 Task: Explore Airbnb accommodation in Suluktu, Kyrgyzstan from 9th November, 2023 to 16th November, 2023 for 2 adults.2 bedrooms having 2 beds and 1 bathroom. Property type can be flat. Amenities needed are: washing machine. Look for 4 properties as per requirement.
Action: Mouse moved to (324, 133)
Screenshot: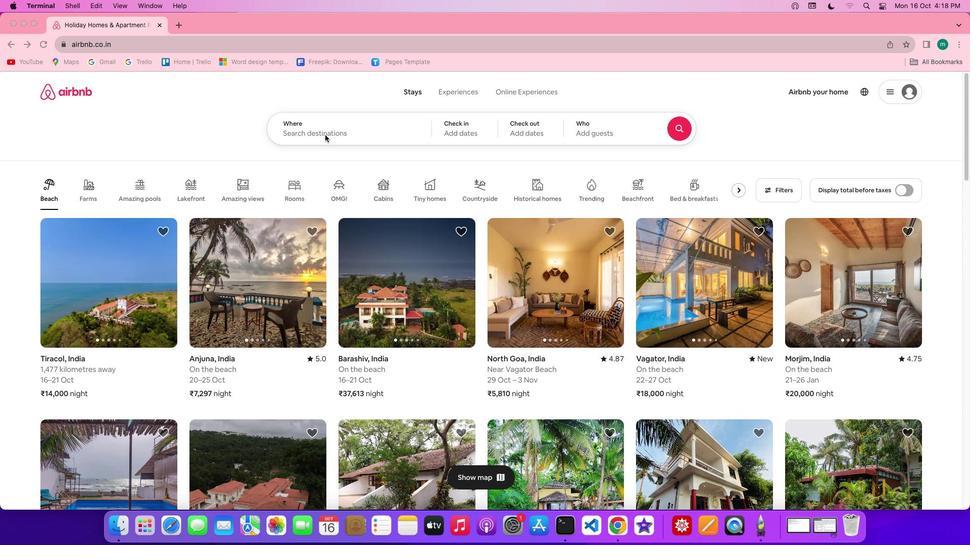 
Action: Mouse pressed left at (324, 133)
Screenshot: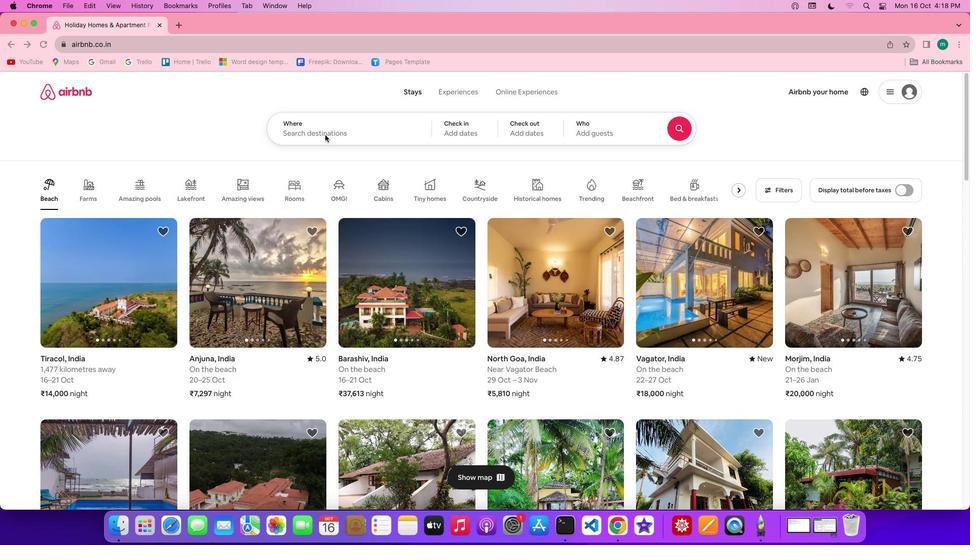 
Action: Mouse pressed left at (324, 133)
Screenshot: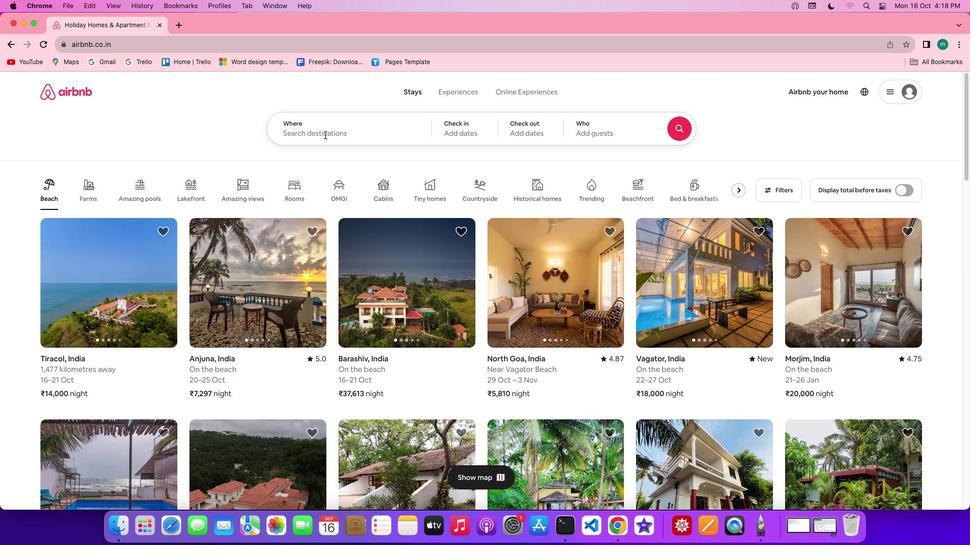 
Action: Mouse moved to (324, 133)
Screenshot: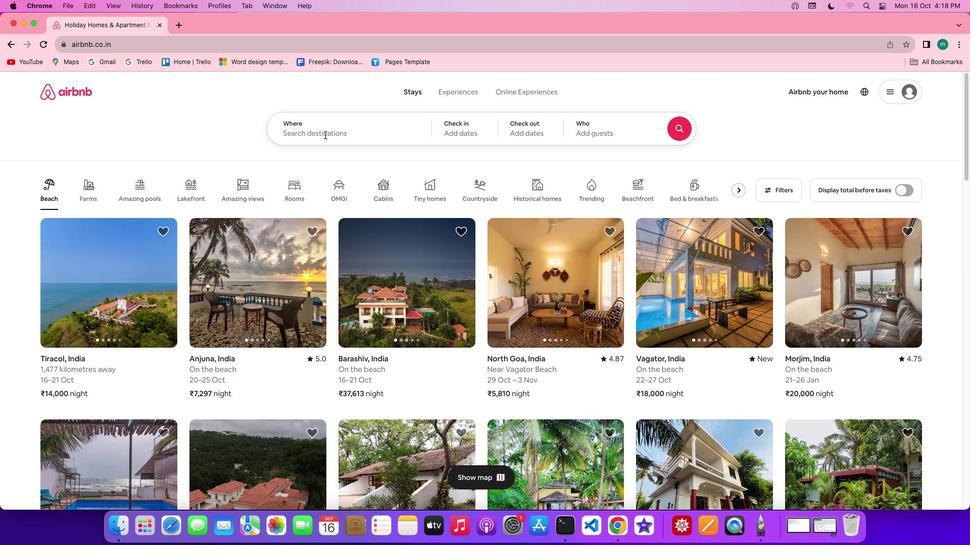 
Action: Key pressed Key.shift's''u''l''u''k''t''u'','Key.shift'K''y''r''g''y''z''s''s''t''a''n'
Screenshot: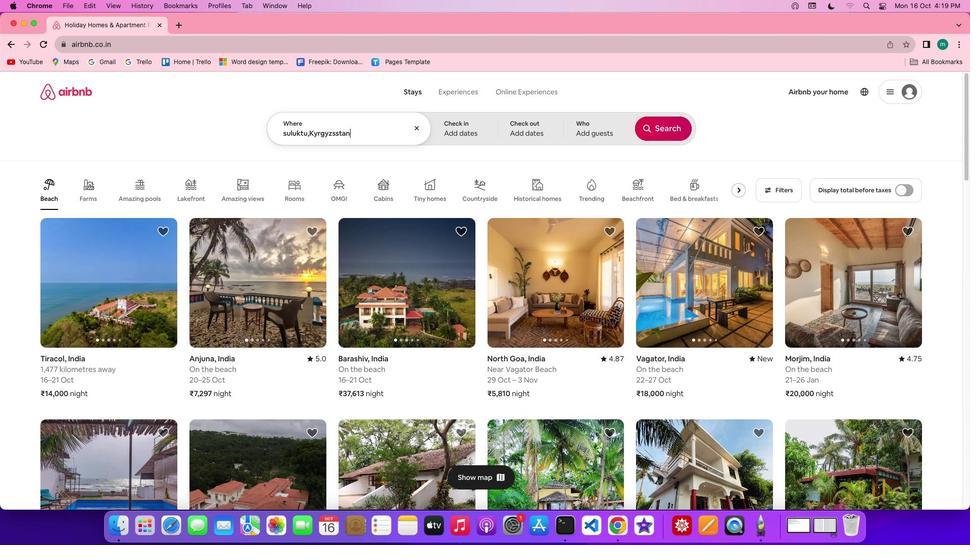 
Action: Mouse moved to (451, 124)
Screenshot: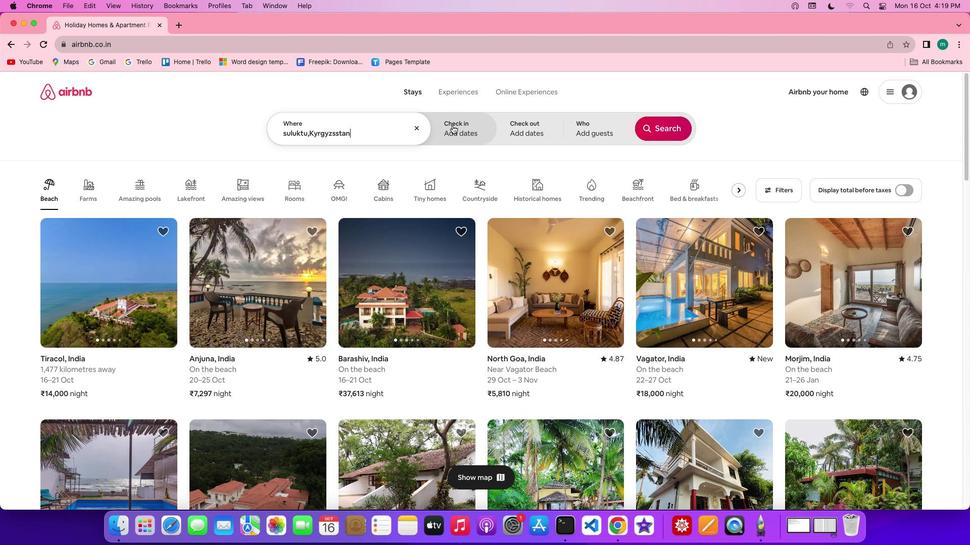 
Action: Mouse pressed left at (451, 124)
Screenshot: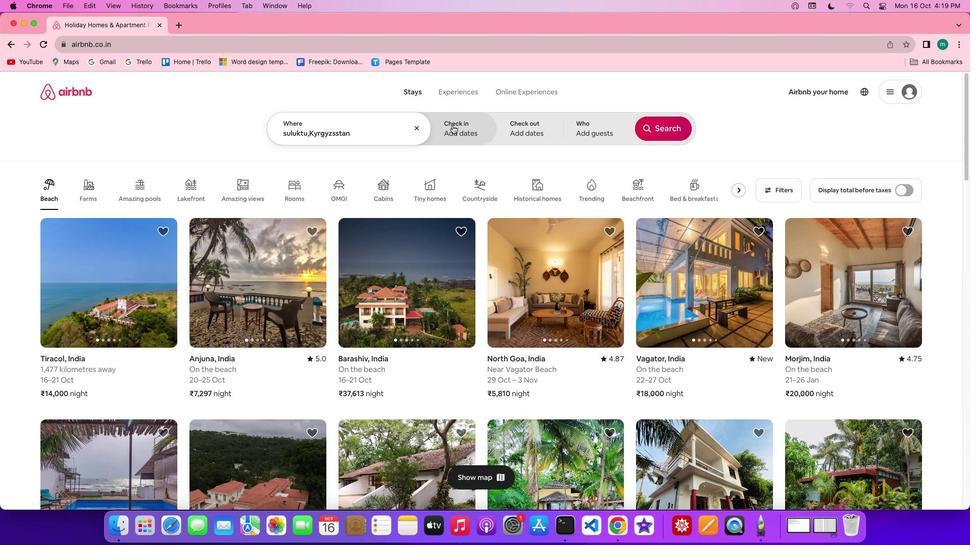 
Action: Mouse moved to (603, 280)
Screenshot: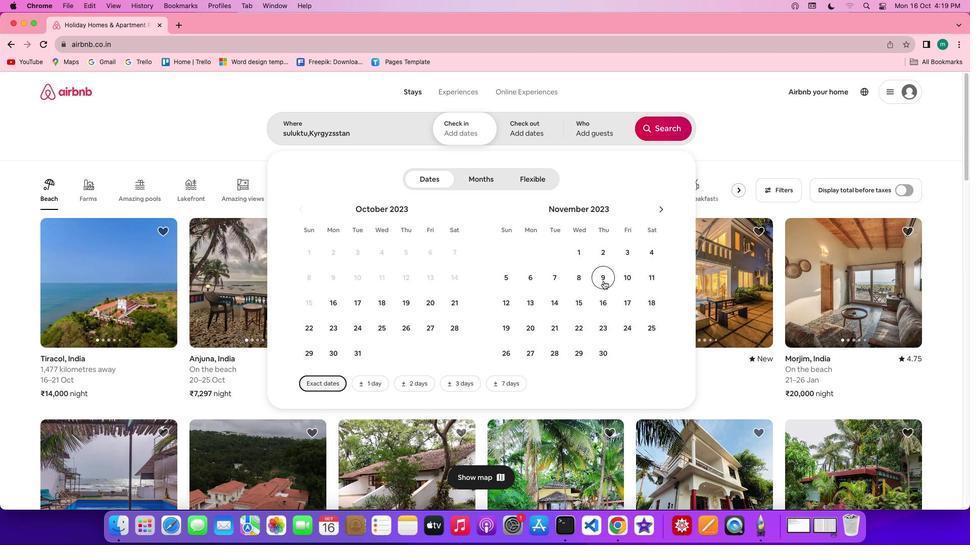 
Action: Mouse pressed left at (603, 280)
Screenshot: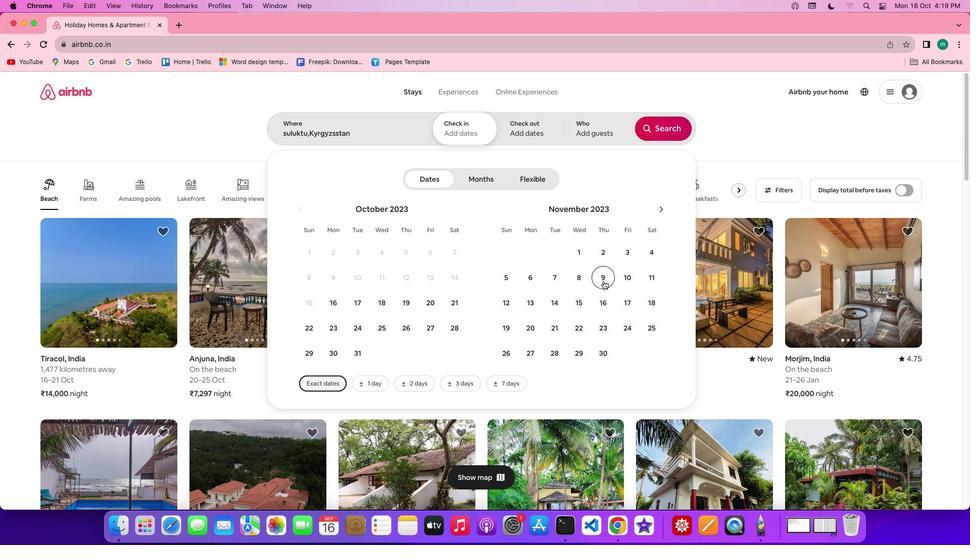 
Action: Mouse moved to (604, 303)
Screenshot: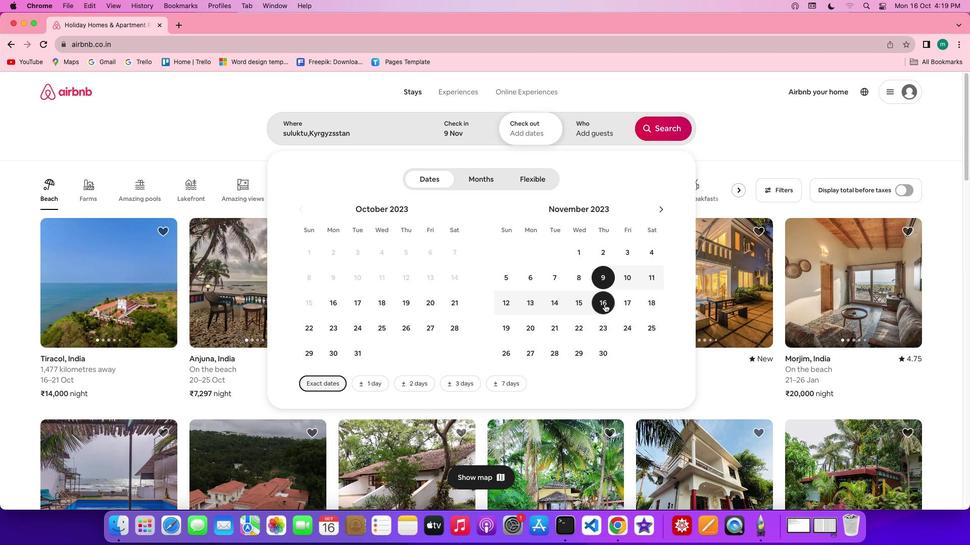 
Action: Mouse pressed left at (604, 303)
Screenshot: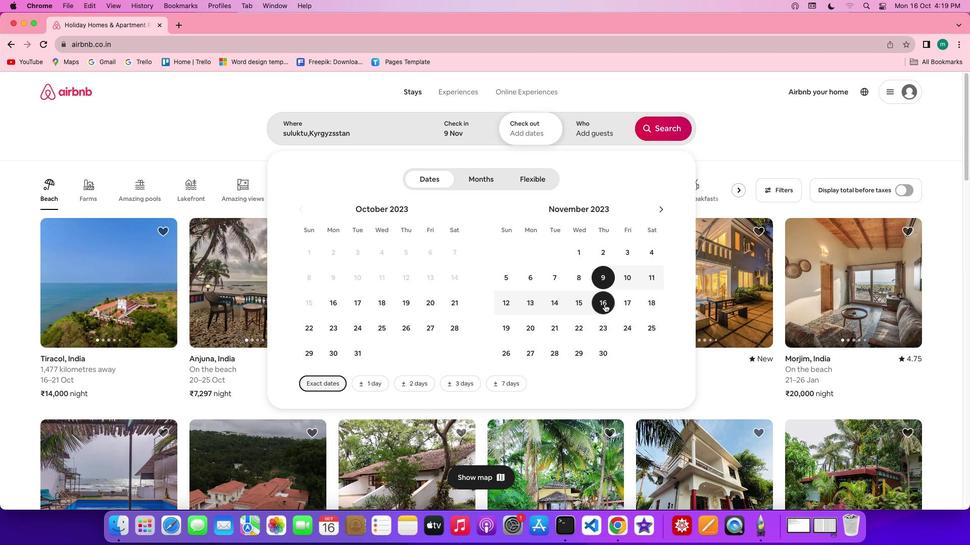 
Action: Mouse moved to (583, 131)
Screenshot: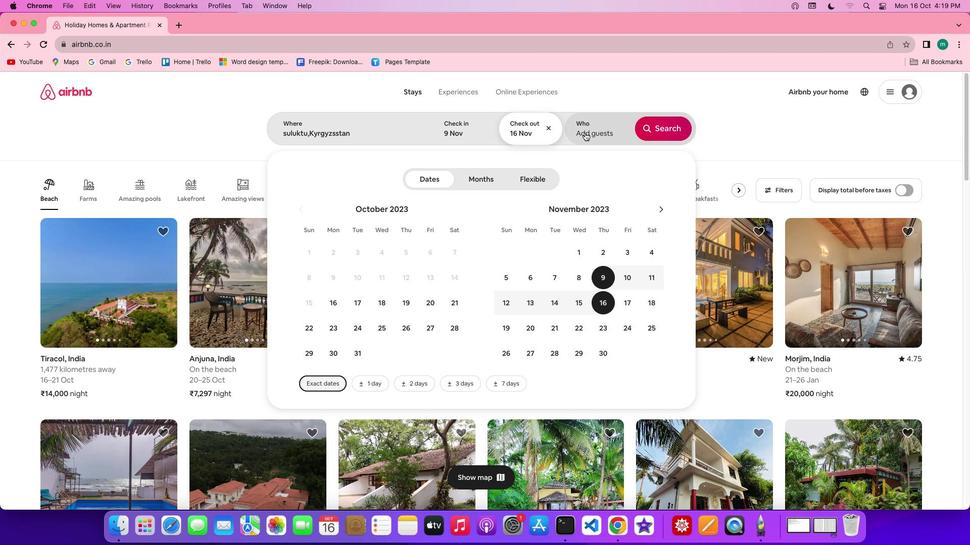 
Action: Mouse pressed left at (583, 131)
Screenshot: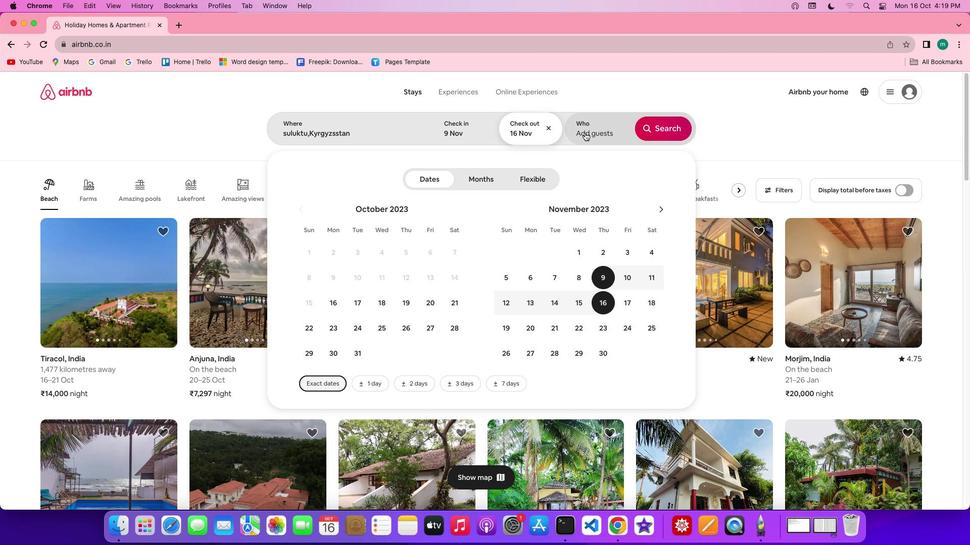 
Action: Mouse moved to (667, 178)
Screenshot: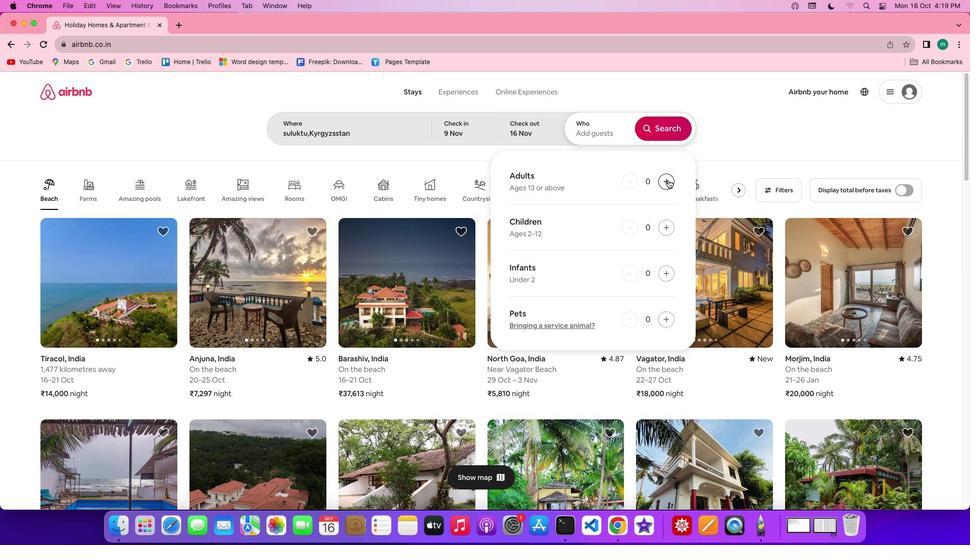 
Action: Mouse pressed left at (667, 178)
Screenshot: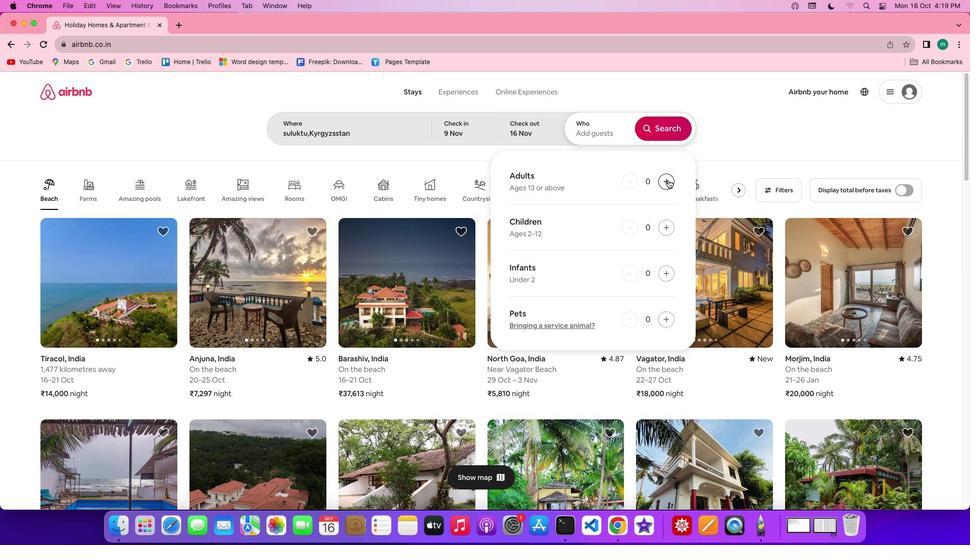 
Action: Mouse pressed left at (667, 178)
Screenshot: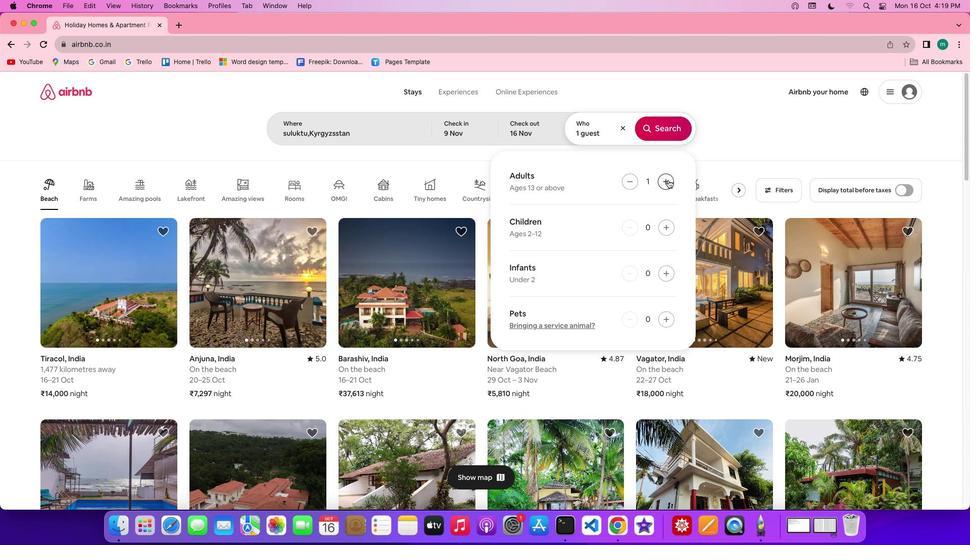 
Action: Mouse moved to (662, 133)
Screenshot: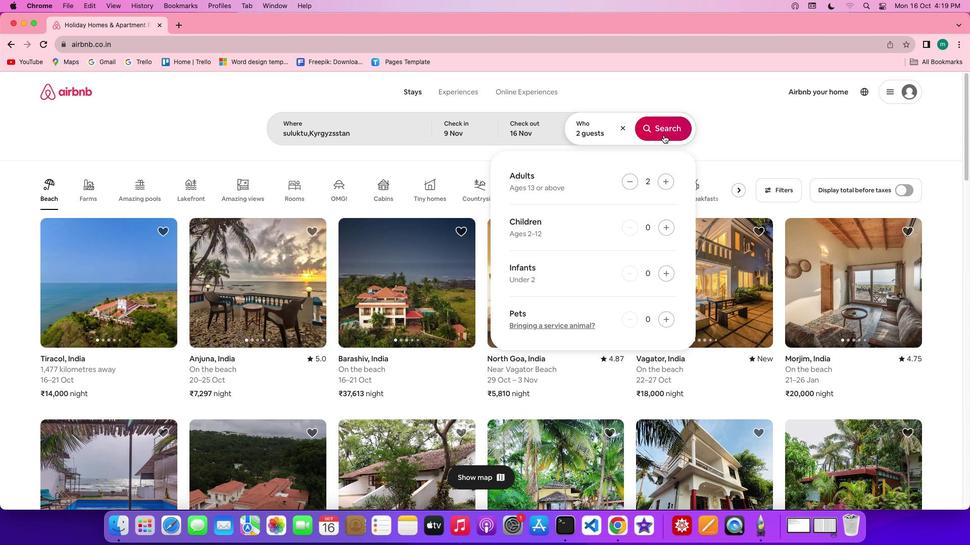 
Action: Mouse pressed left at (662, 133)
Screenshot: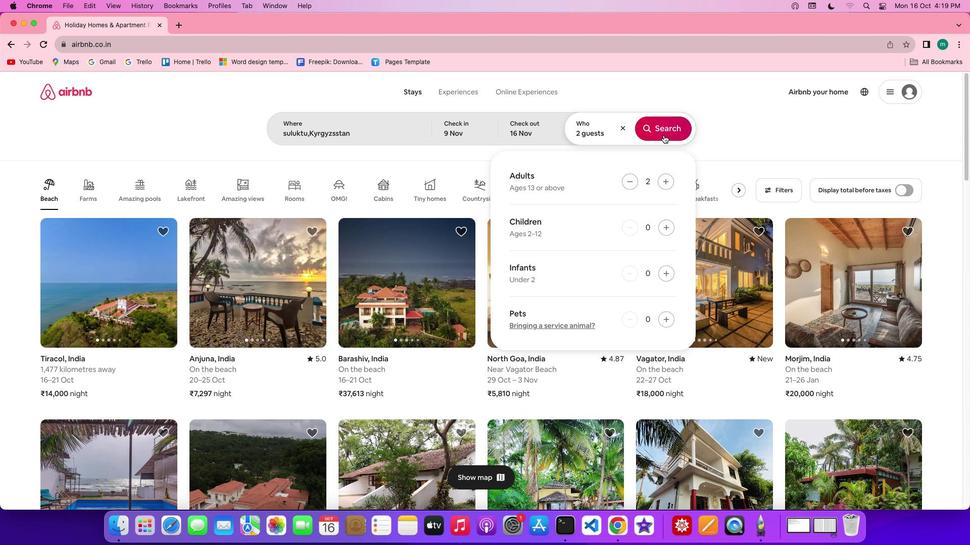 
Action: Mouse moved to (819, 126)
Screenshot: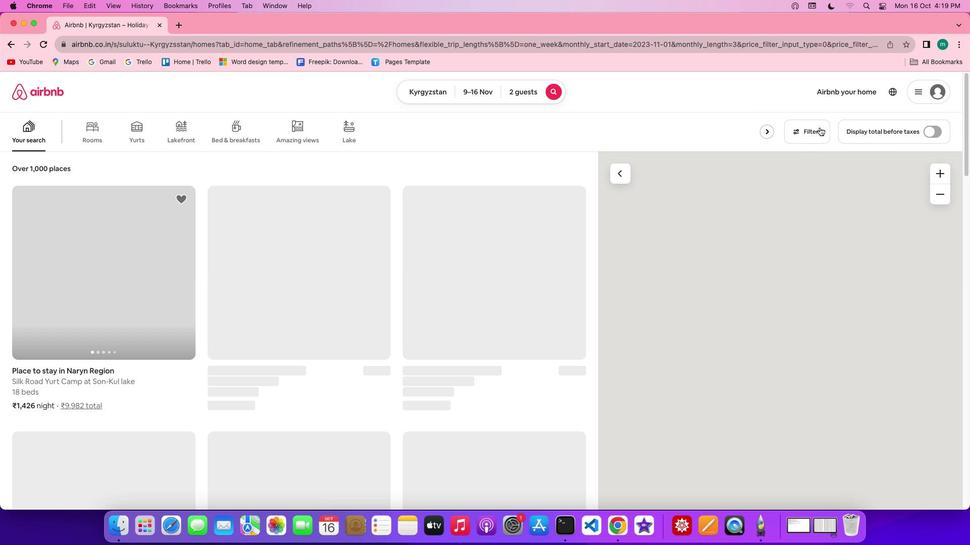 
Action: Mouse pressed left at (819, 126)
Screenshot: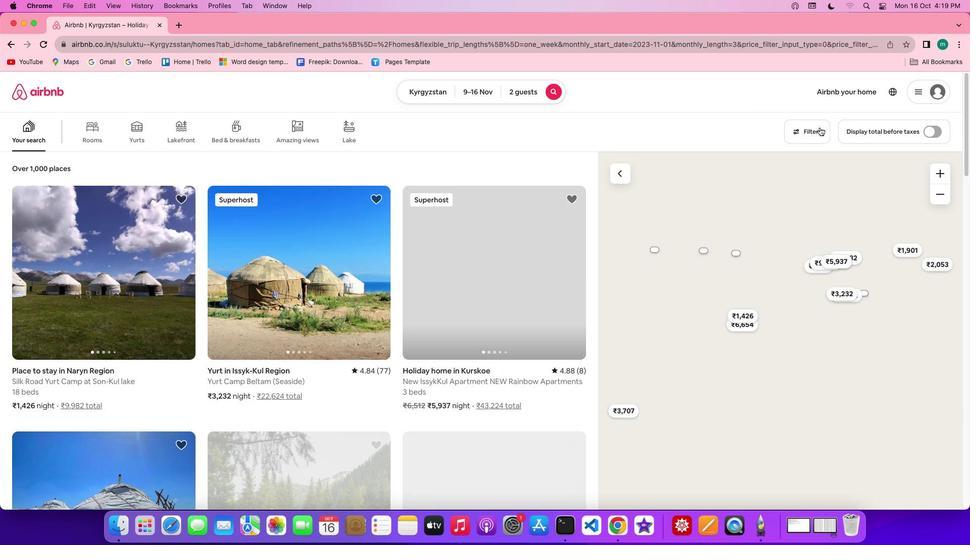 
Action: Mouse moved to (543, 389)
Screenshot: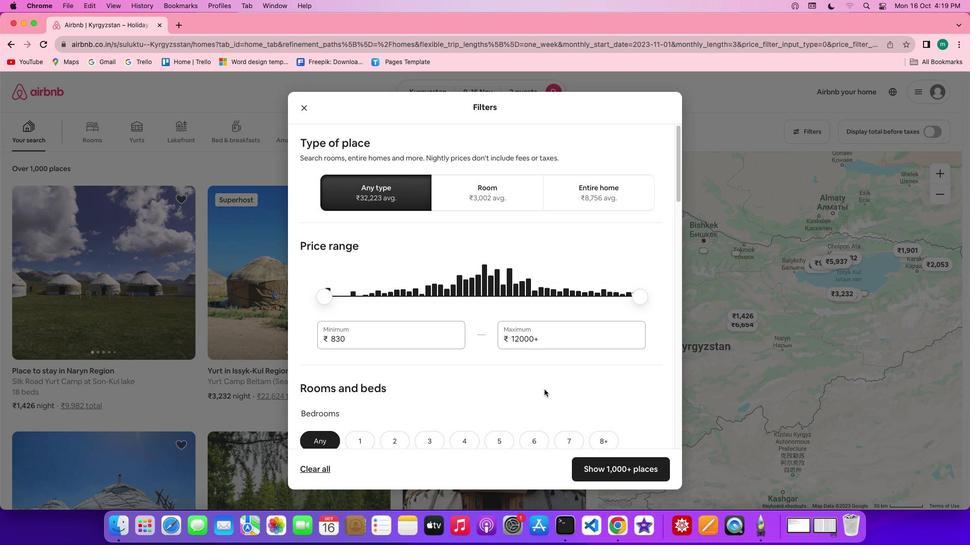 
Action: Mouse scrolled (543, 389) with delta (0, -1)
Screenshot: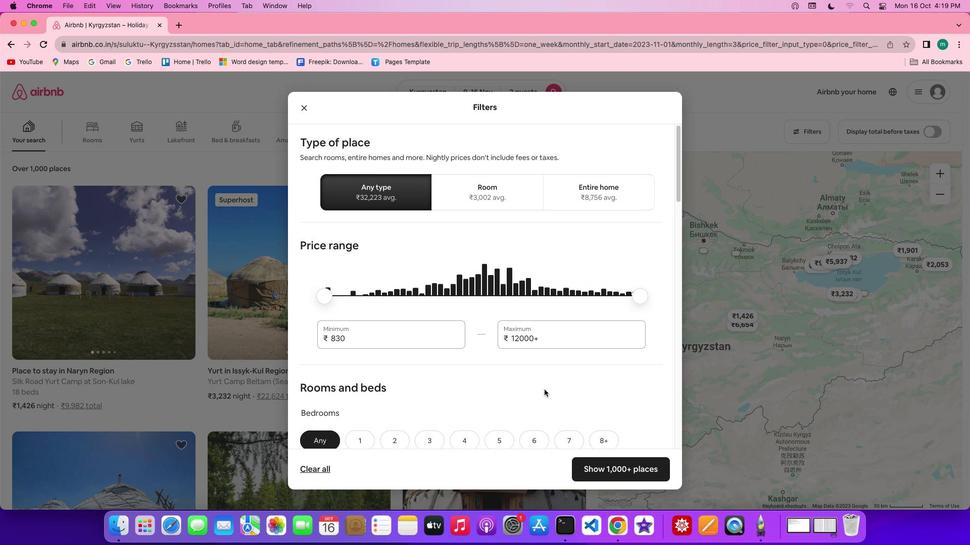 
Action: Mouse scrolled (543, 389) with delta (0, -1)
Screenshot: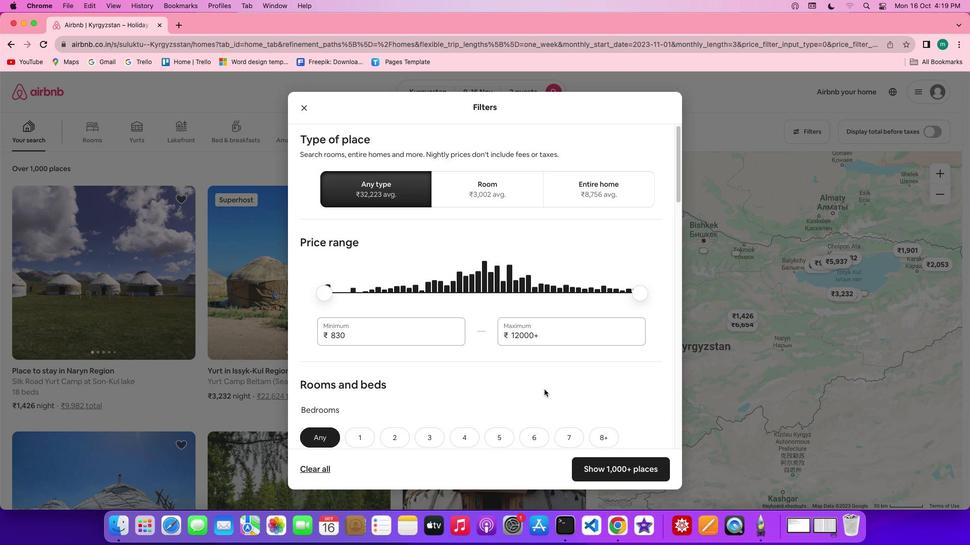 
Action: Mouse scrolled (543, 389) with delta (0, -1)
Screenshot: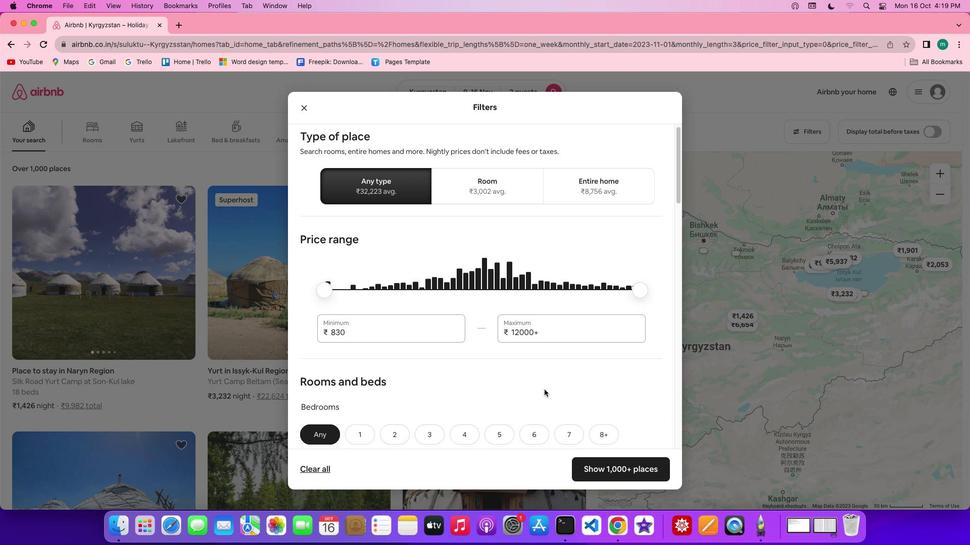 
Action: Mouse scrolled (543, 389) with delta (0, -1)
Screenshot: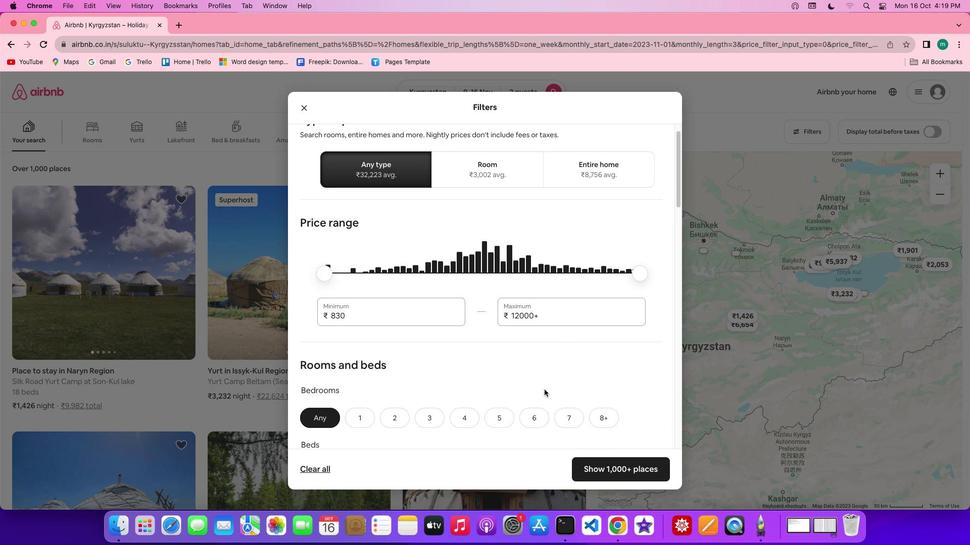 
Action: Mouse scrolled (543, 389) with delta (0, -1)
Screenshot: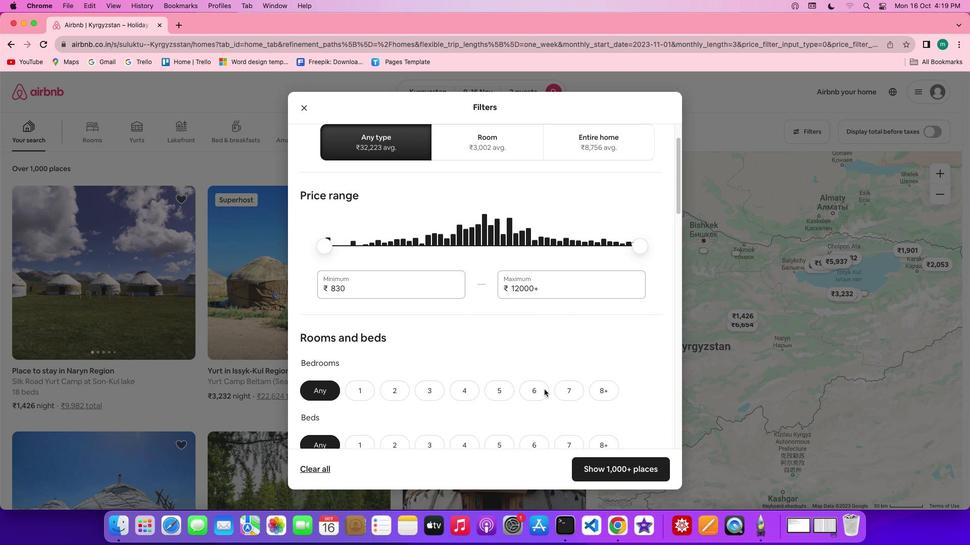 
Action: Mouse scrolled (543, 389) with delta (0, -1)
Screenshot: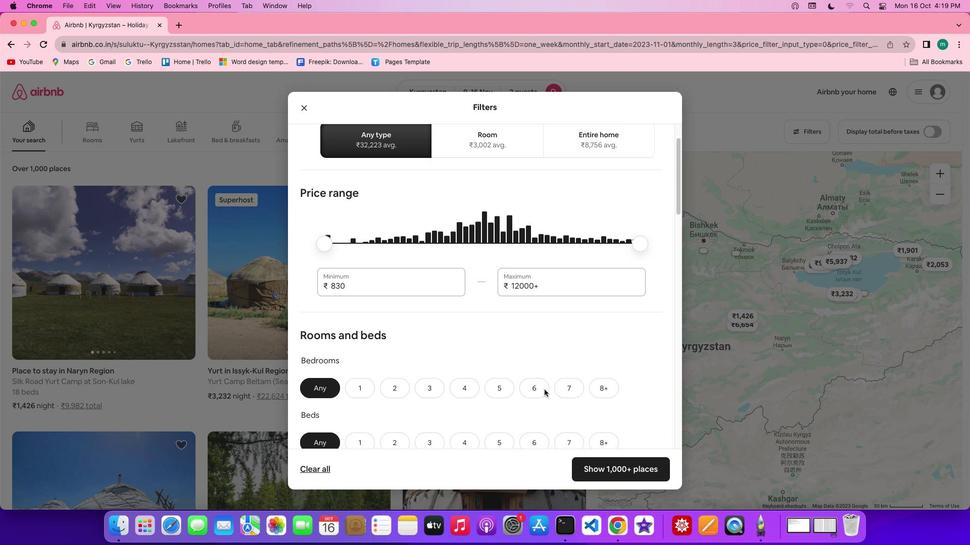
Action: Mouse scrolled (543, 389) with delta (0, -1)
Screenshot: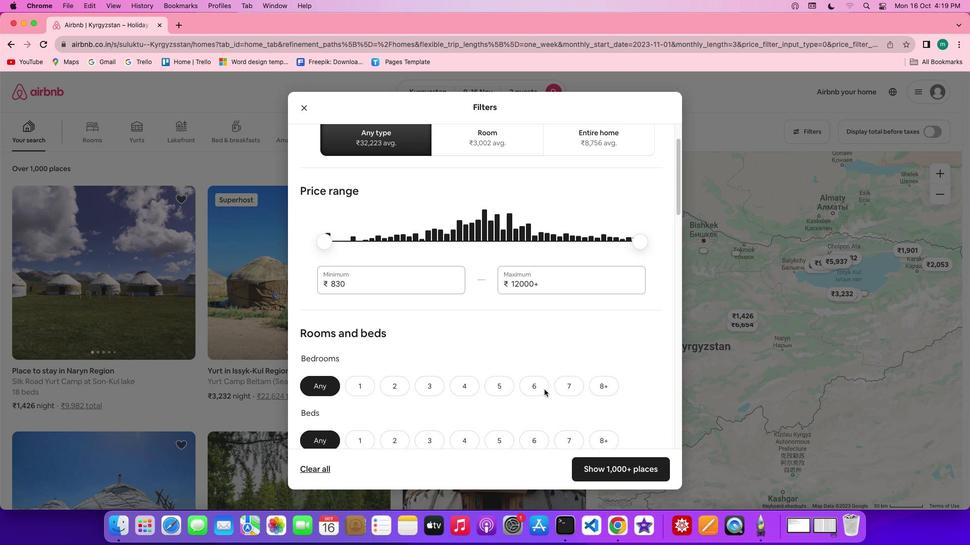 
Action: Mouse scrolled (543, 389) with delta (0, -1)
Screenshot: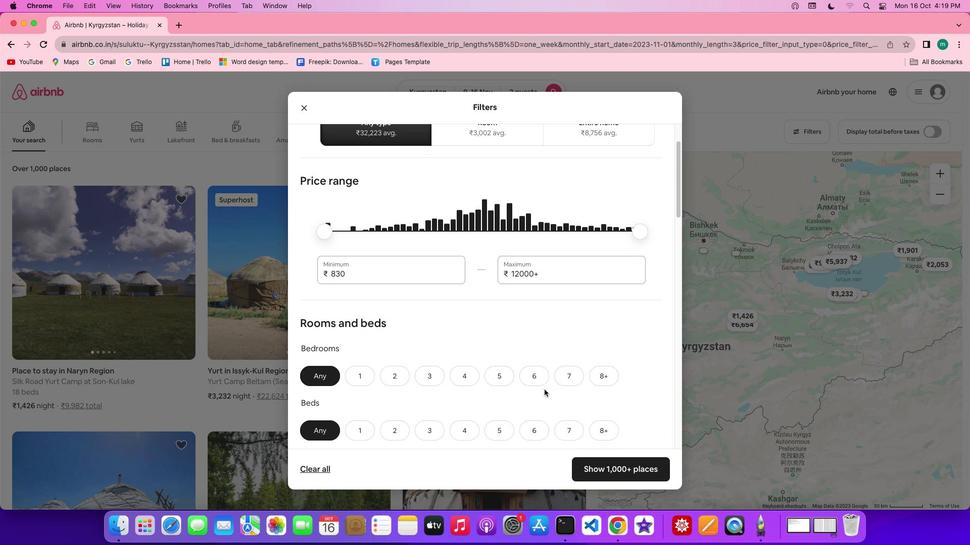 
Action: Mouse scrolled (543, 389) with delta (0, -2)
Screenshot: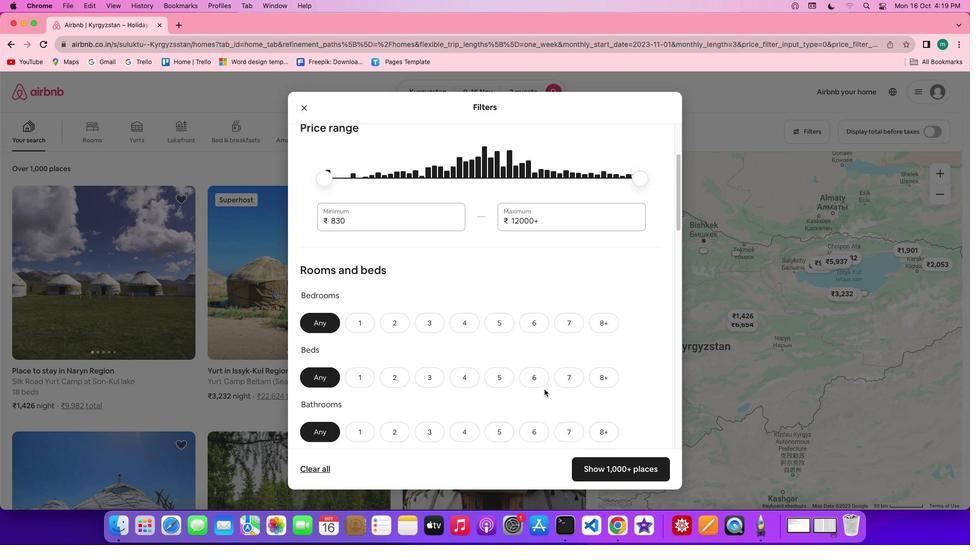 
Action: Mouse moved to (405, 241)
Screenshot: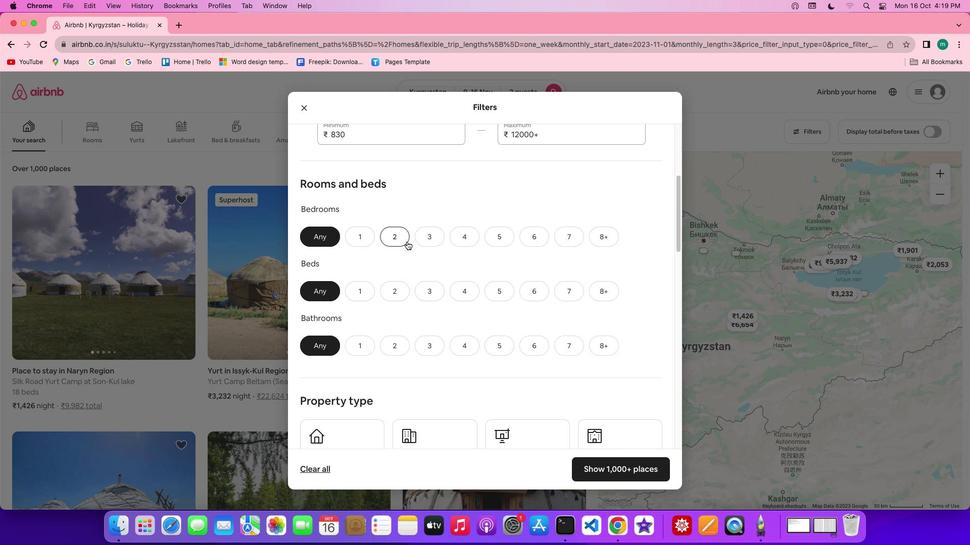 
Action: Mouse pressed left at (405, 241)
Screenshot: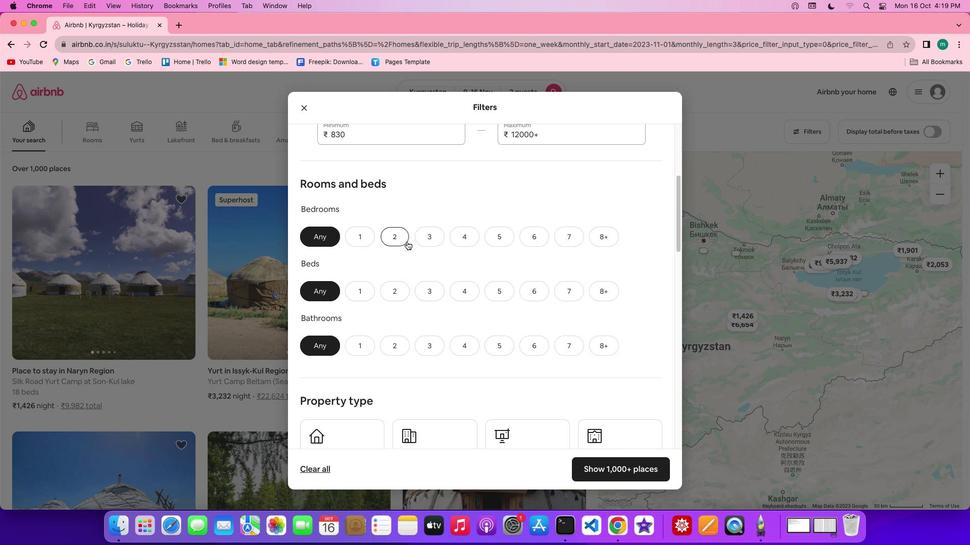 
Action: Mouse moved to (400, 284)
Screenshot: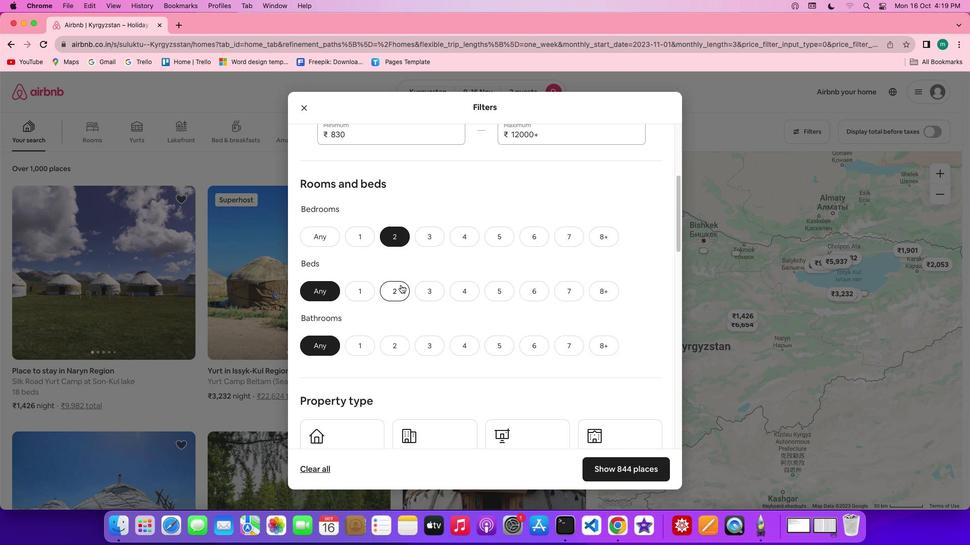 
Action: Mouse pressed left at (400, 284)
Screenshot: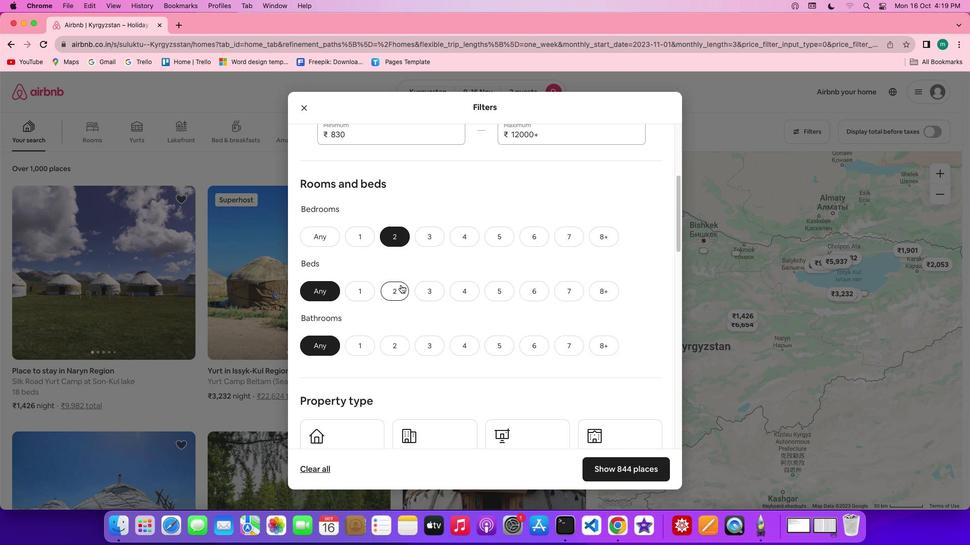 
Action: Mouse moved to (362, 346)
Screenshot: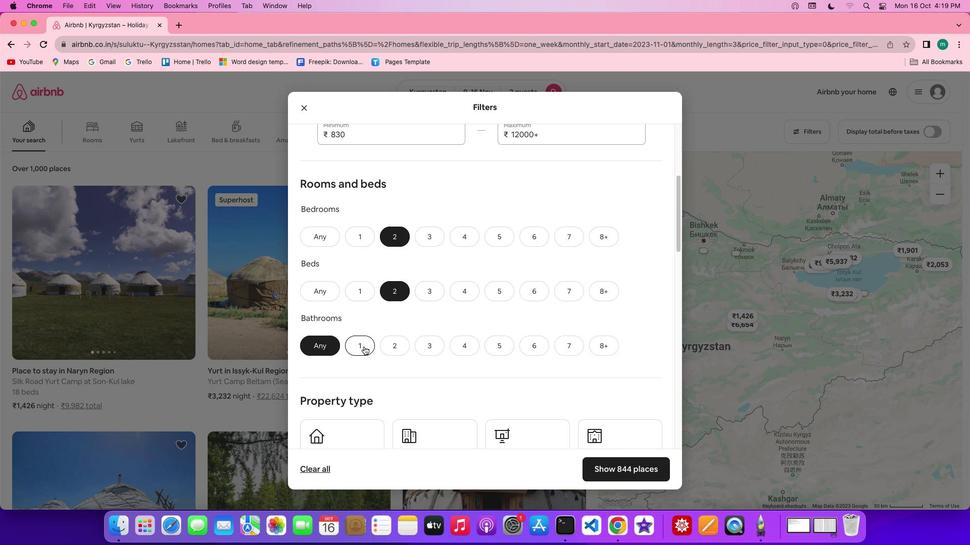 
Action: Mouse pressed left at (362, 346)
Screenshot: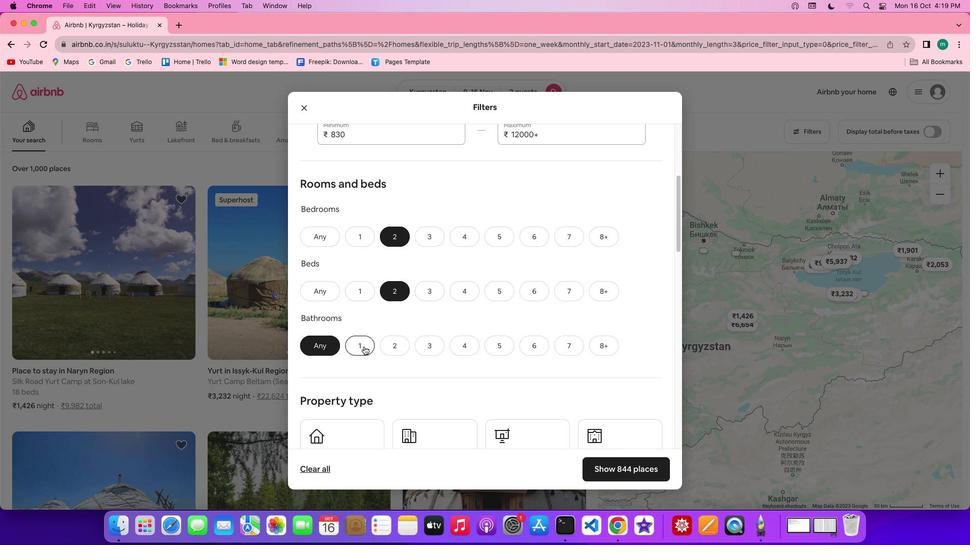 
Action: Mouse moved to (523, 345)
Screenshot: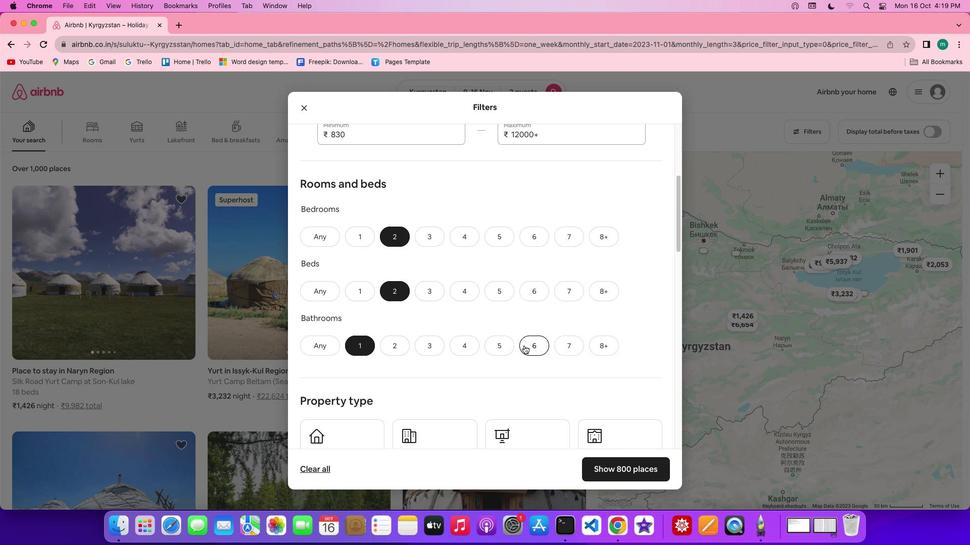 
Action: Mouse scrolled (523, 345) with delta (0, -1)
Screenshot: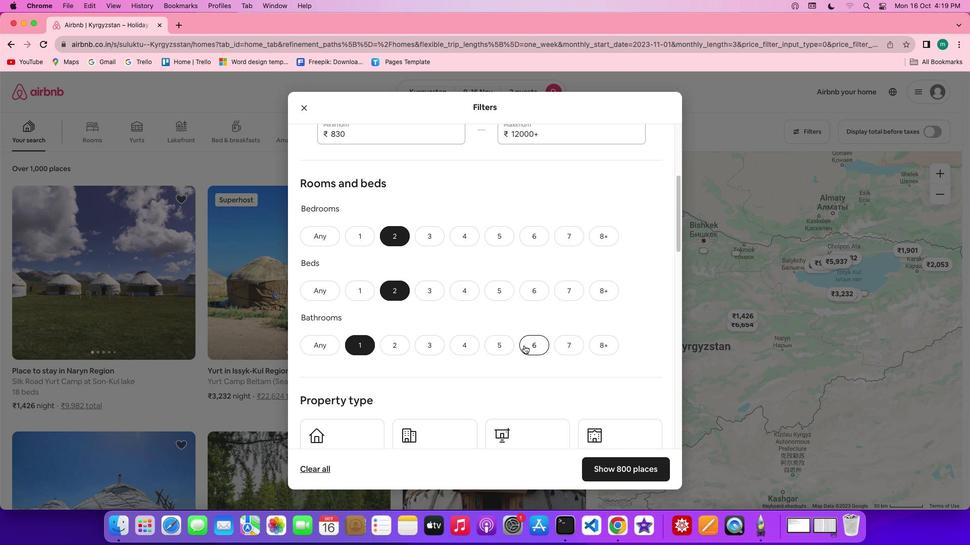 
Action: Mouse scrolled (523, 345) with delta (0, -1)
Screenshot: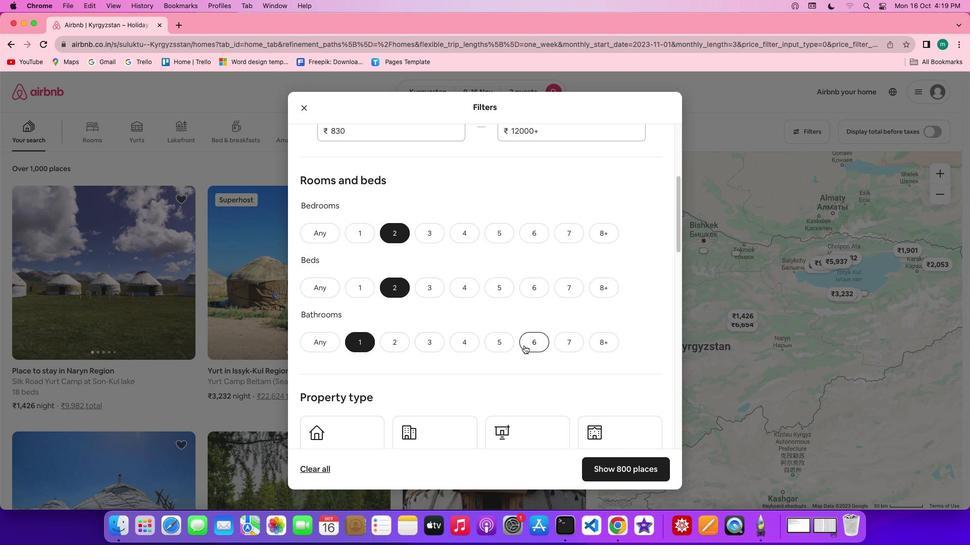 
Action: Mouse scrolled (523, 345) with delta (0, -1)
Screenshot: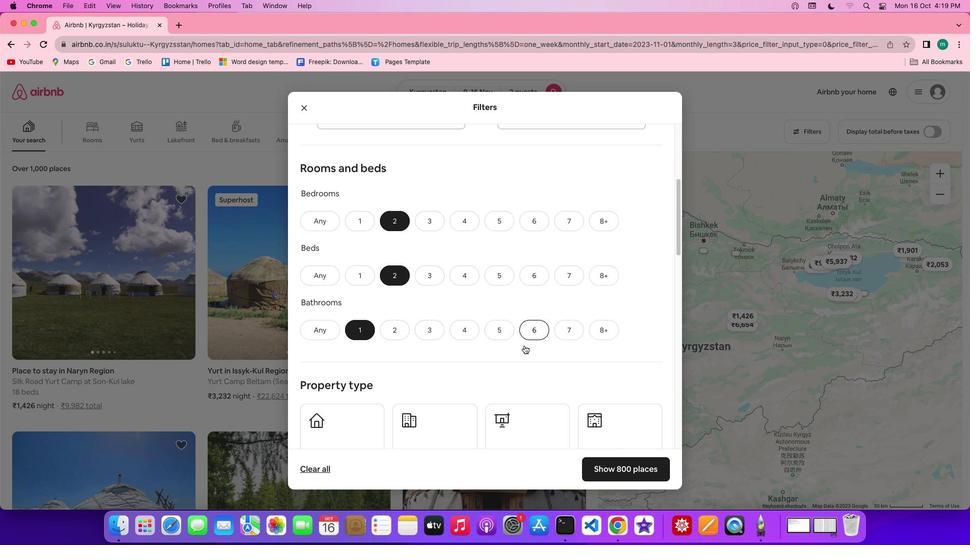 
Action: Mouse scrolled (523, 345) with delta (0, -1)
Screenshot: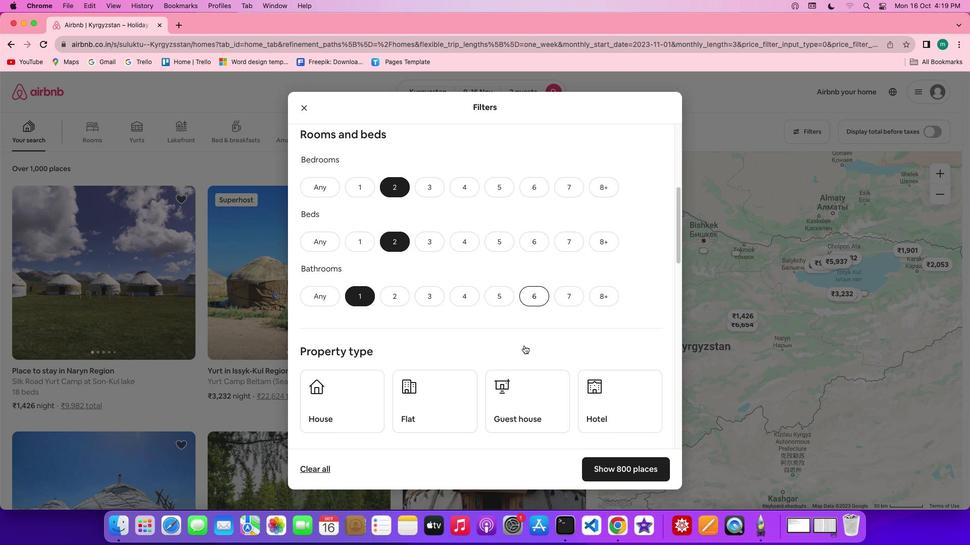
Action: Mouse scrolled (523, 345) with delta (0, -1)
Screenshot: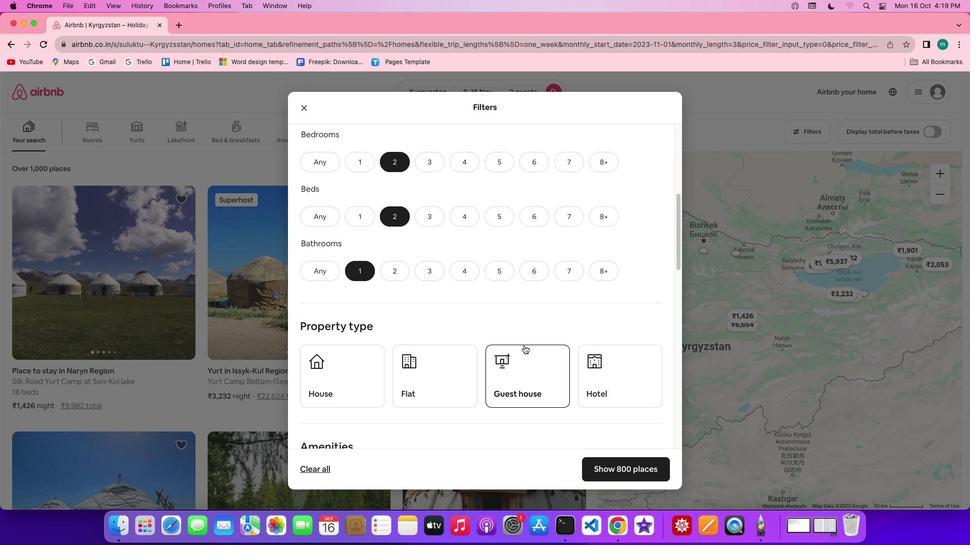 
Action: Mouse scrolled (523, 345) with delta (0, -1)
Screenshot: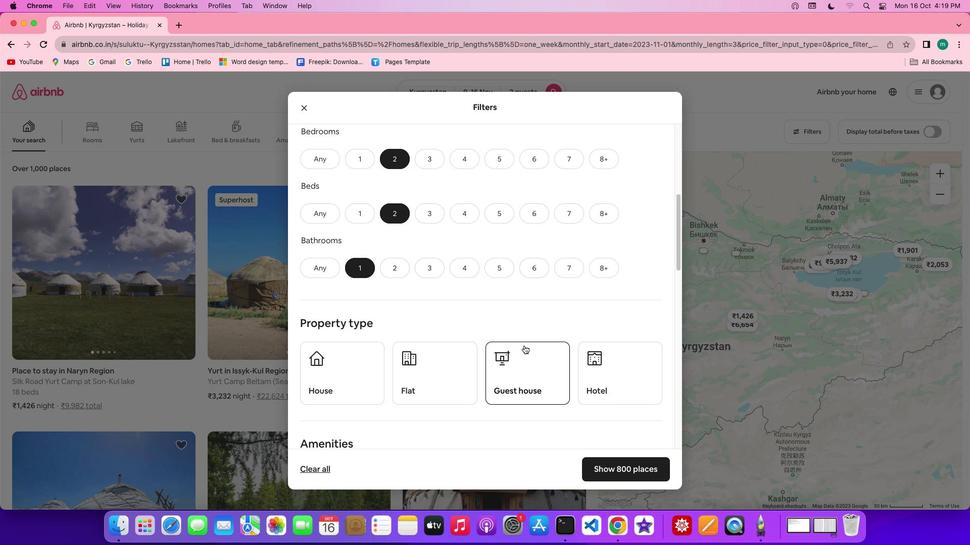 
Action: Mouse scrolled (523, 345) with delta (0, -1)
Screenshot: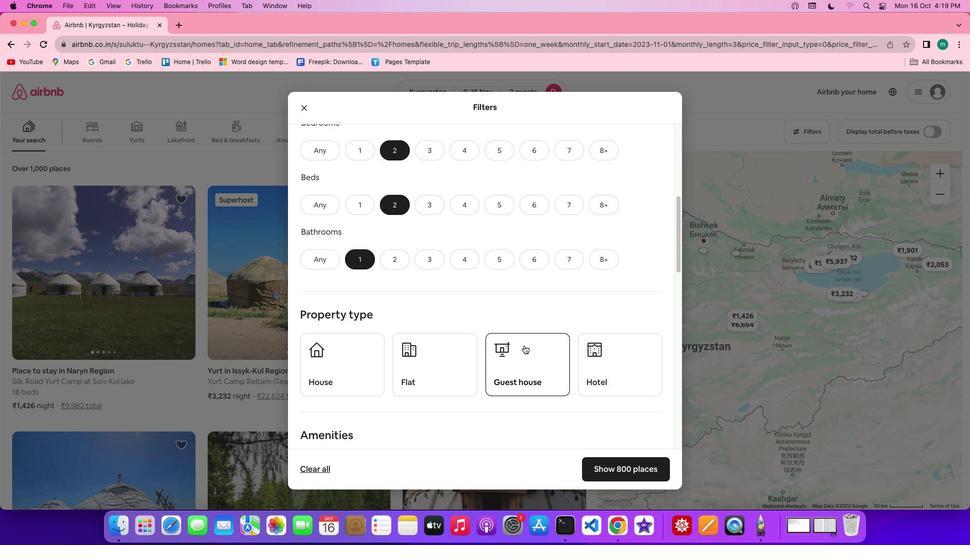 
Action: Mouse scrolled (523, 345) with delta (0, -1)
Screenshot: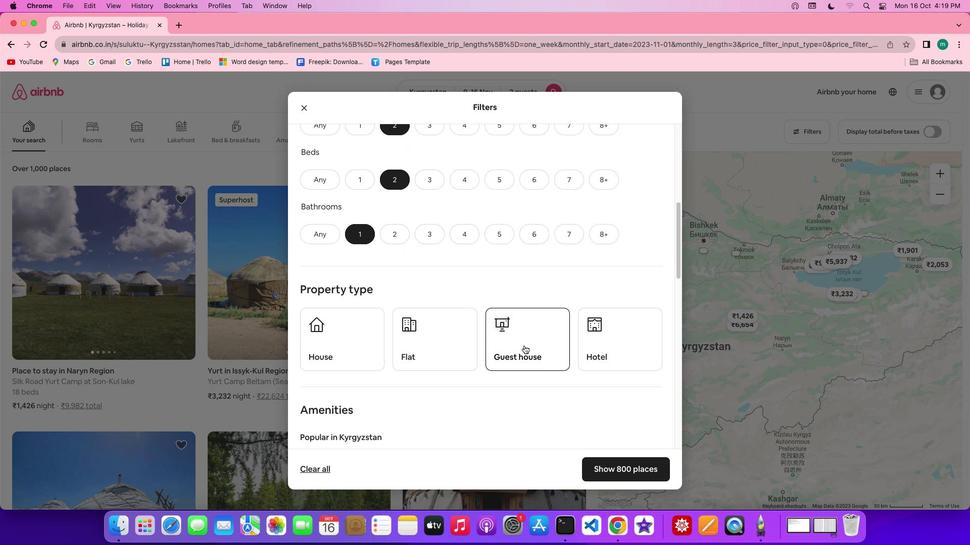 
Action: Mouse scrolled (523, 345) with delta (0, -1)
Screenshot: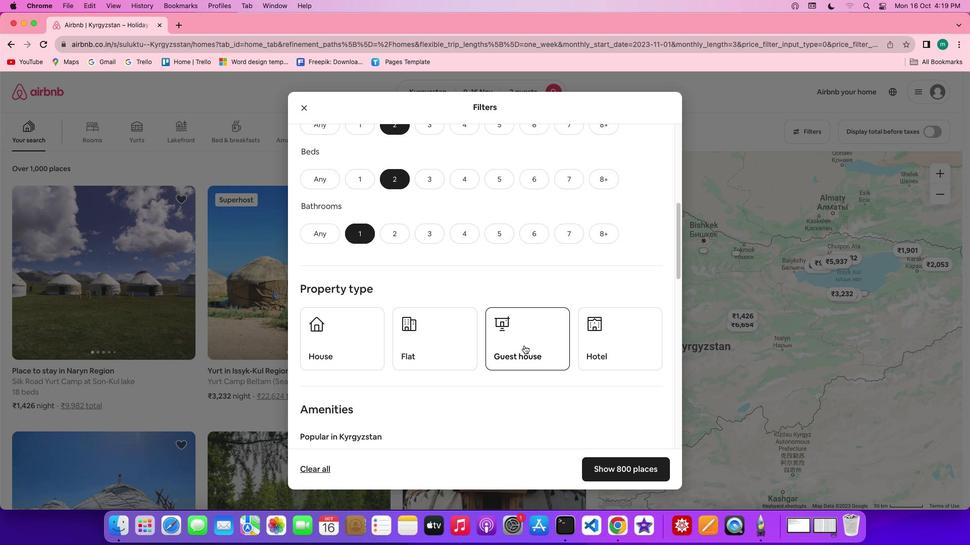 
Action: Mouse scrolled (523, 345) with delta (0, -1)
Screenshot: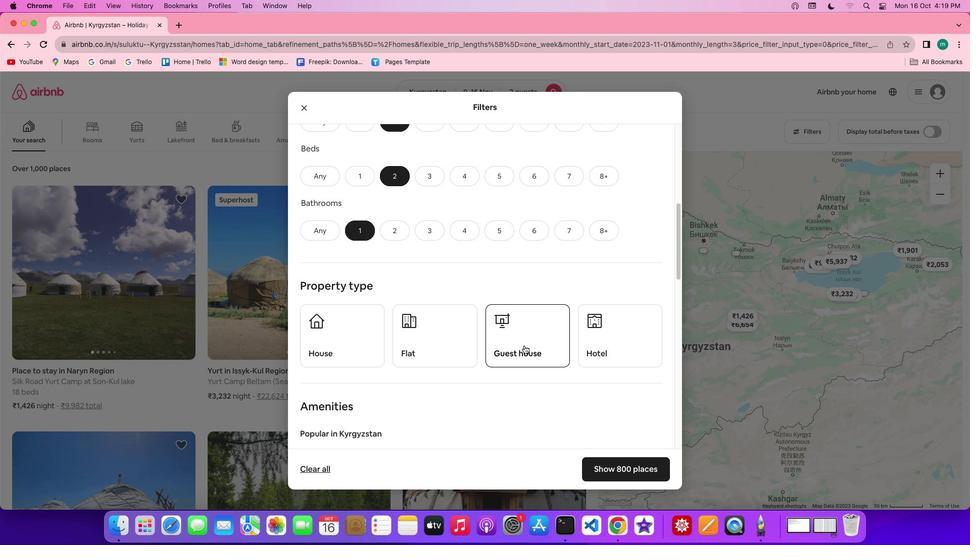 
Action: Mouse scrolled (523, 345) with delta (0, -1)
Screenshot: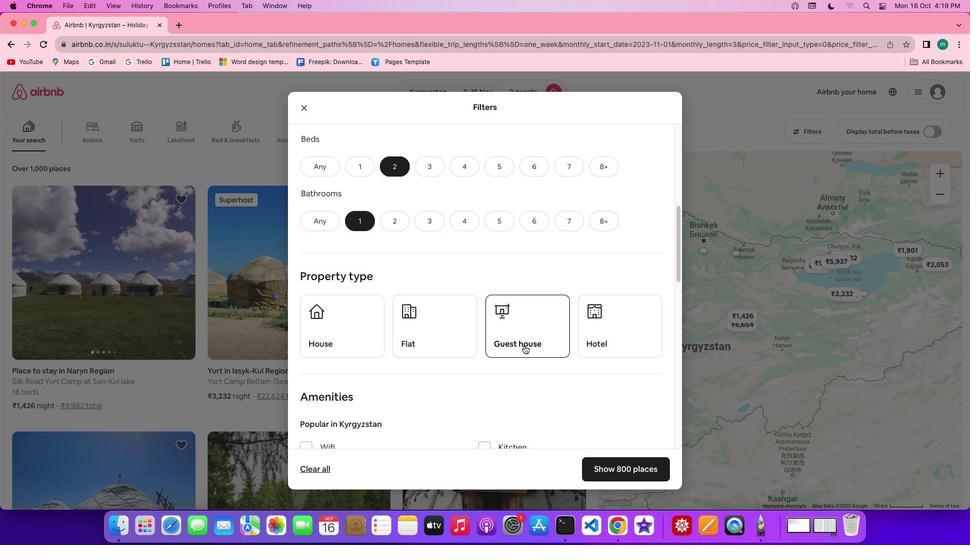 
Action: Mouse scrolled (523, 345) with delta (0, -1)
Screenshot: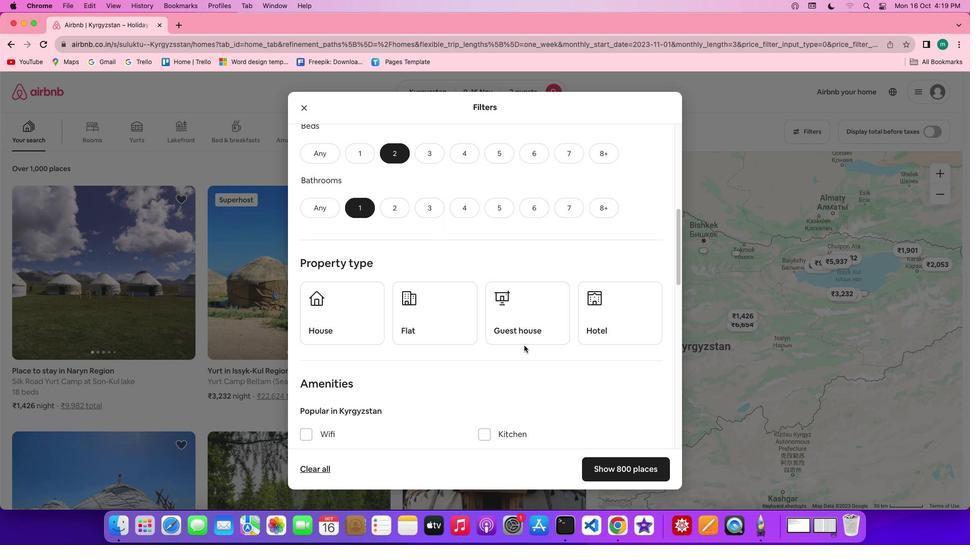
Action: Mouse scrolled (523, 345) with delta (0, -1)
Screenshot: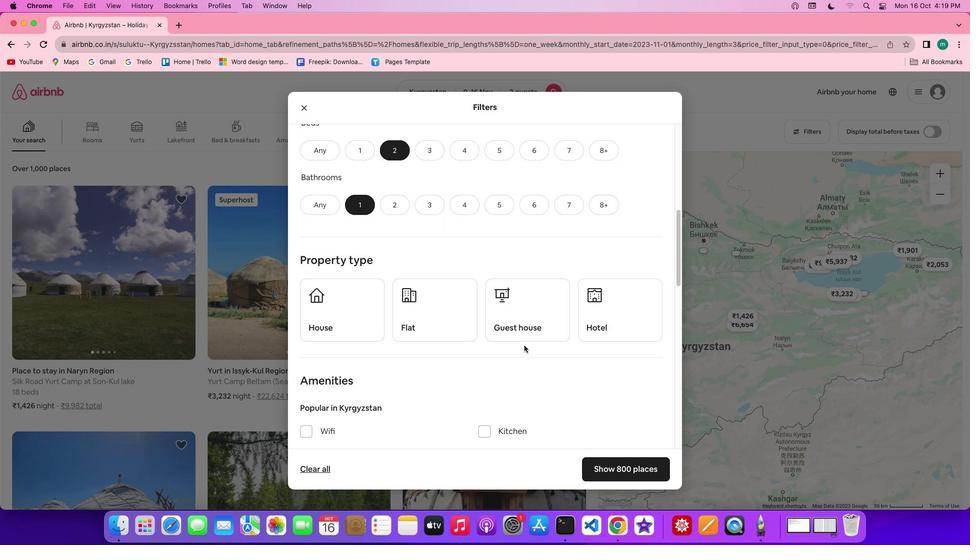 
Action: Mouse scrolled (523, 345) with delta (0, -1)
Screenshot: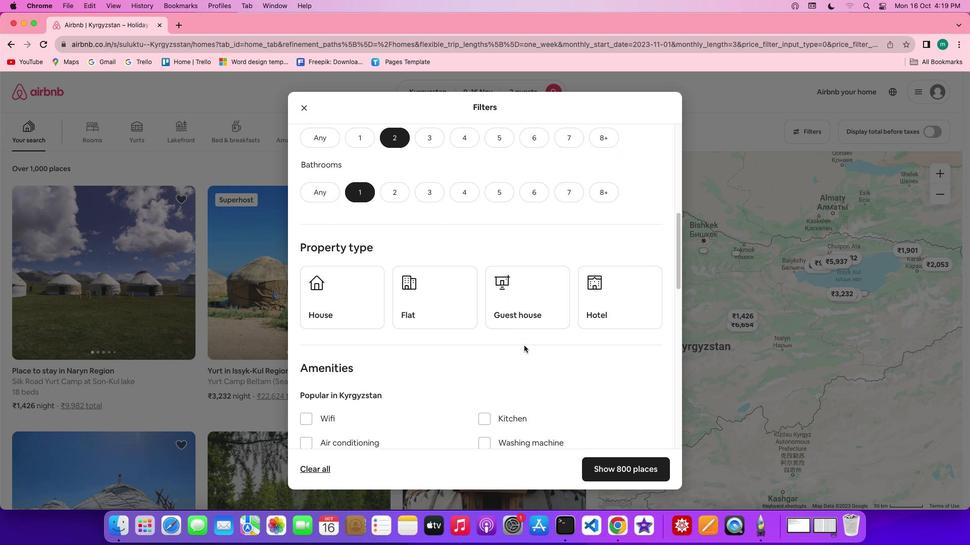 
Action: Mouse moved to (443, 300)
Screenshot: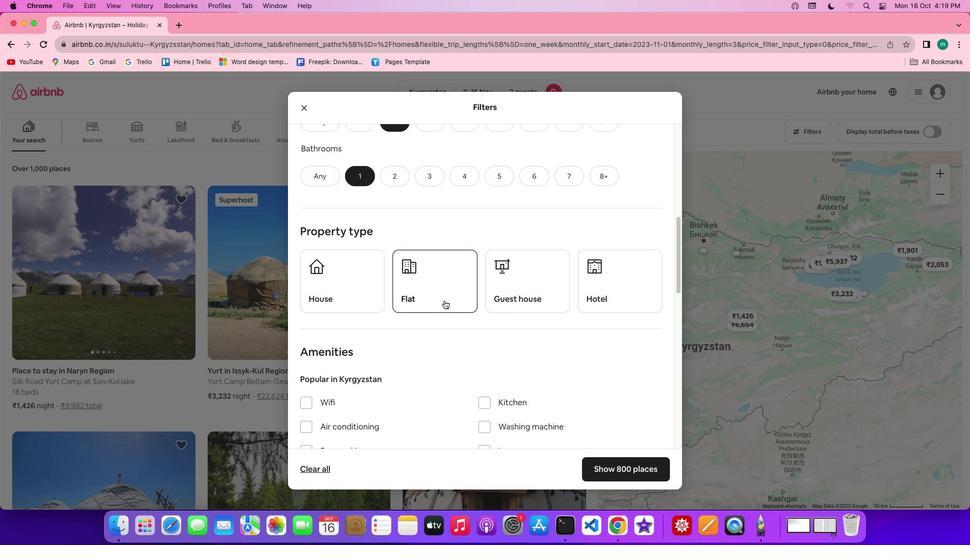 
Action: Mouse pressed left at (443, 300)
Screenshot: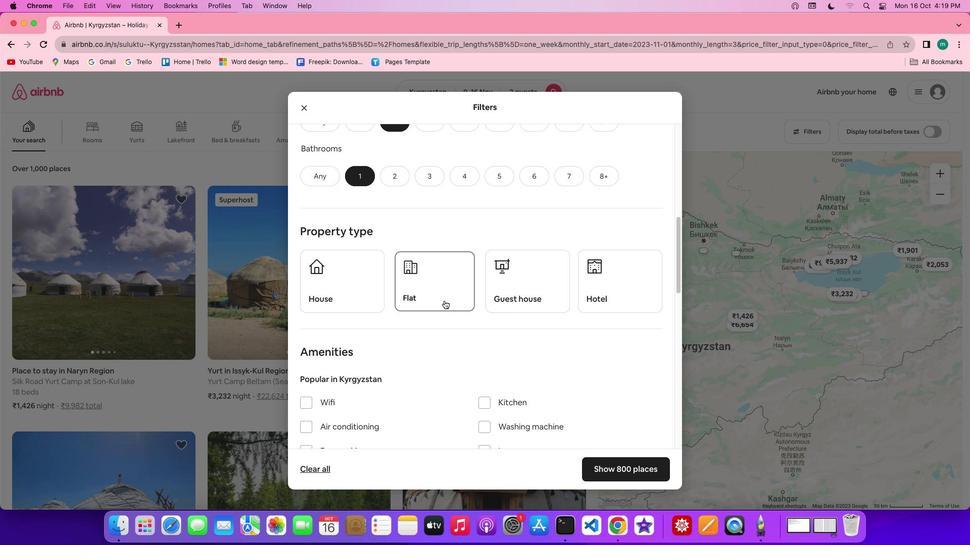 
Action: Mouse moved to (540, 334)
Screenshot: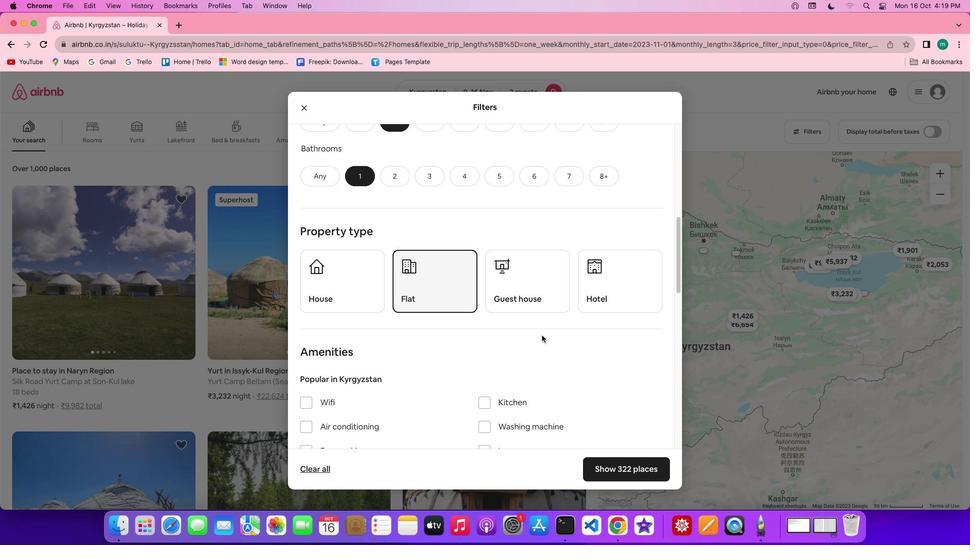 
Action: Mouse scrolled (540, 334) with delta (0, -1)
Screenshot: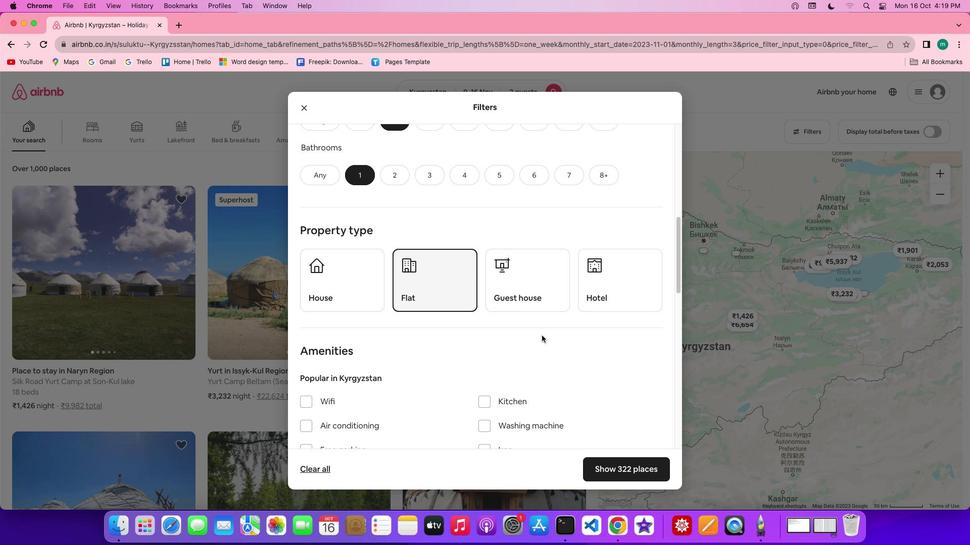 
Action: Mouse scrolled (540, 334) with delta (0, -1)
Screenshot: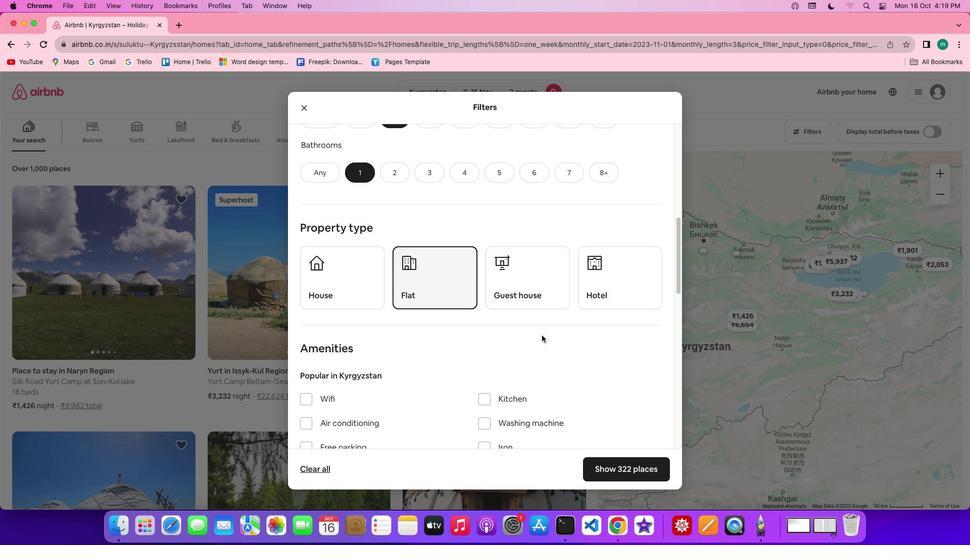 
Action: Mouse scrolled (540, 334) with delta (0, -1)
Screenshot: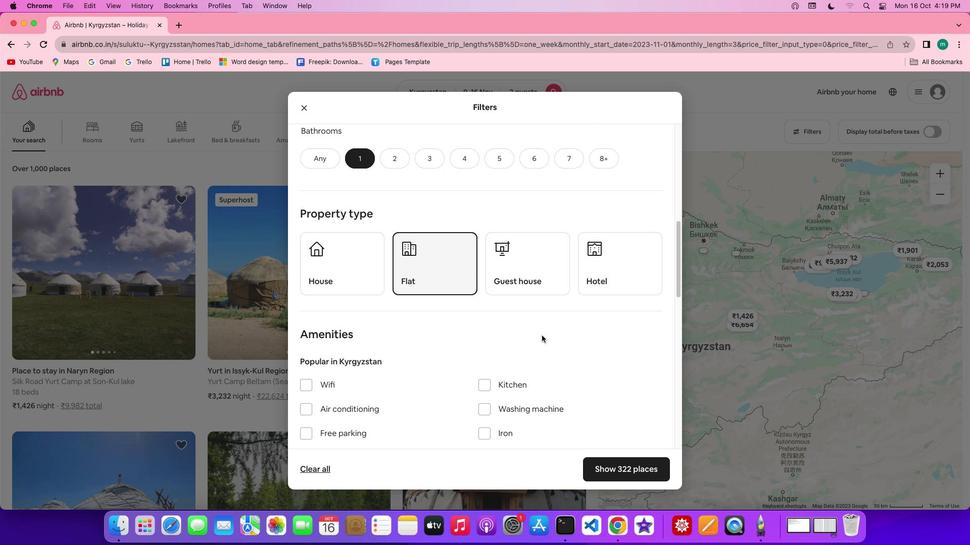 
Action: Mouse scrolled (540, 334) with delta (0, -1)
Screenshot: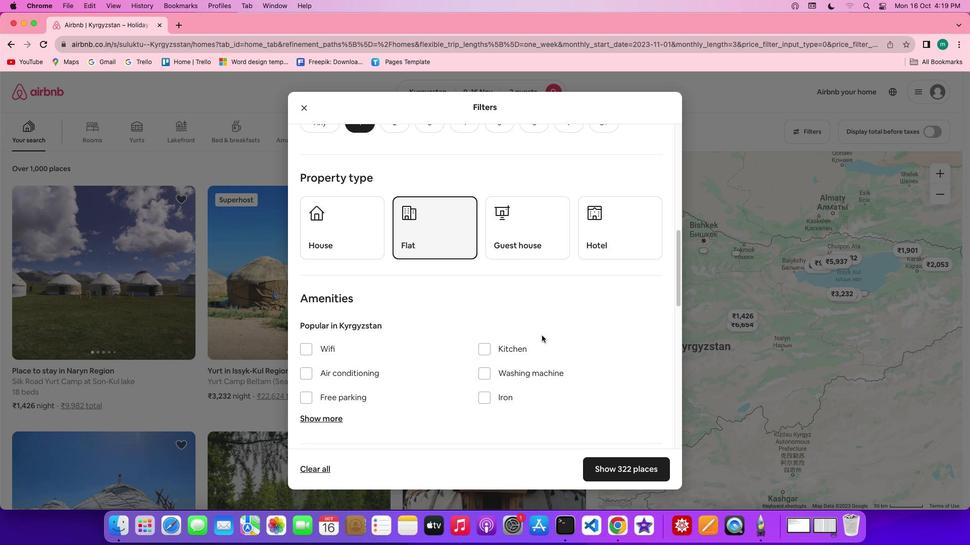 
Action: Mouse scrolled (540, 334) with delta (0, -1)
Screenshot: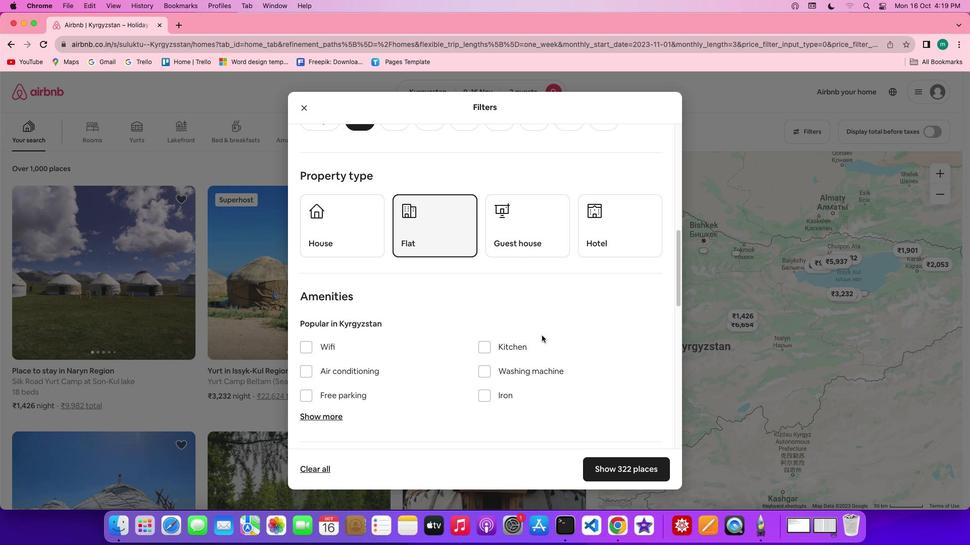 
Action: Mouse scrolled (540, 334) with delta (0, -1)
Screenshot: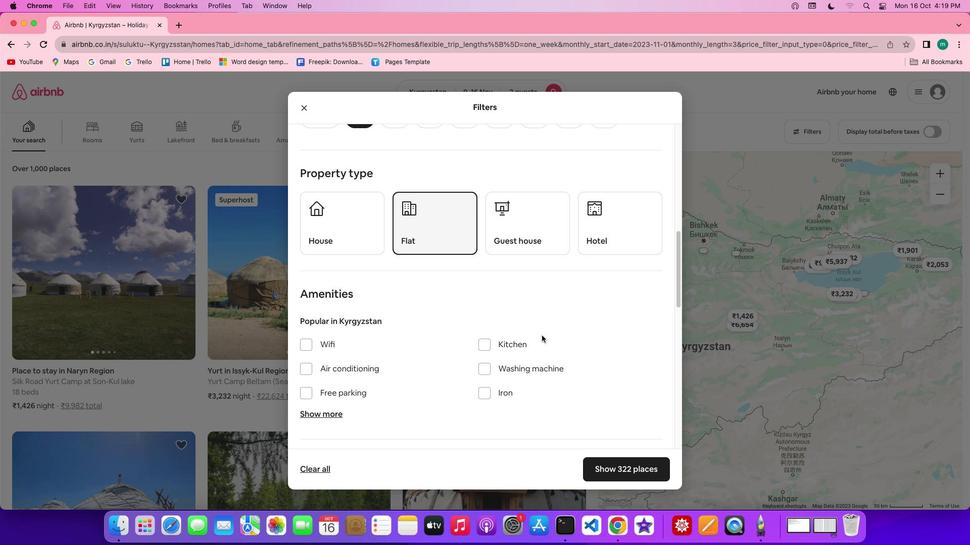 
Action: Mouse scrolled (540, 334) with delta (0, -1)
Screenshot: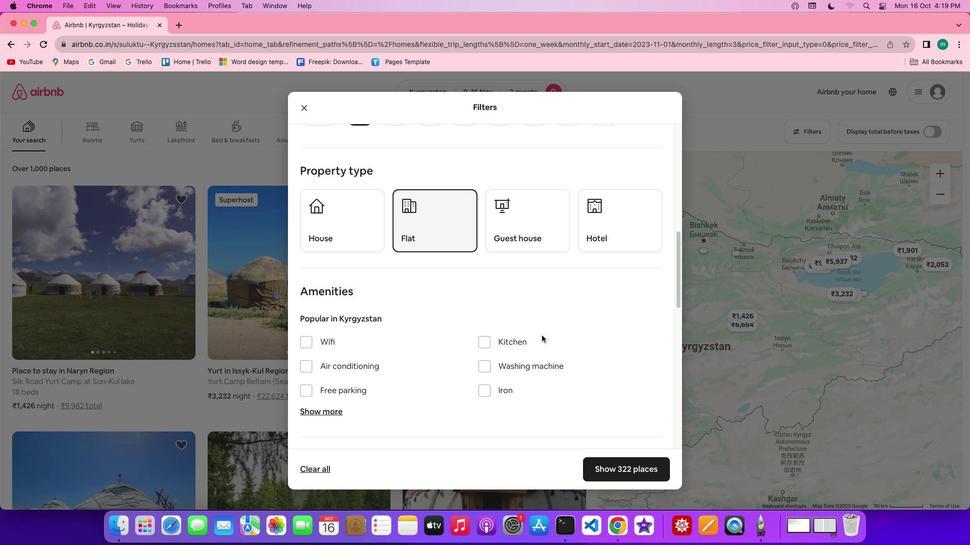 
Action: Mouse scrolled (540, 334) with delta (0, -1)
Screenshot: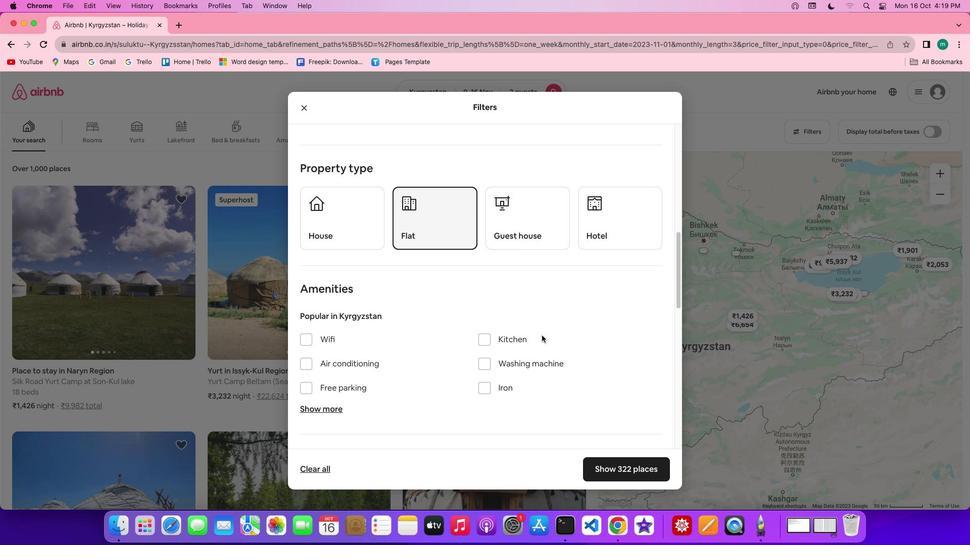 
Action: Mouse scrolled (540, 334) with delta (0, -1)
Screenshot: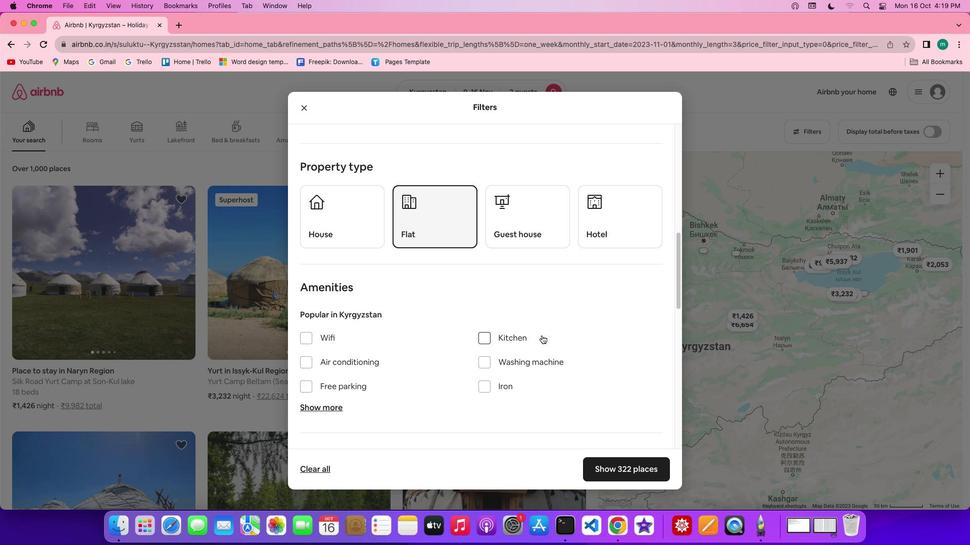
Action: Mouse scrolled (540, 334) with delta (0, -1)
Screenshot: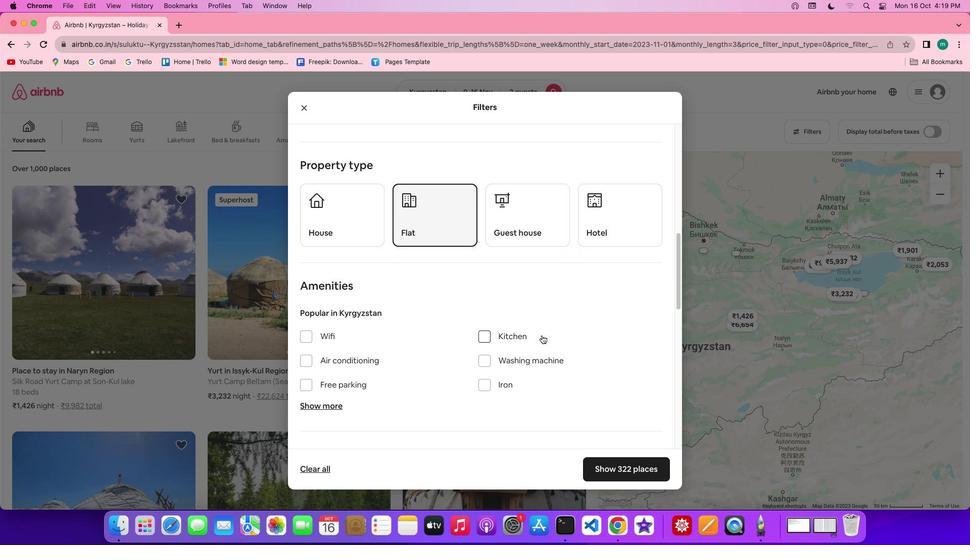 
Action: Mouse scrolled (540, 334) with delta (0, -1)
Screenshot: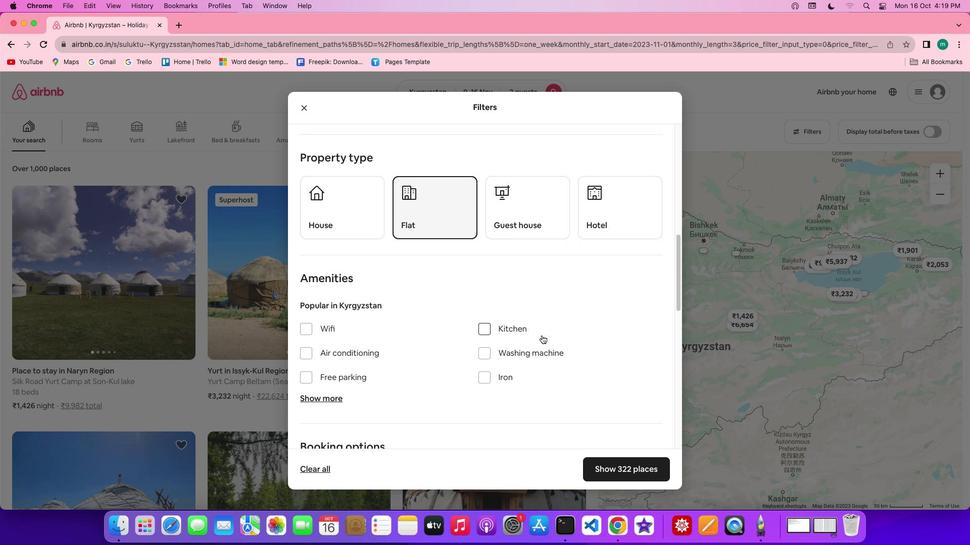 
Action: Mouse scrolled (540, 334) with delta (0, -1)
Screenshot: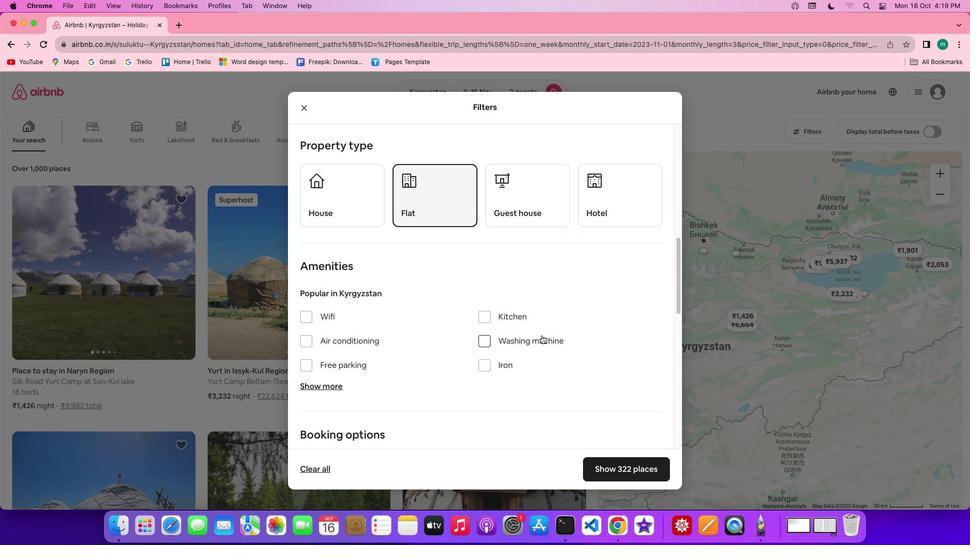 
Action: Mouse scrolled (540, 334) with delta (0, -1)
Screenshot: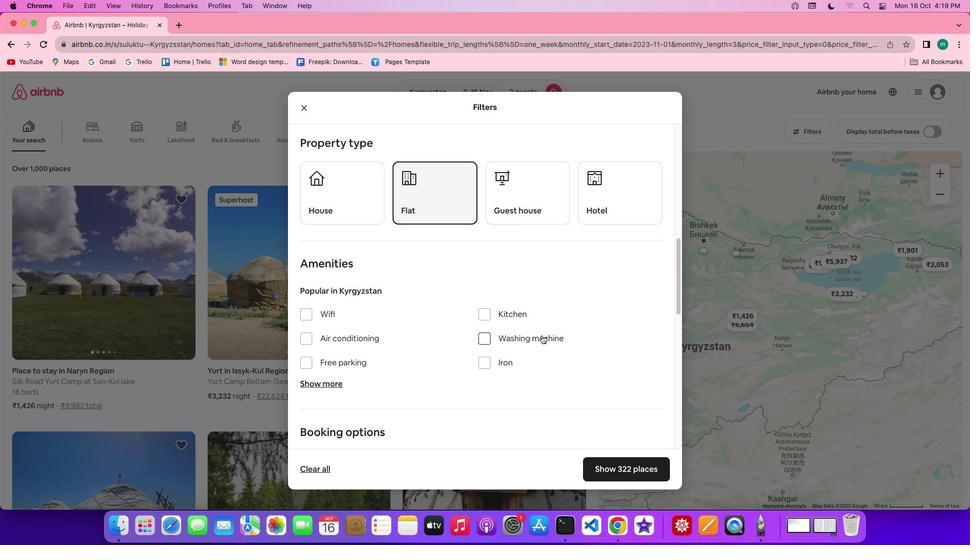 
Action: Mouse scrolled (540, 334) with delta (0, -1)
Screenshot: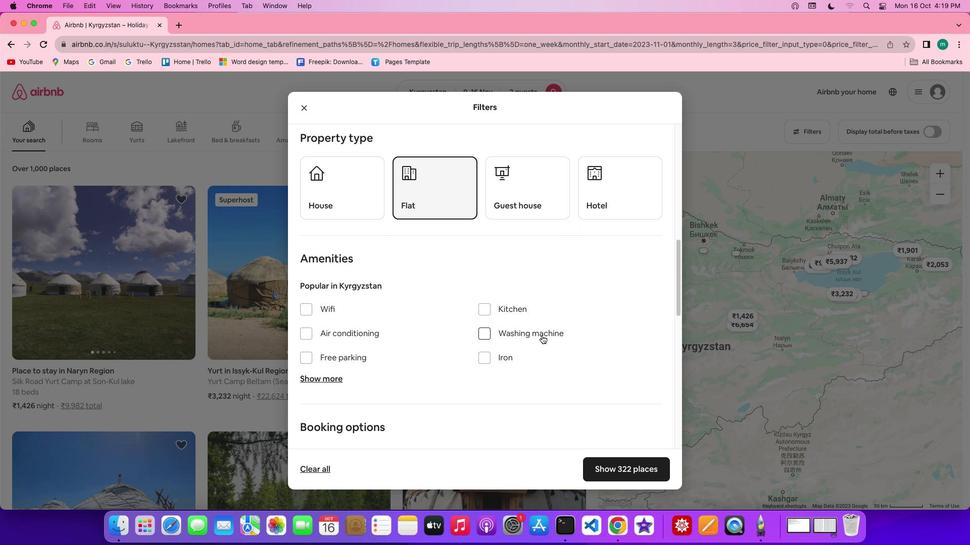 
Action: Mouse scrolled (540, 334) with delta (0, -1)
Screenshot: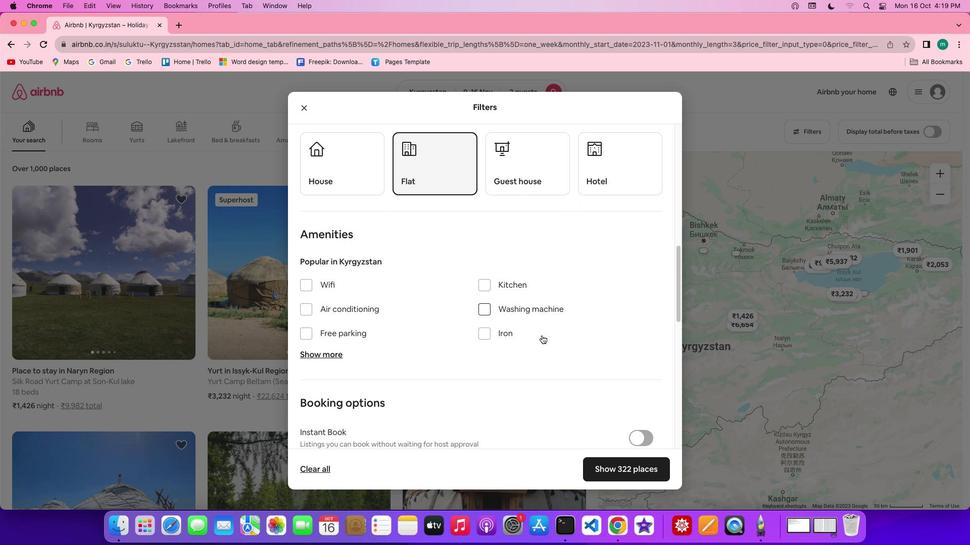 
Action: Mouse scrolled (540, 334) with delta (0, -1)
Screenshot: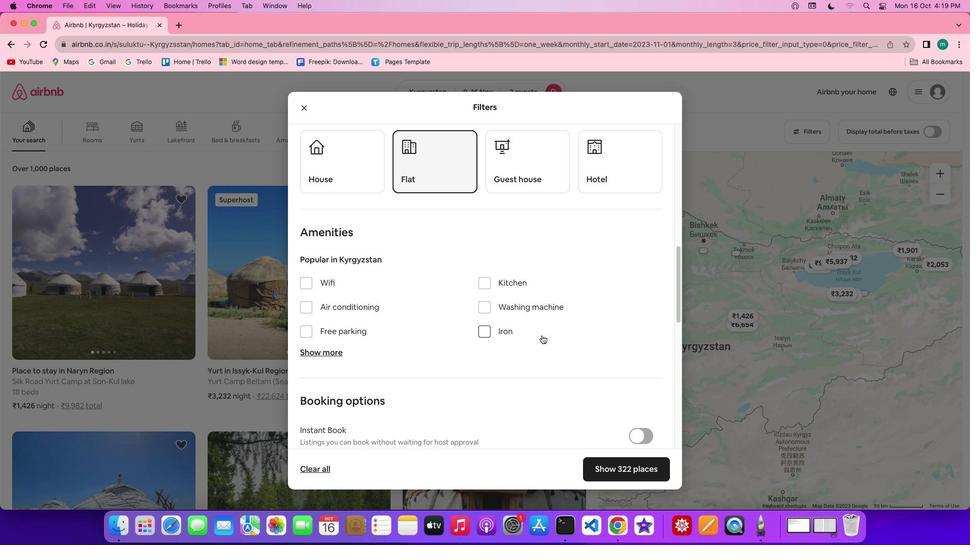 
Action: Mouse scrolled (540, 334) with delta (0, -1)
Screenshot: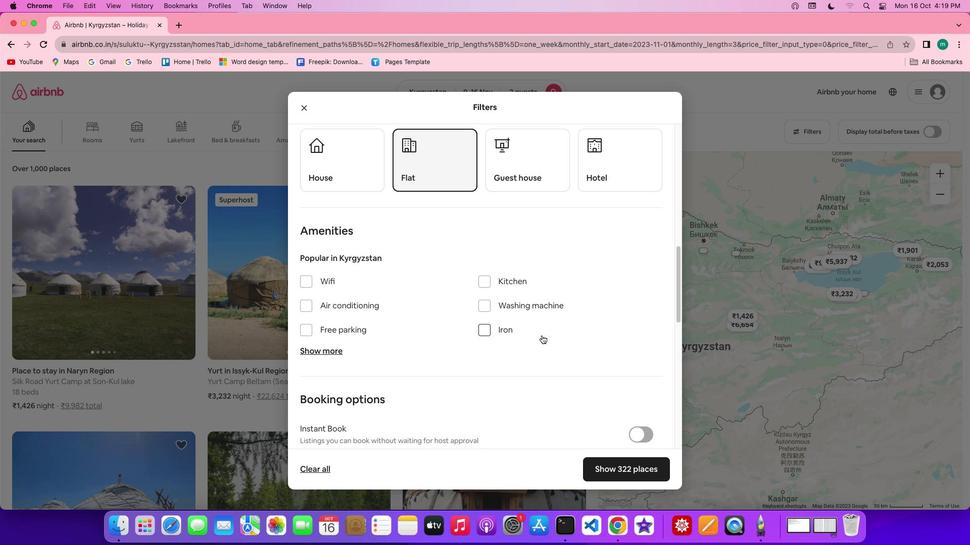 
Action: Mouse moved to (491, 297)
Screenshot: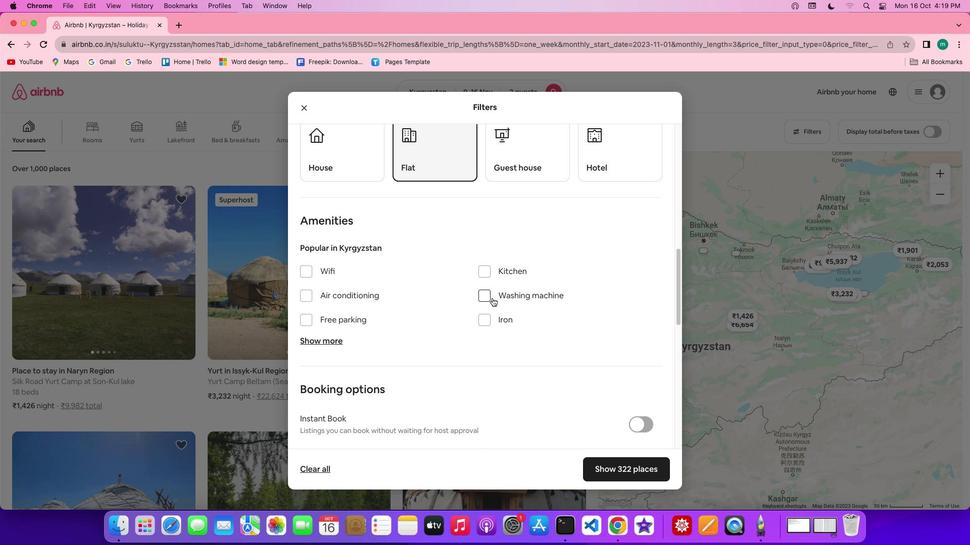 
Action: Mouse pressed left at (491, 297)
Screenshot: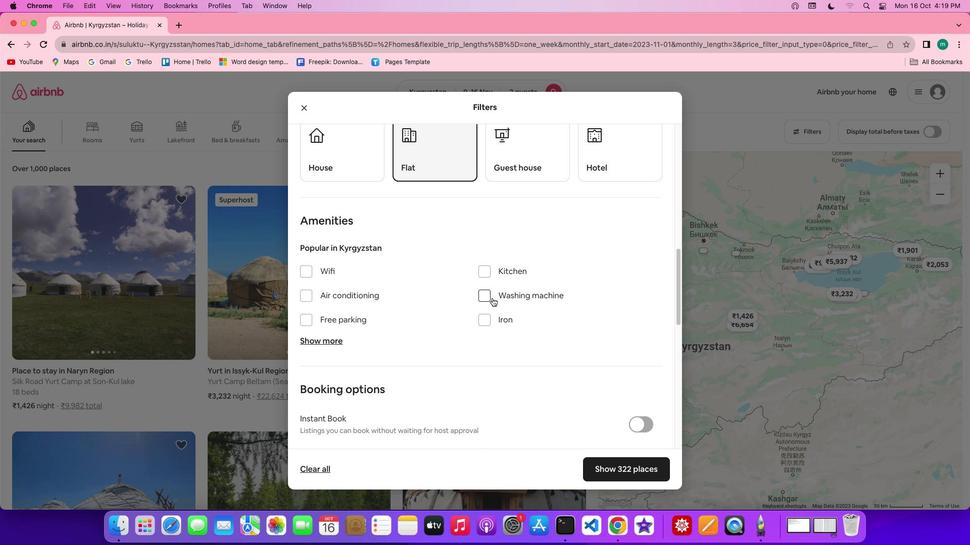 
Action: Mouse moved to (573, 312)
Screenshot: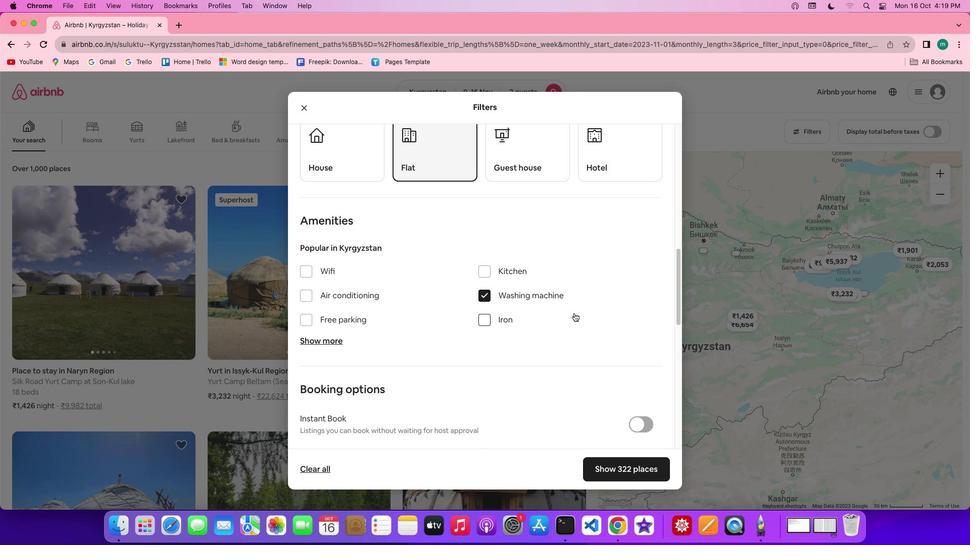 
Action: Mouse scrolled (573, 312) with delta (0, -1)
Screenshot: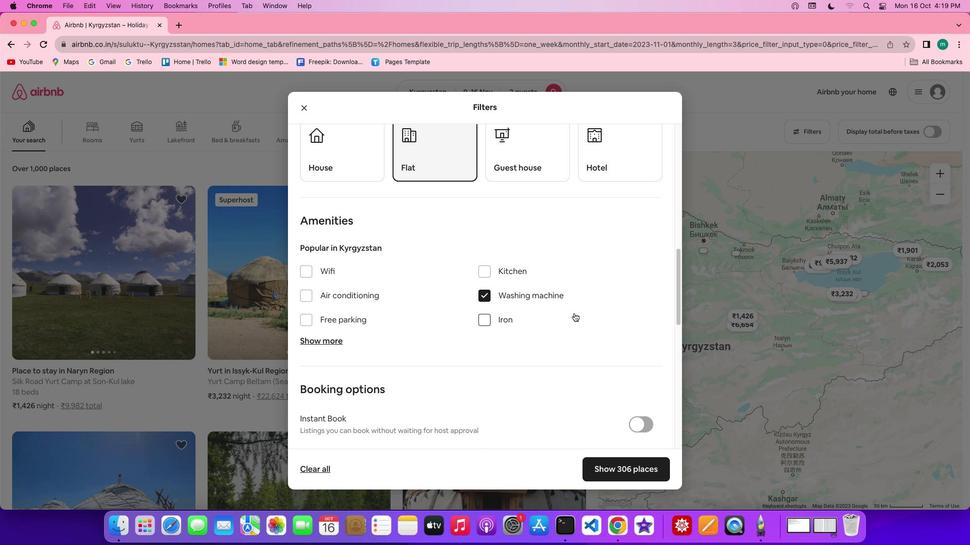 
Action: Mouse scrolled (573, 312) with delta (0, -1)
Screenshot: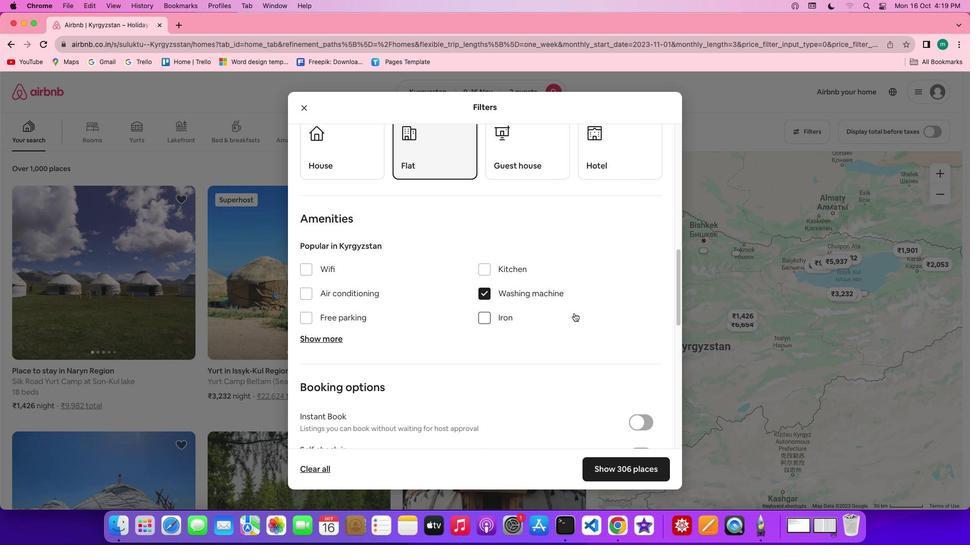 
Action: Mouse scrolled (573, 312) with delta (0, -1)
Screenshot: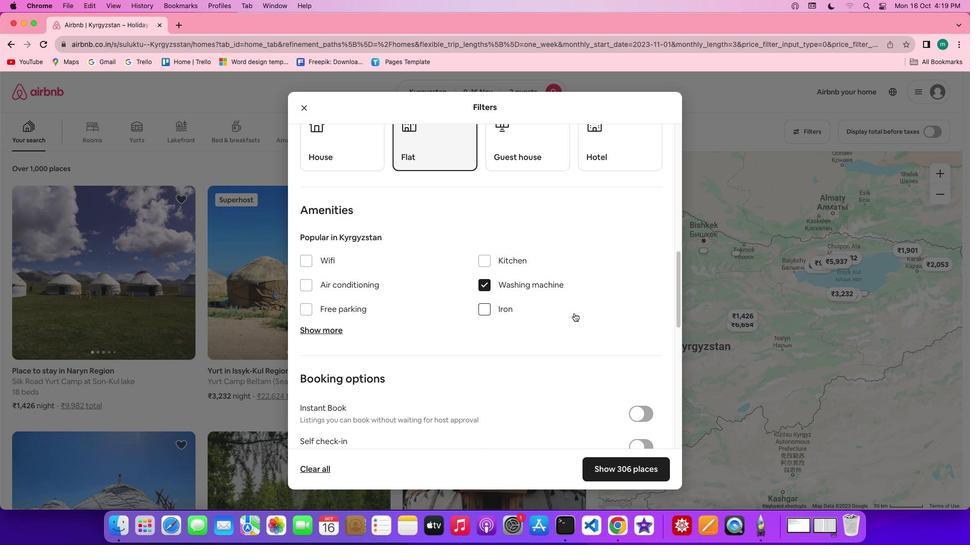 
Action: Mouse scrolled (573, 312) with delta (0, -1)
Screenshot: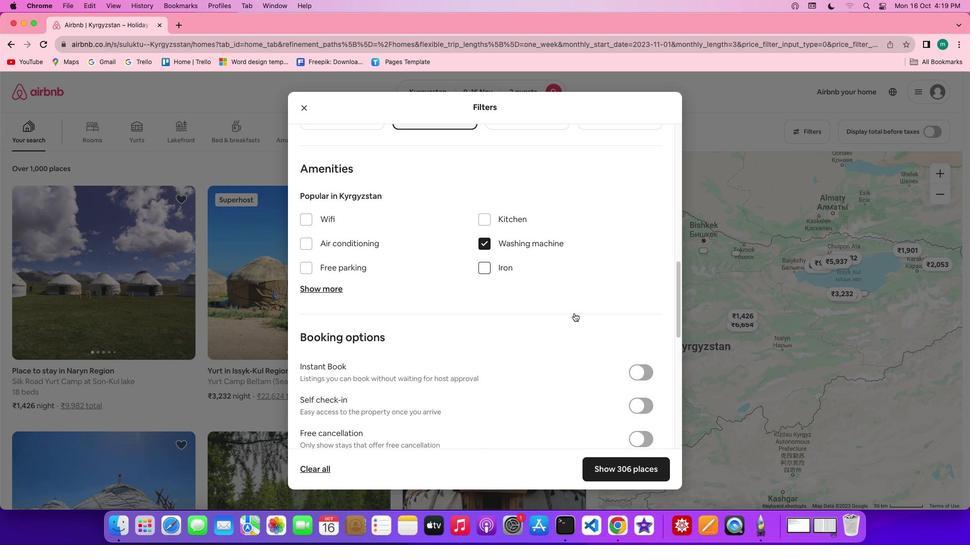 
Action: Mouse scrolled (573, 312) with delta (0, -1)
Screenshot: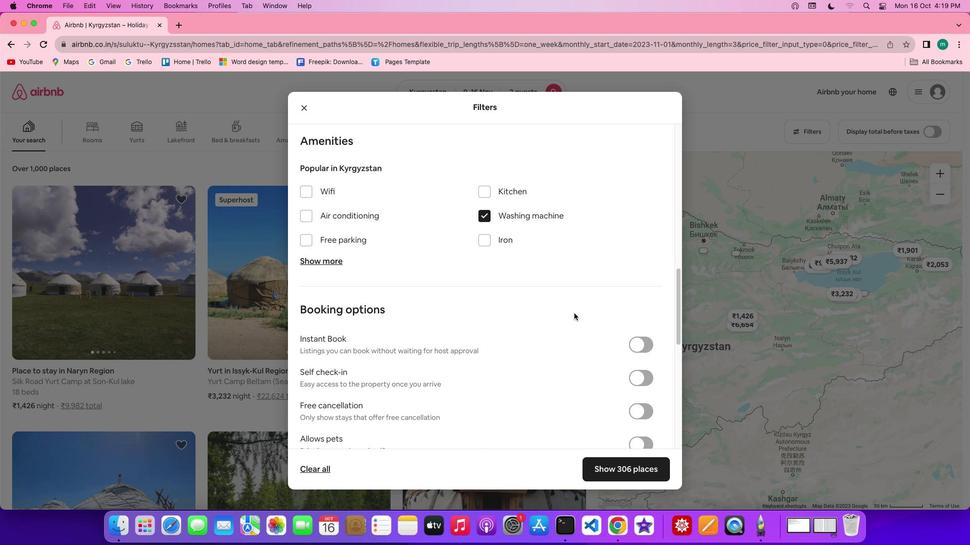 
Action: Mouse scrolled (573, 312) with delta (0, -1)
Screenshot: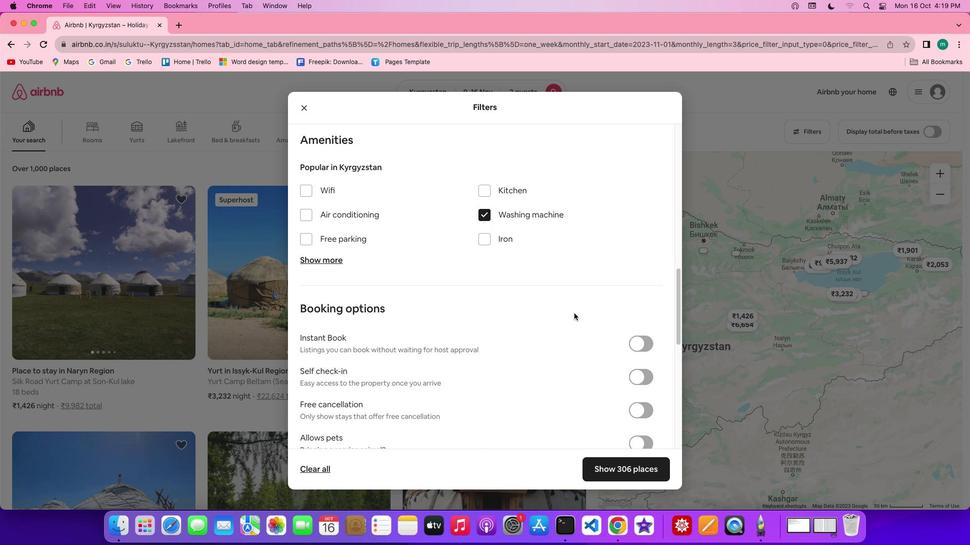 
Action: Mouse scrolled (573, 312) with delta (0, -1)
Screenshot: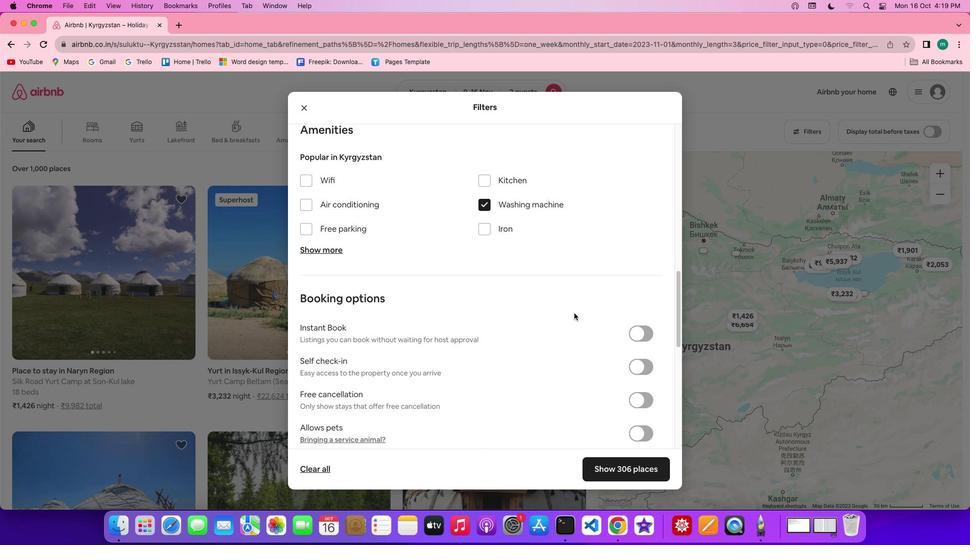 
Action: Mouse moved to (628, 470)
Screenshot: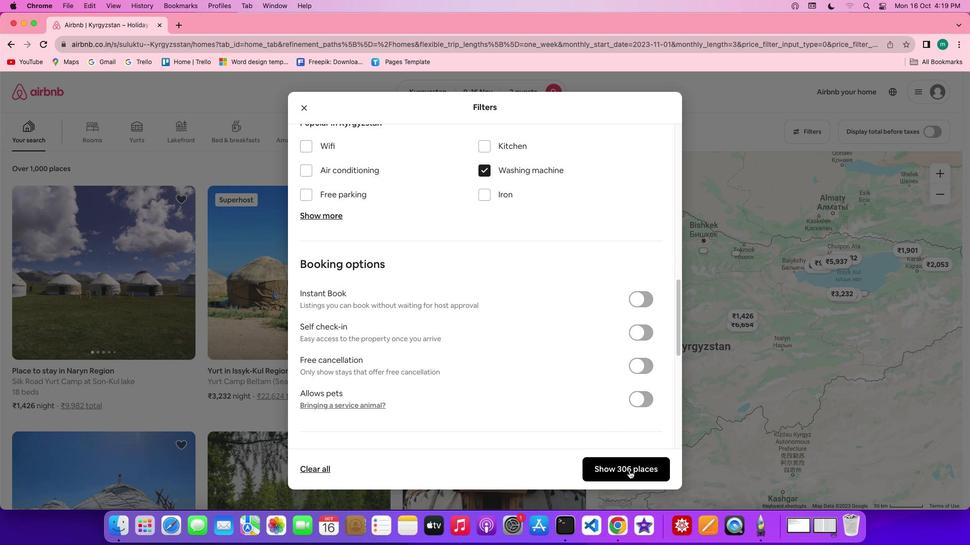 
Action: Mouse pressed left at (628, 470)
Screenshot: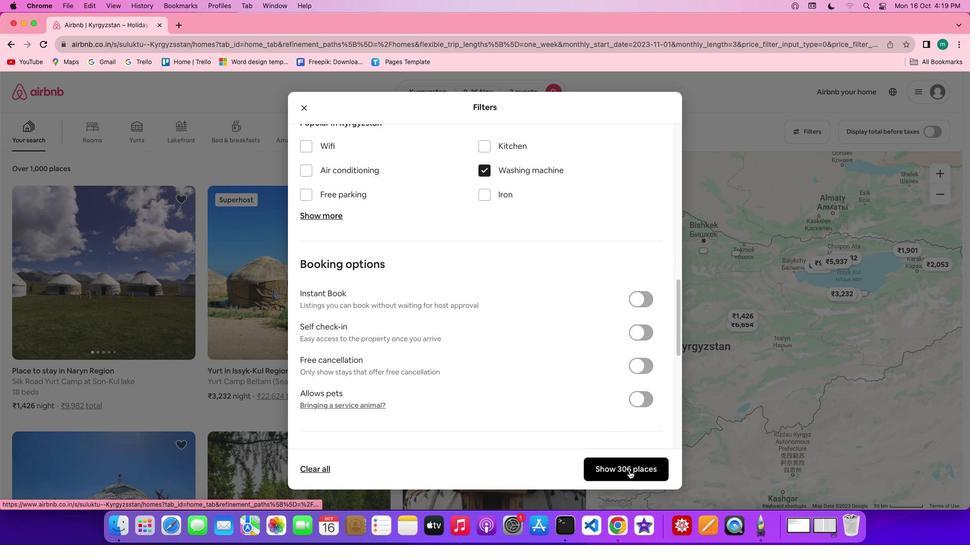 
Action: Mouse moved to (165, 282)
Screenshot: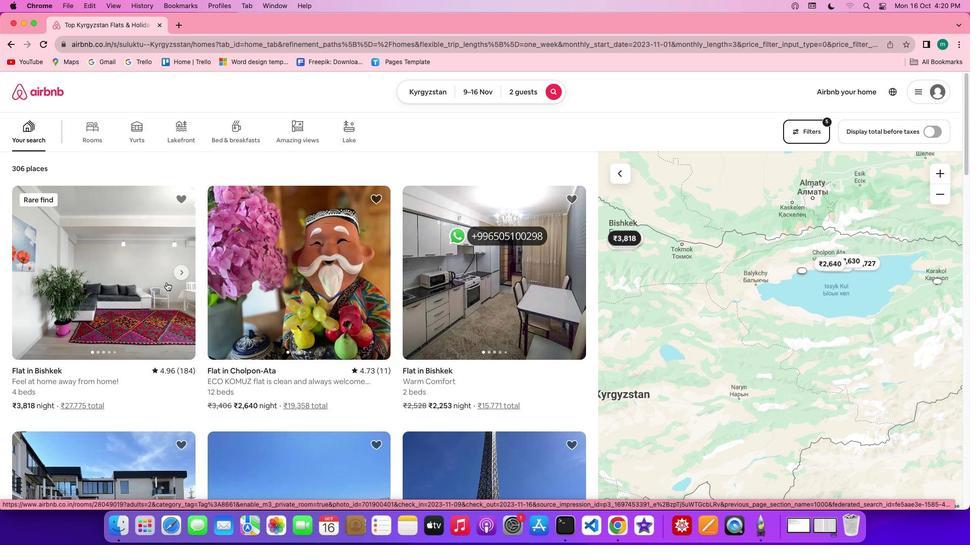 
Action: Mouse pressed left at (165, 282)
Screenshot: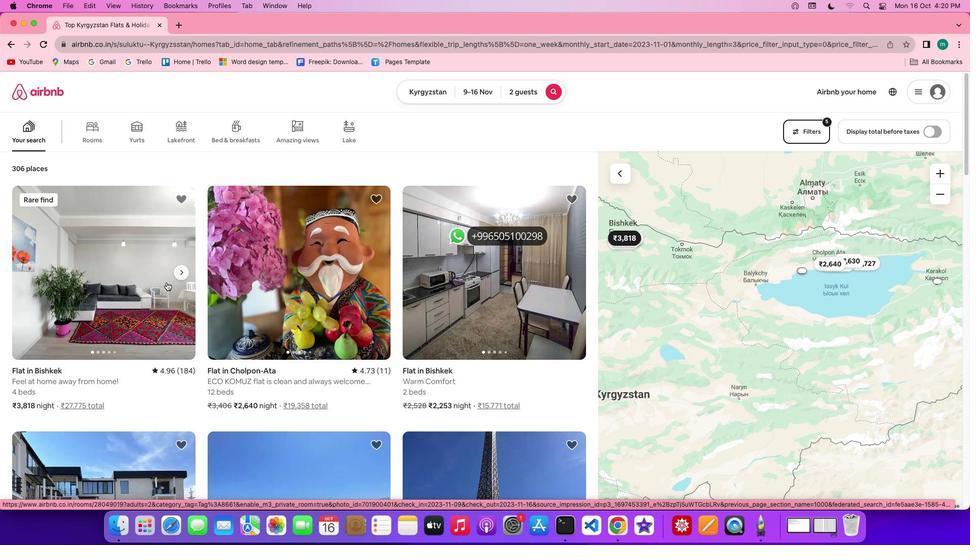 
Action: Mouse moved to (737, 374)
Screenshot: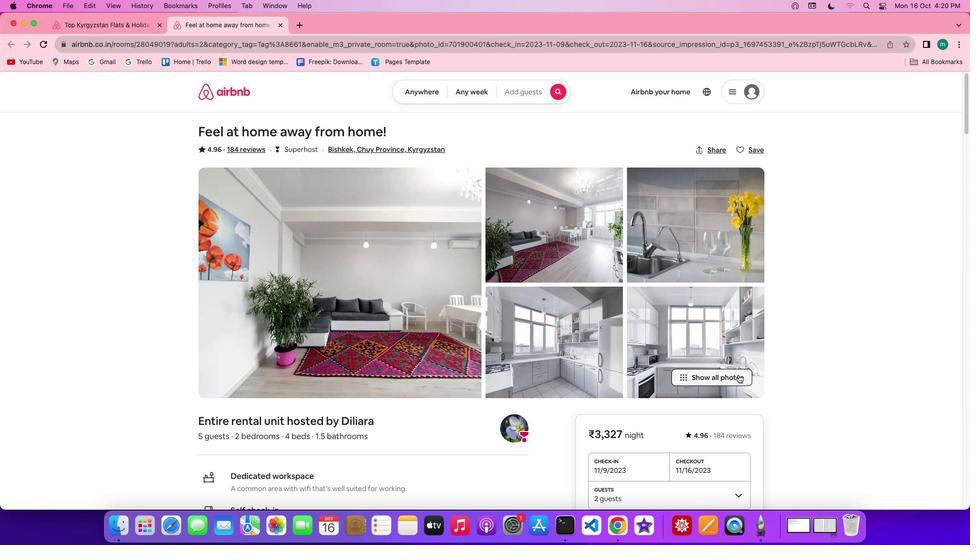 
Action: Mouse pressed left at (737, 374)
Screenshot: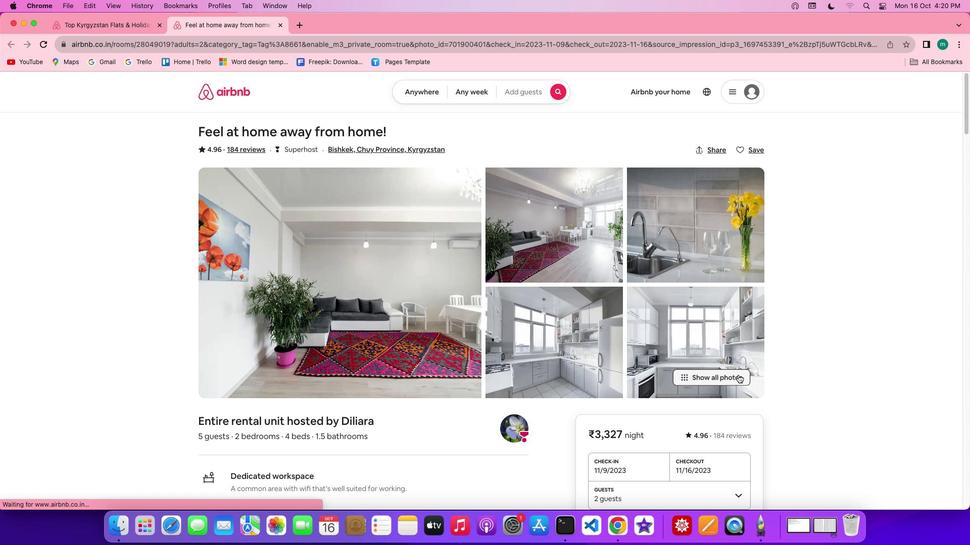 
Action: Mouse moved to (535, 360)
Screenshot: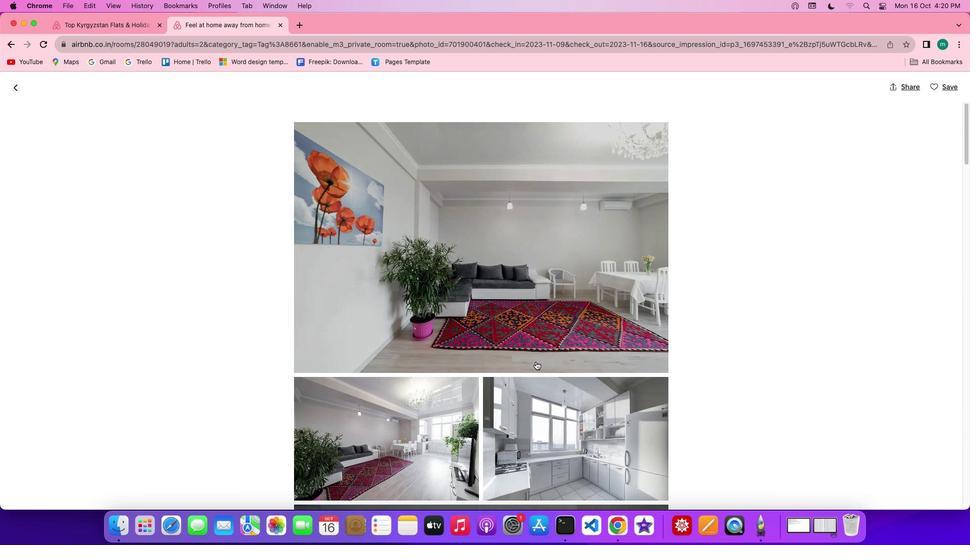 
Action: Mouse scrolled (535, 360) with delta (0, -1)
Screenshot: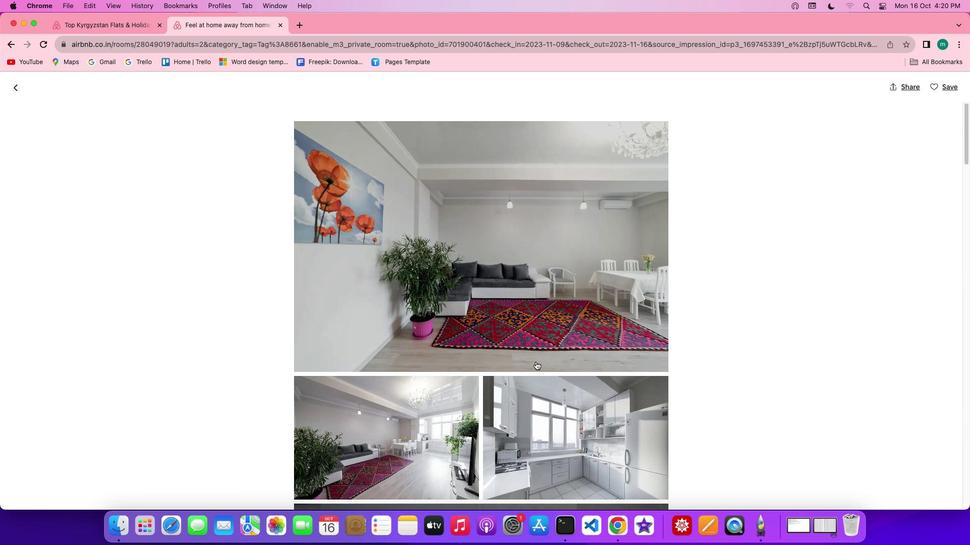 
Action: Mouse scrolled (535, 360) with delta (0, -1)
Screenshot: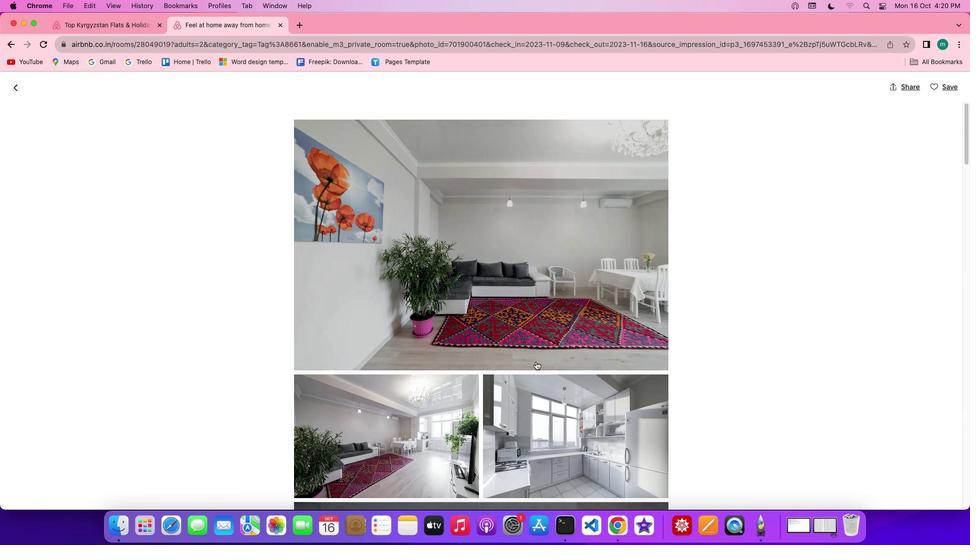 
Action: Mouse scrolled (535, 360) with delta (0, -1)
Screenshot: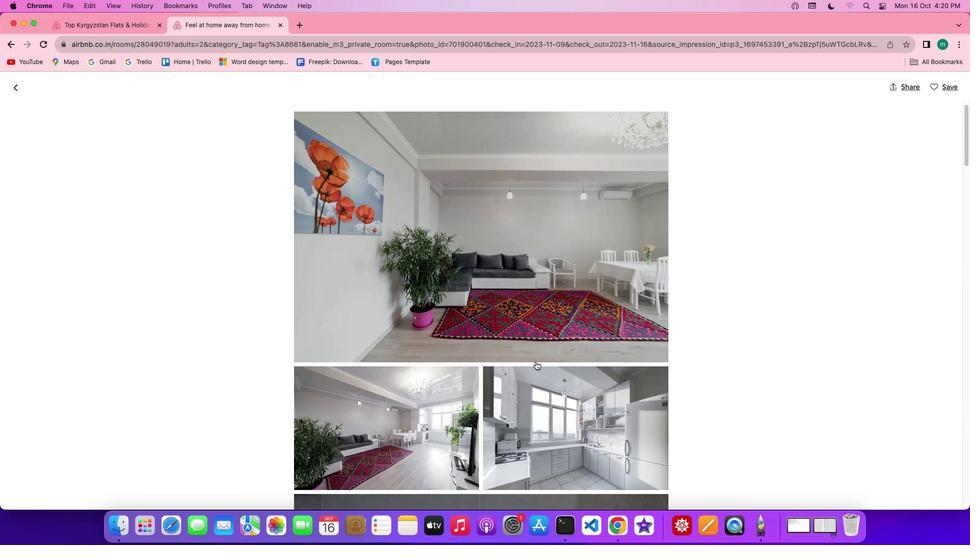 
Action: Mouse scrolled (535, 360) with delta (0, -2)
Screenshot: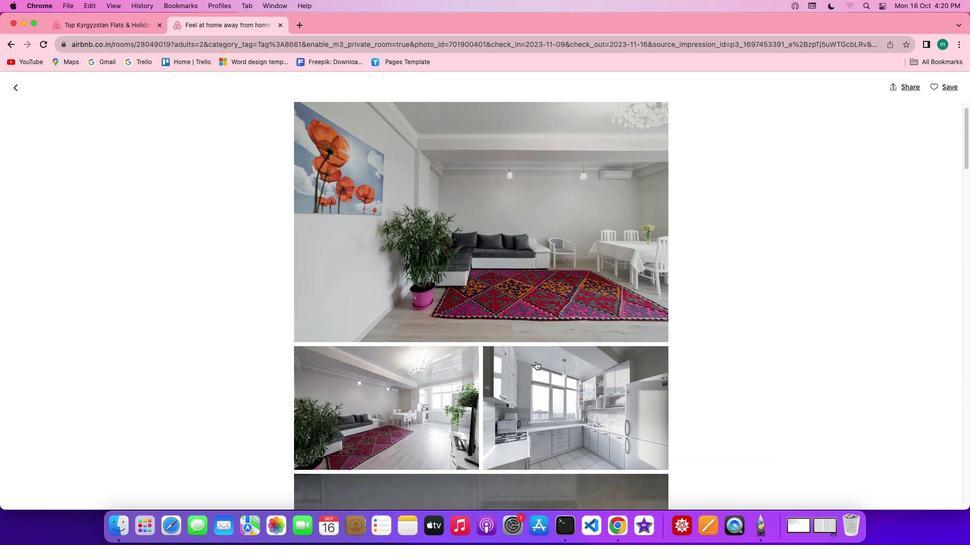 
Action: Mouse scrolled (535, 360) with delta (0, -2)
Screenshot: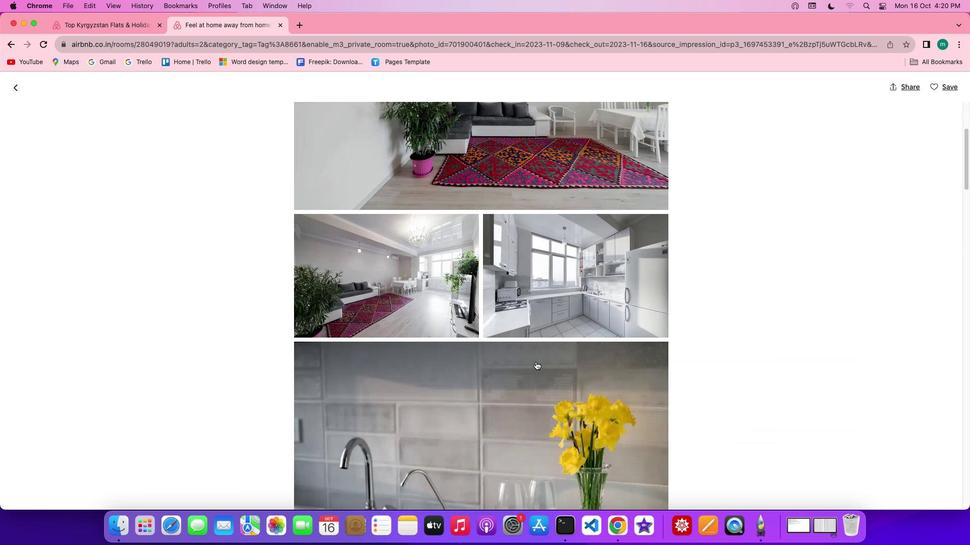 
Action: Mouse moved to (534, 360)
Screenshot: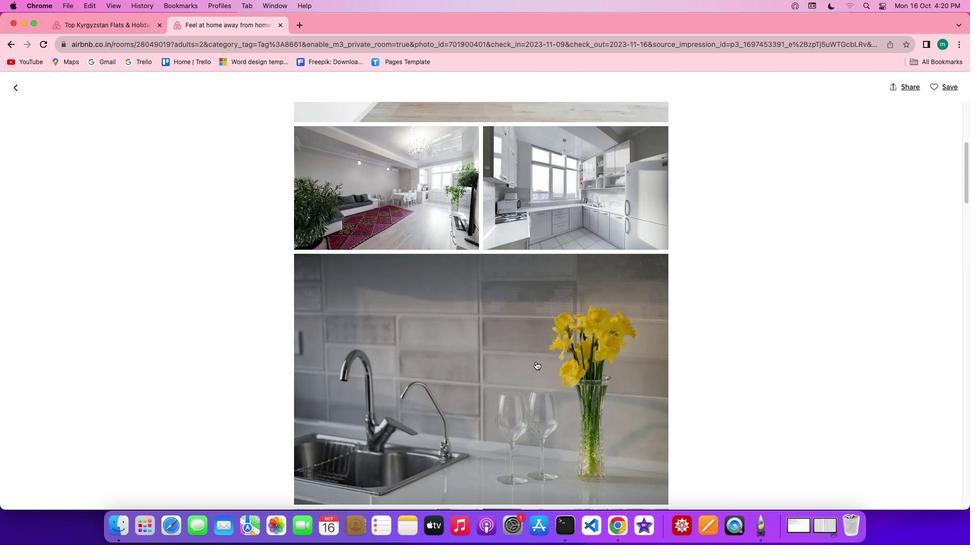 
Action: Mouse scrolled (534, 360) with delta (0, -1)
Screenshot: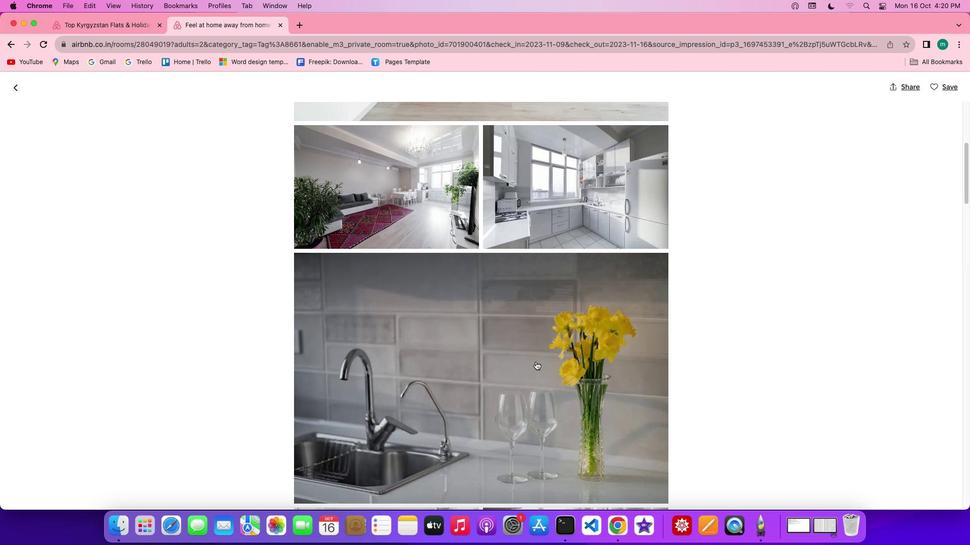 
Action: Mouse scrolled (534, 360) with delta (0, -1)
Screenshot: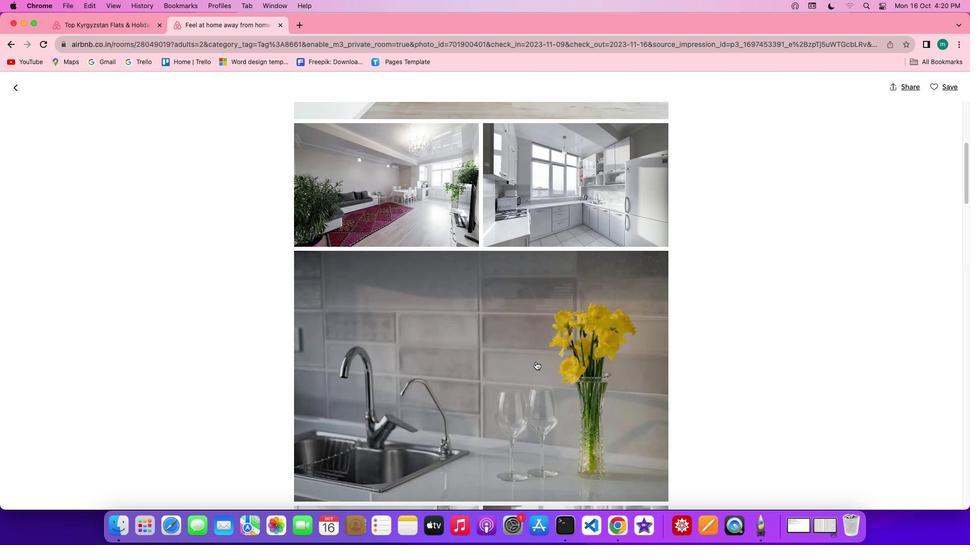 
Action: Mouse scrolled (534, 360) with delta (0, -1)
Screenshot: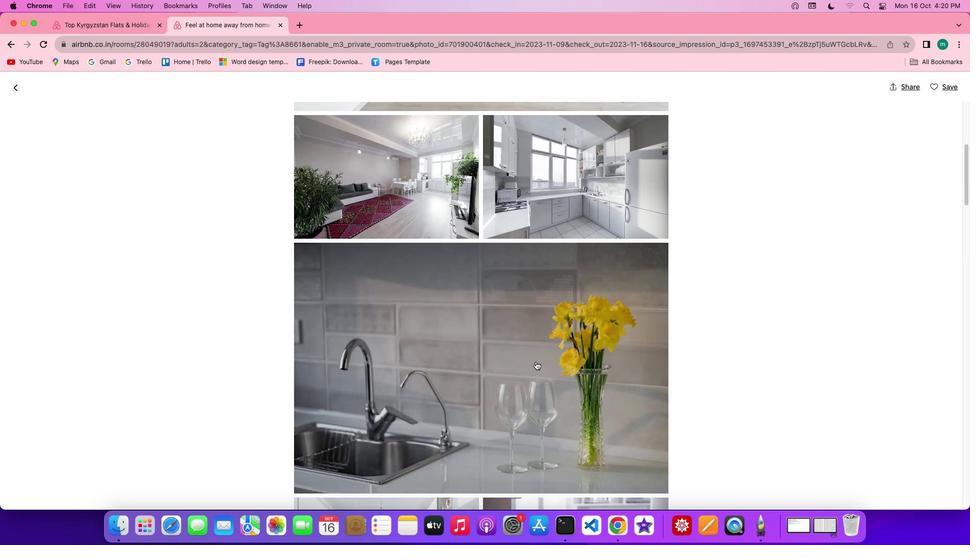 
Action: Mouse scrolled (534, 360) with delta (0, -2)
Screenshot: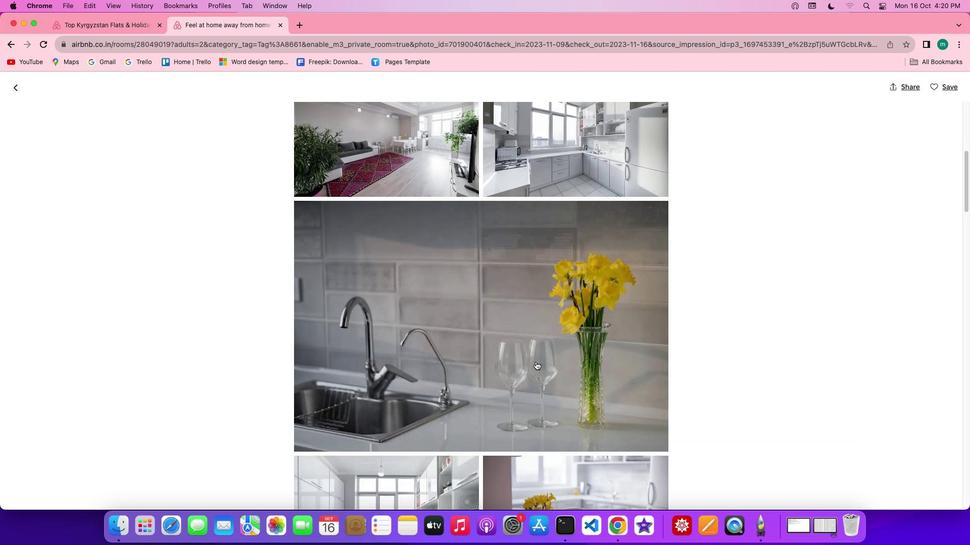 
Action: Mouse scrolled (534, 360) with delta (0, -1)
Screenshot: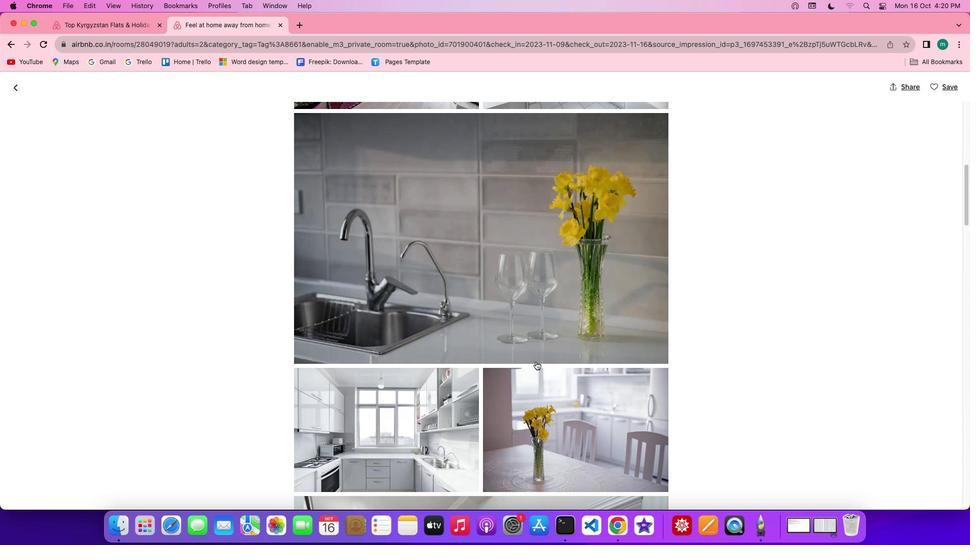 
Action: Mouse scrolled (534, 360) with delta (0, -1)
Screenshot: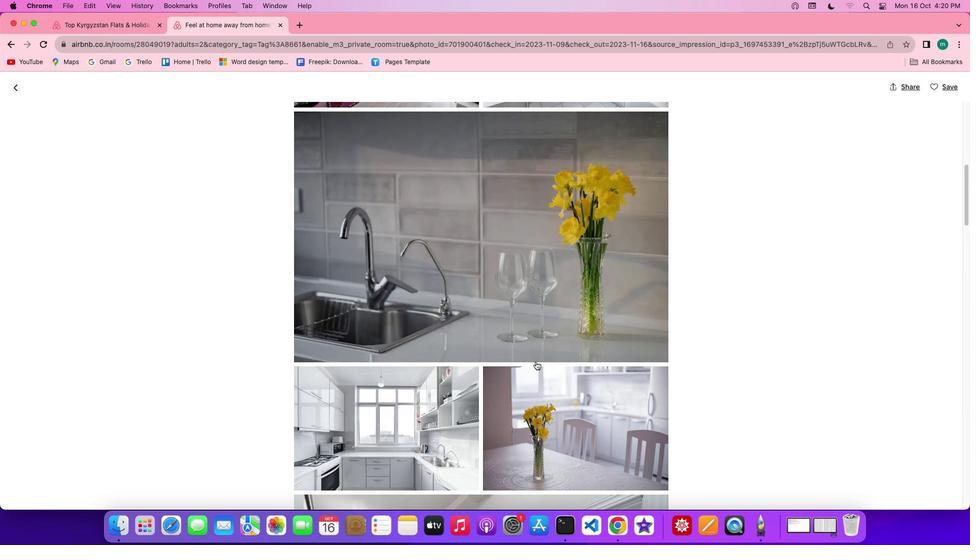 
Action: Mouse scrolled (534, 360) with delta (0, -1)
Screenshot: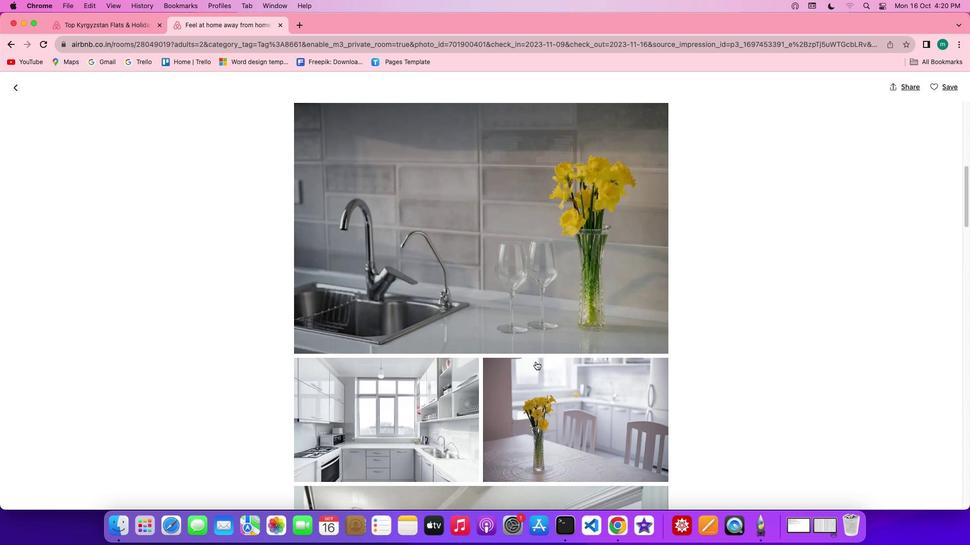 
Action: Mouse scrolled (534, 360) with delta (0, -2)
Screenshot: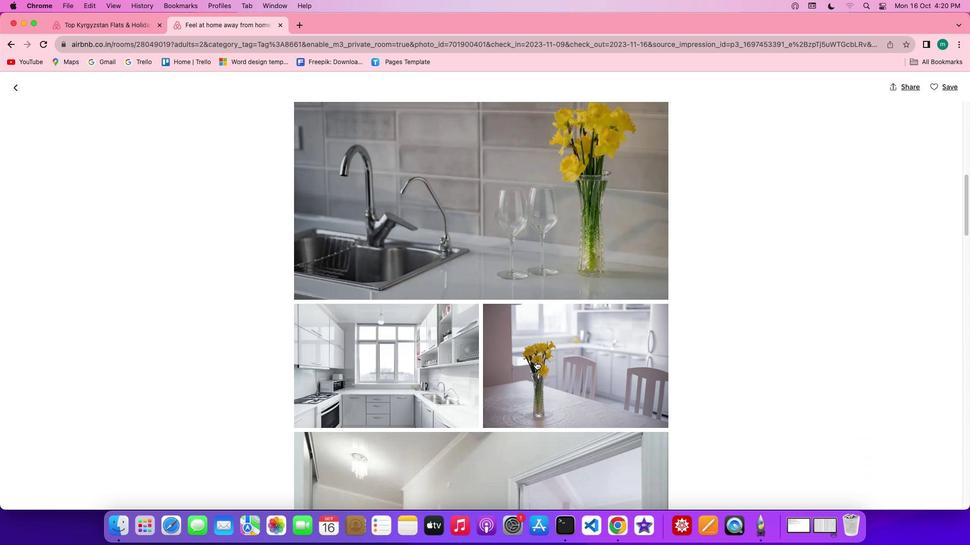 
Action: Mouse scrolled (534, 360) with delta (0, -2)
Screenshot: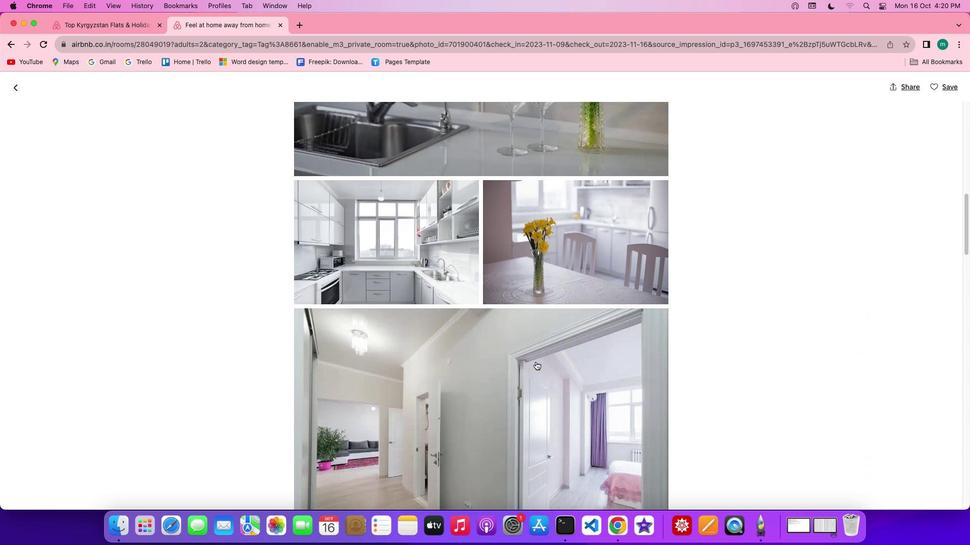 
Action: Mouse scrolled (534, 360) with delta (0, -1)
Screenshot: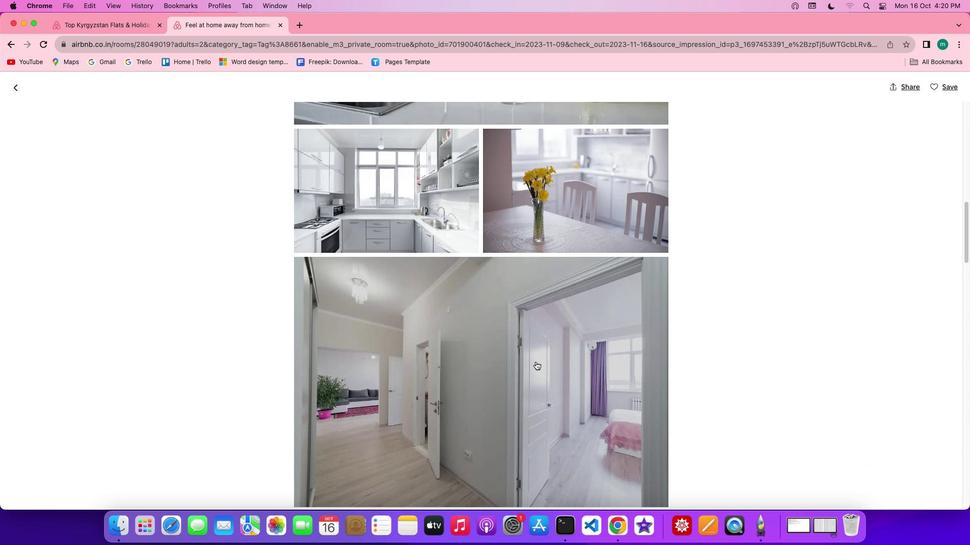 
Action: Mouse scrolled (534, 360) with delta (0, -1)
Screenshot: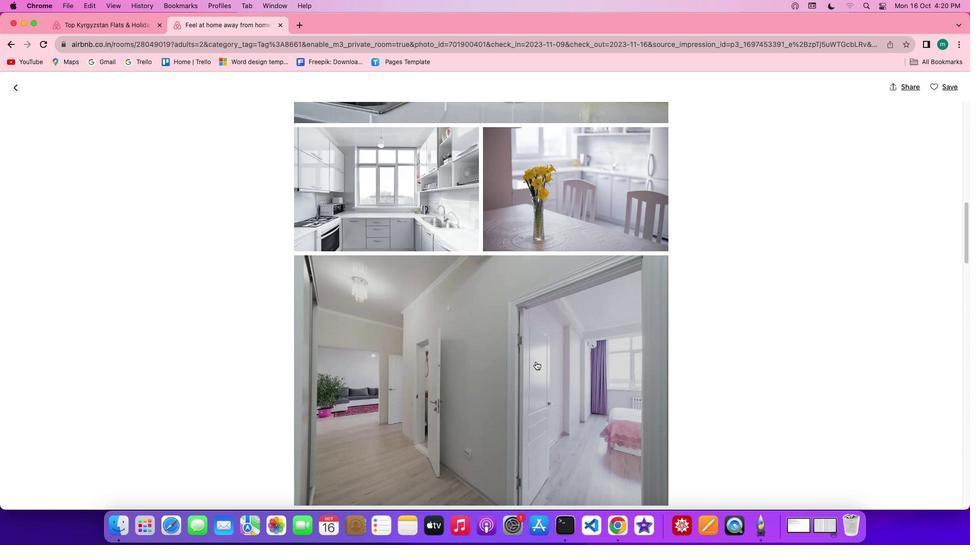 
Action: Mouse scrolled (534, 360) with delta (0, -1)
Screenshot: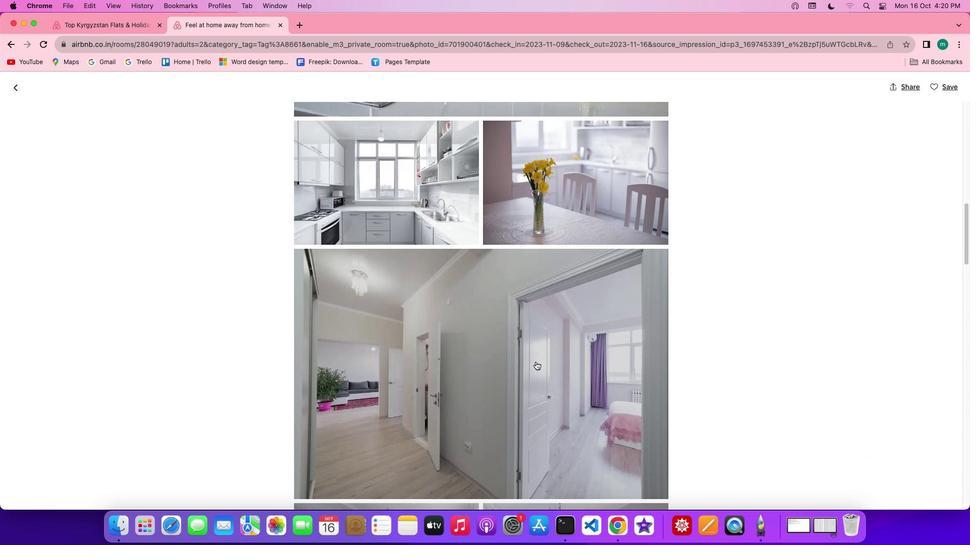 
Action: Mouse scrolled (534, 360) with delta (0, -2)
Screenshot: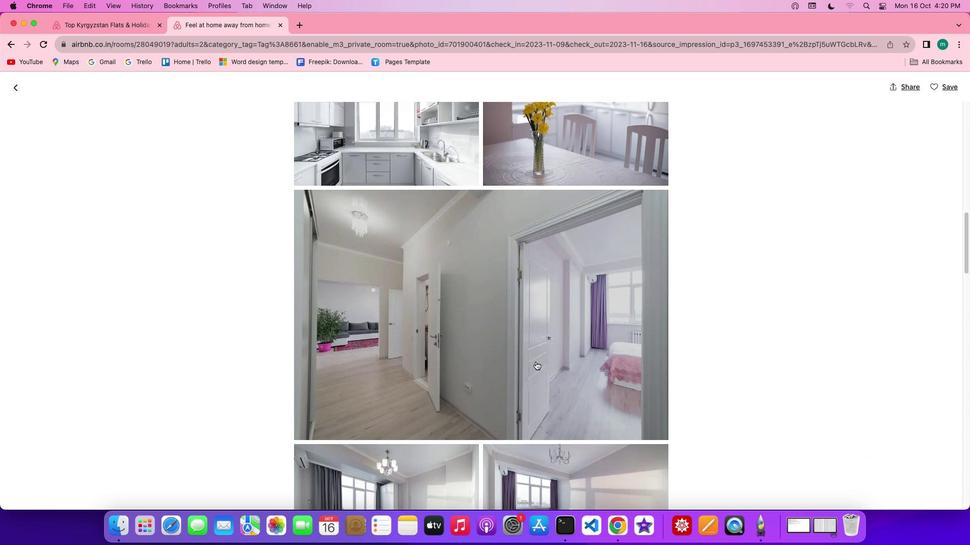 
Action: Mouse scrolled (534, 360) with delta (0, -1)
Screenshot: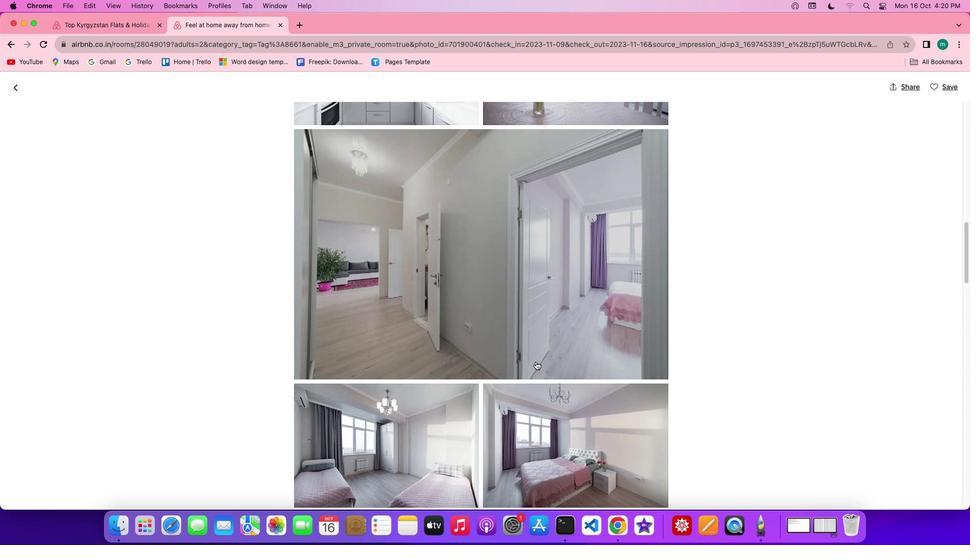 
Action: Mouse scrolled (534, 360) with delta (0, -1)
Screenshot: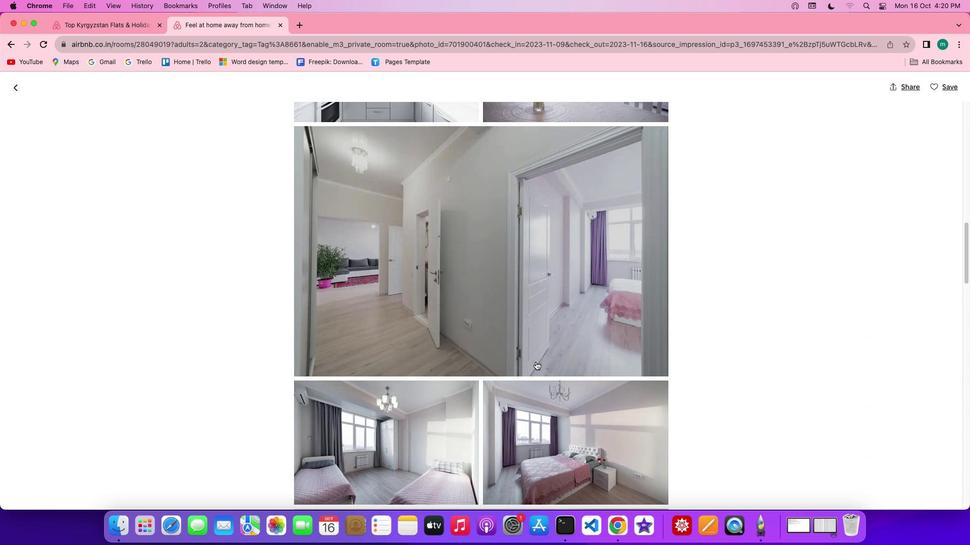 
Action: Mouse scrolled (534, 360) with delta (0, -1)
Screenshot: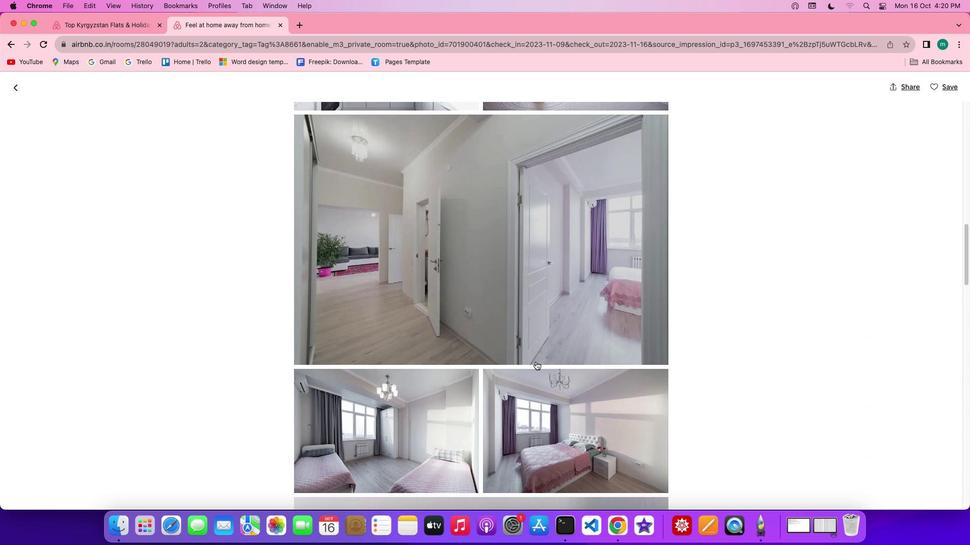 
Action: Mouse scrolled (534, 360) with delta (0, -1)
Screenshot: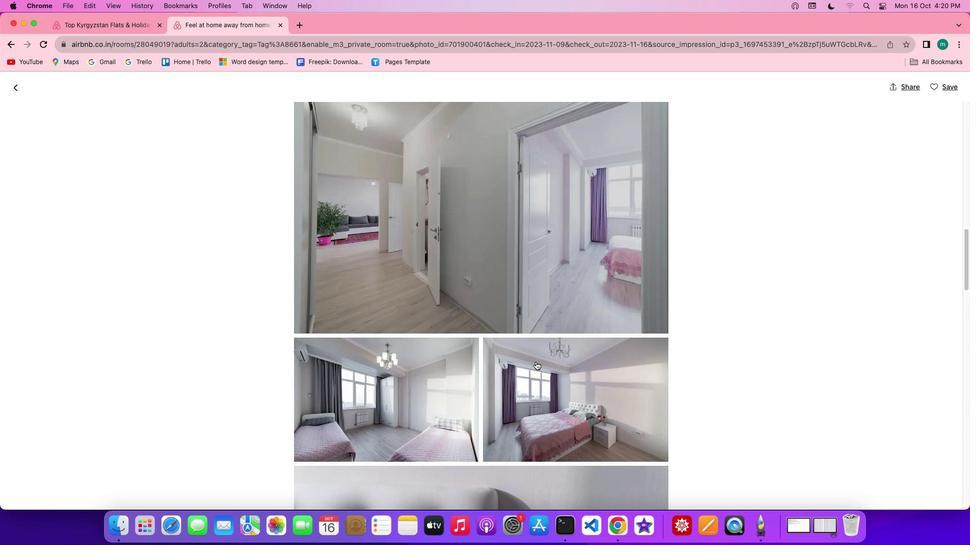 
Action: Mouse scrolled (534, 360) with delta (0, -1)
Screenshot: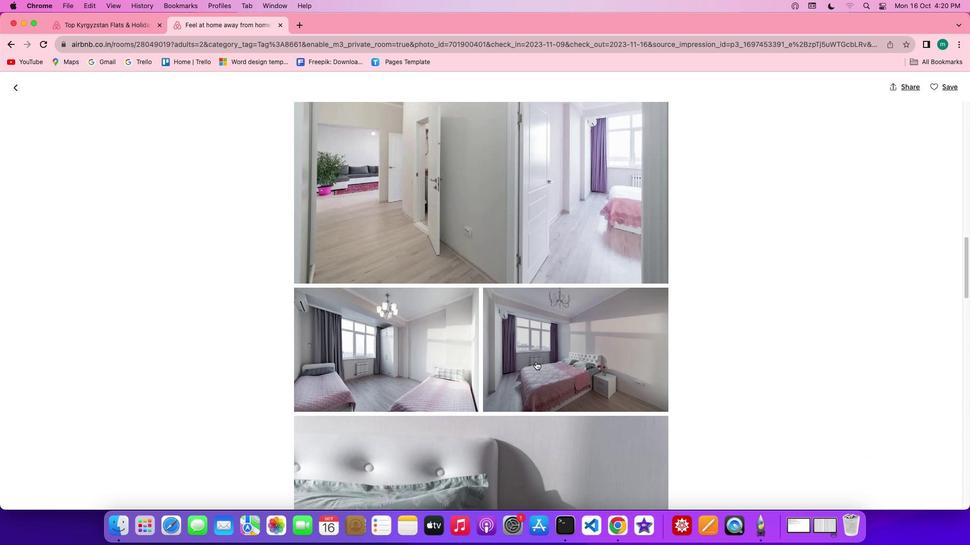 
Action: Mouse scrolled (534, 360) with delta (0, -1)
Screenshot: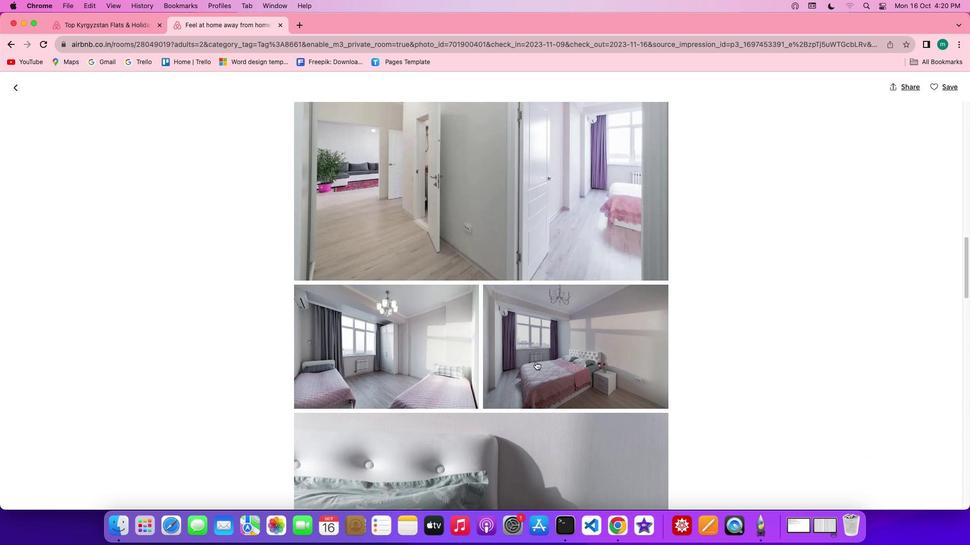 
Action: Mouse scrolled (534, 360) with delta (0, -1)
Screenshot: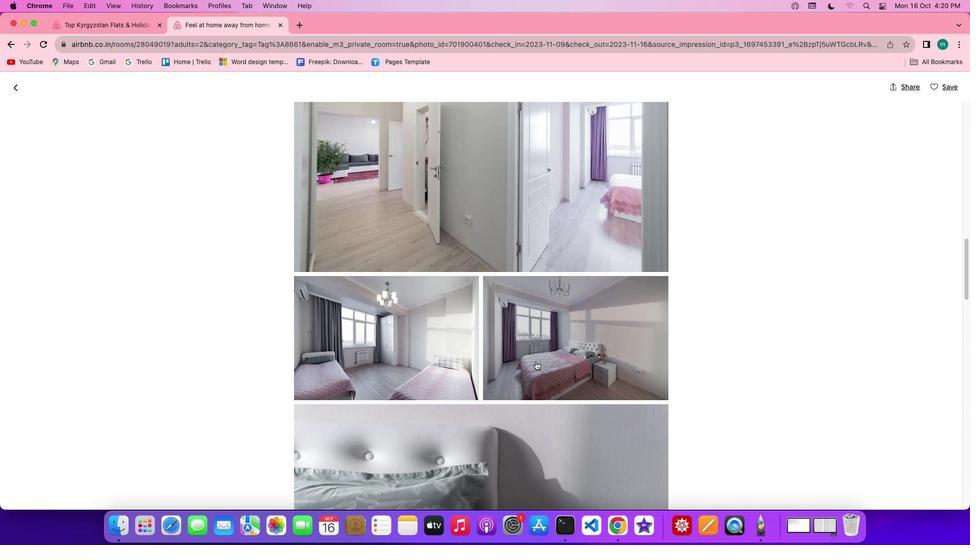 
Action: Mouse scrolled (534, 360) with delta (0, -1)
Screenshot: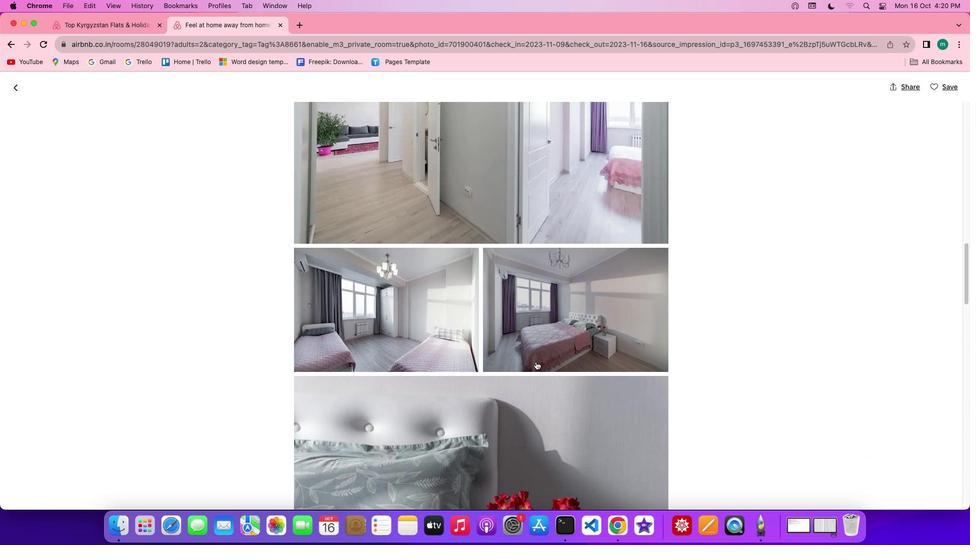 
Action: Mouse scrolled (534, 360) with delta (0, -1)
Screenshot: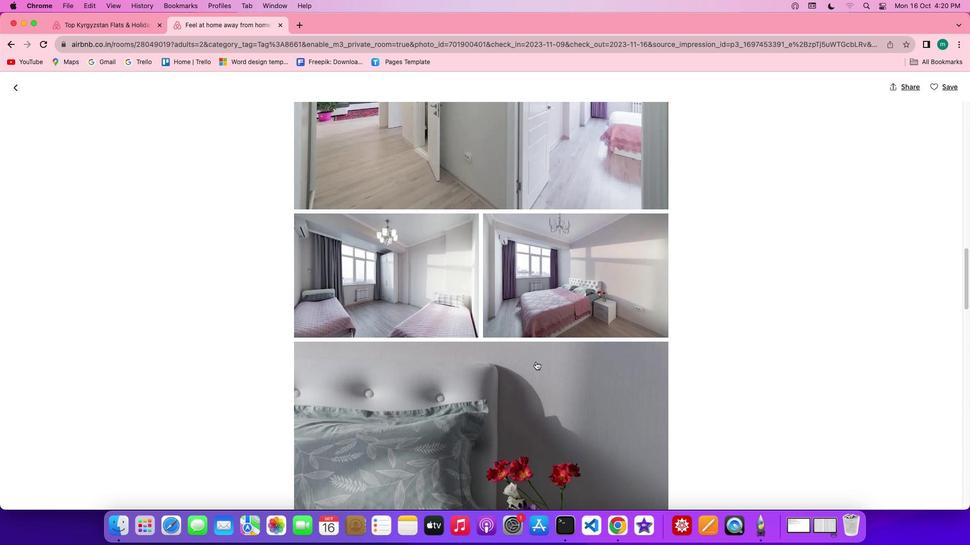 
Action: Mouse scrolled (534, 360) with delta (0, -1)
Screenshot: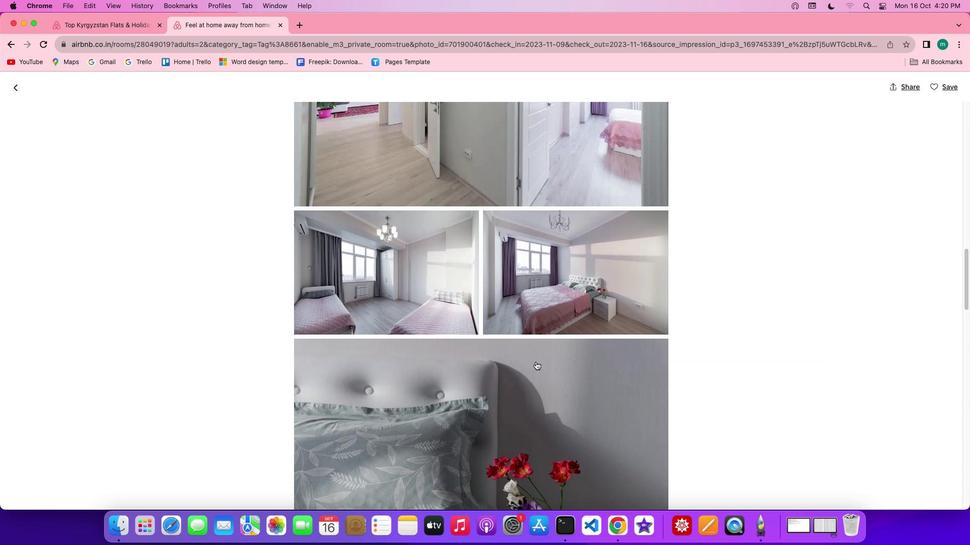 
Action: Mouse scrolled (534, 360) with delta (0, -1)
Screenshot: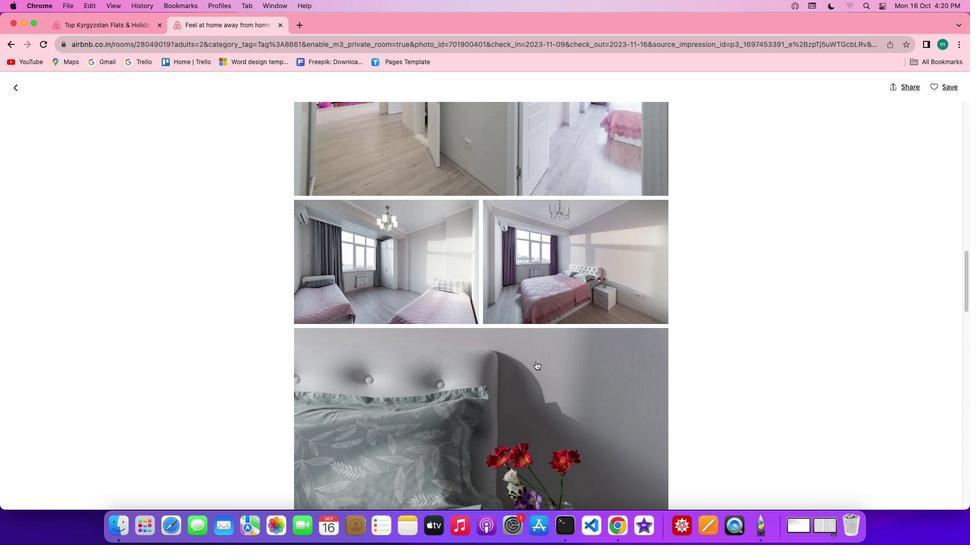 
Action: Mouse scrolled (534, 360) with delta (0, -1)
Screenshot: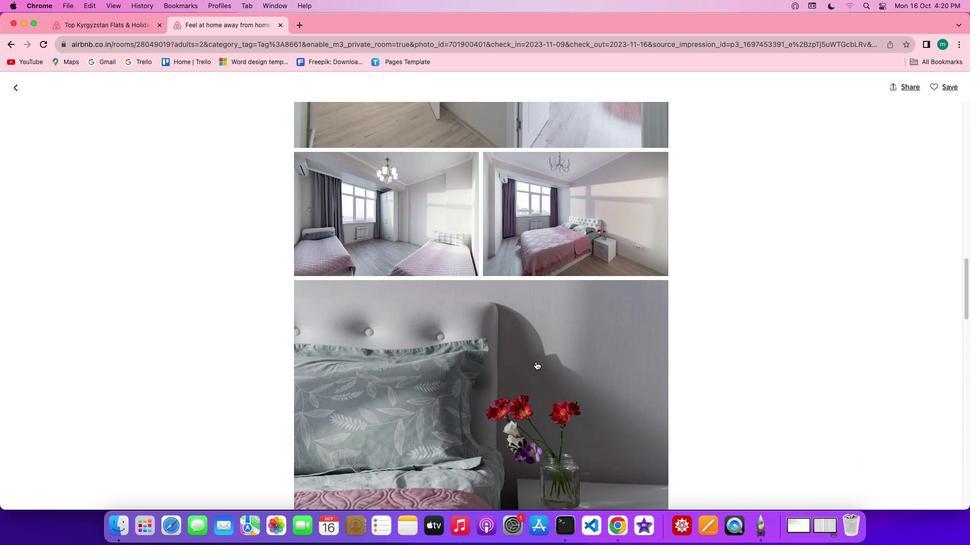 
Action: Mouse scrolled (534, 360) with delta (0, -1)
Screenshot: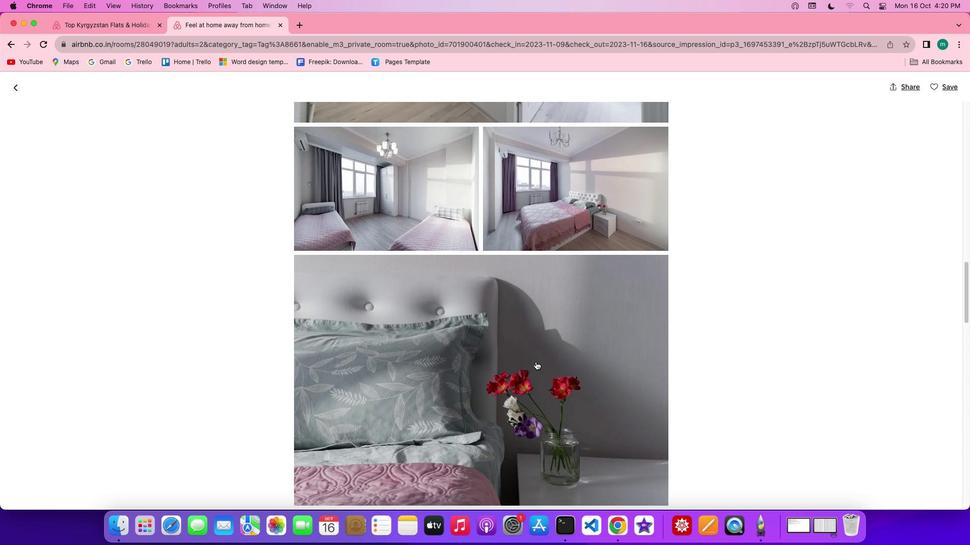 
Action: Mouse scrolled (534, 360) with delta (0, -1)
Screenshot: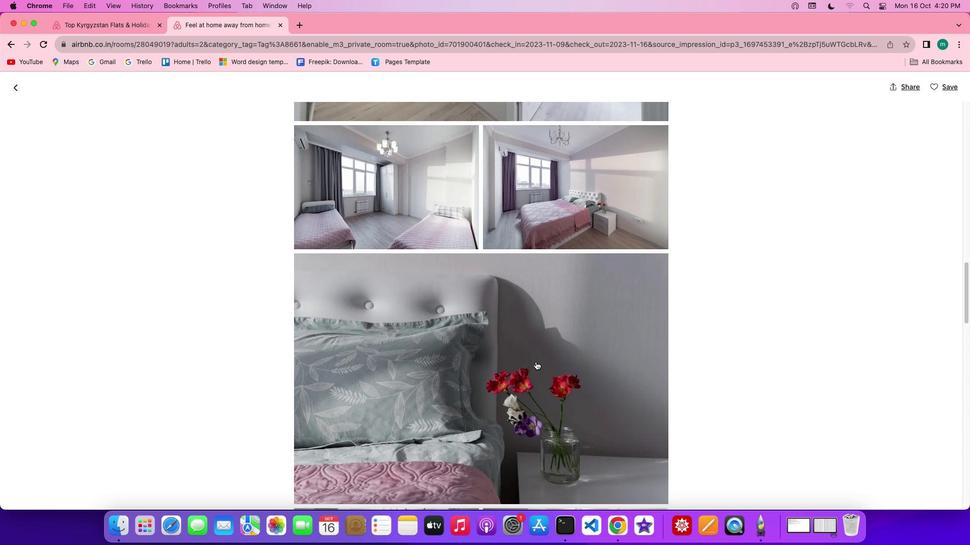 
Action: Mouse scrolled (534, 360) with delta (0, -1)
Screenshot: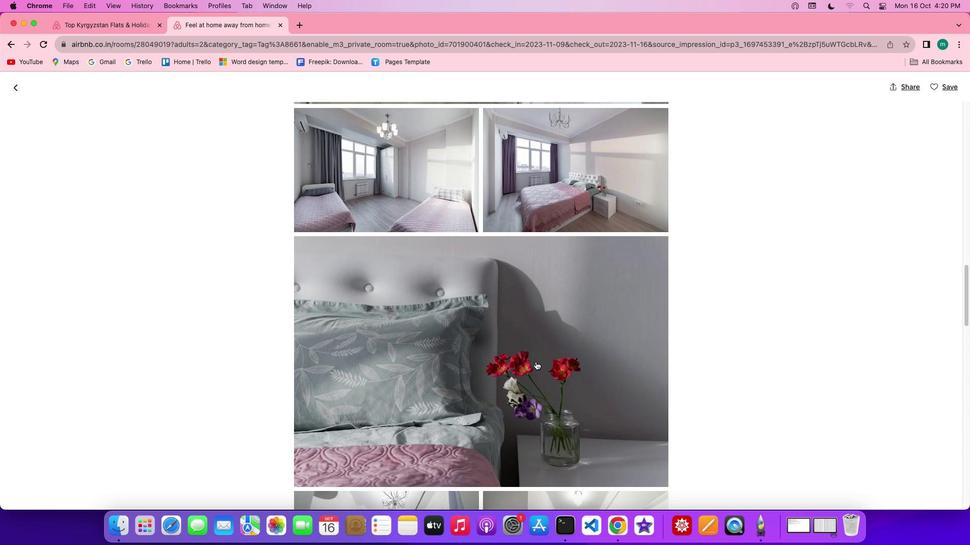 
Action: Mouse scrolled (534, 360) with delta (0, -1)
Screenshot: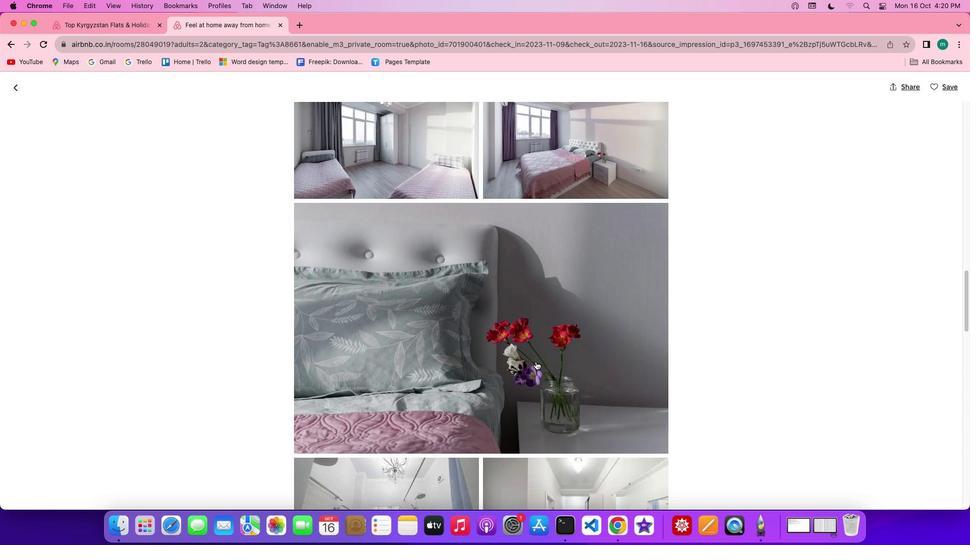 
Action: Mouse scrolled (534, 360) with delta (0, -1)
Screenshot: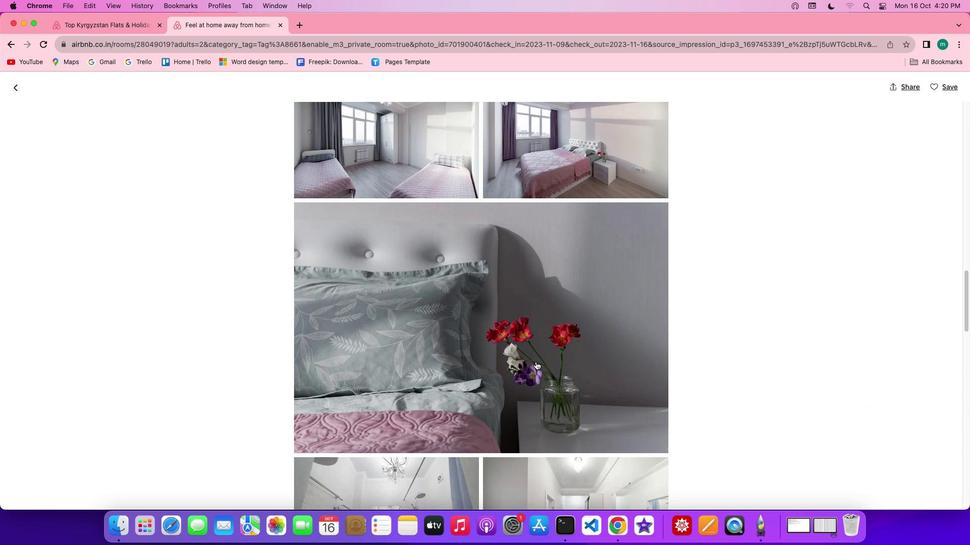 
Action: Mouse scrolled (534, 360) with delta (0, -1)
Screenshot: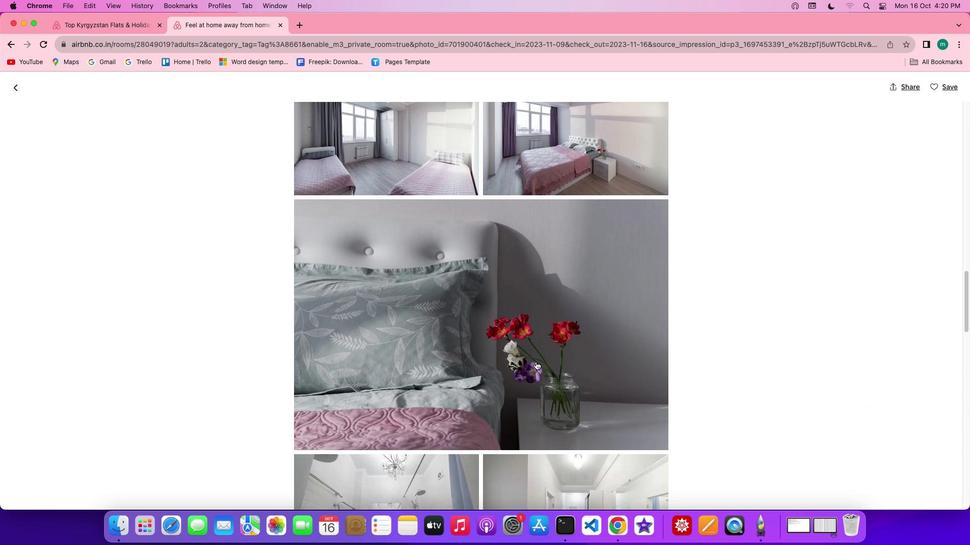 
Action: Mouse scrolled (534, 360) with delta (0, -1)
Screenshot: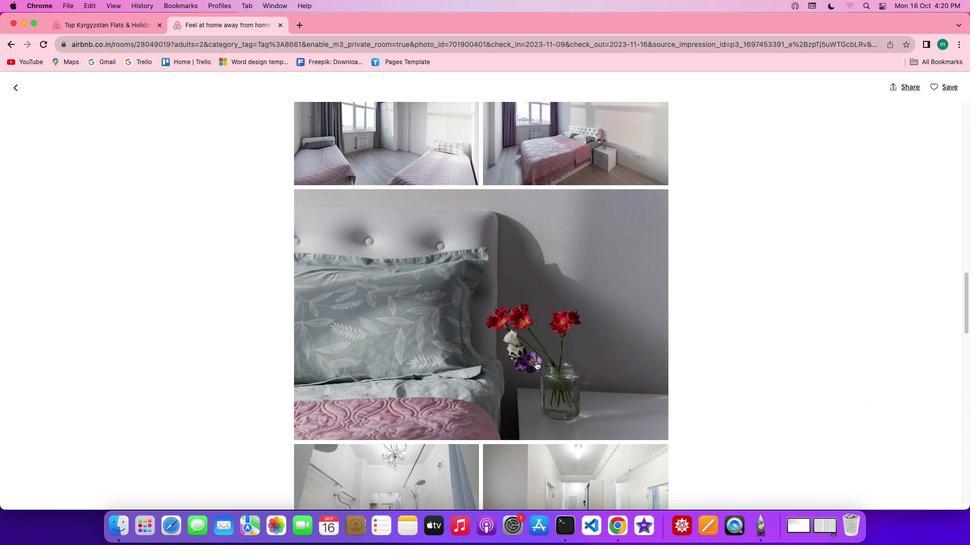 
Action: Mouse scrolled (534, 360) with delta (0, -1)
Screenshot: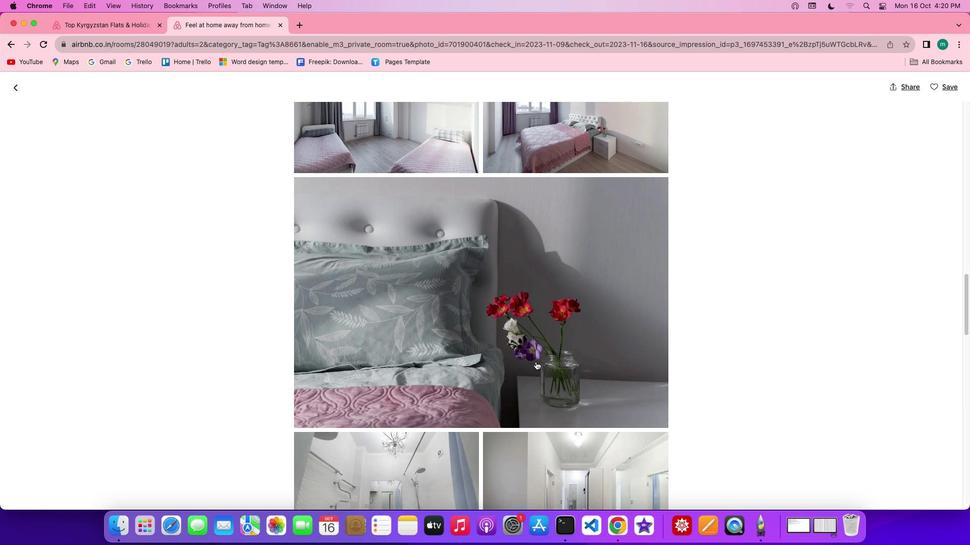 
Action: Mouse scrolled (534, 360) with delta (0, -1)
Screenshot: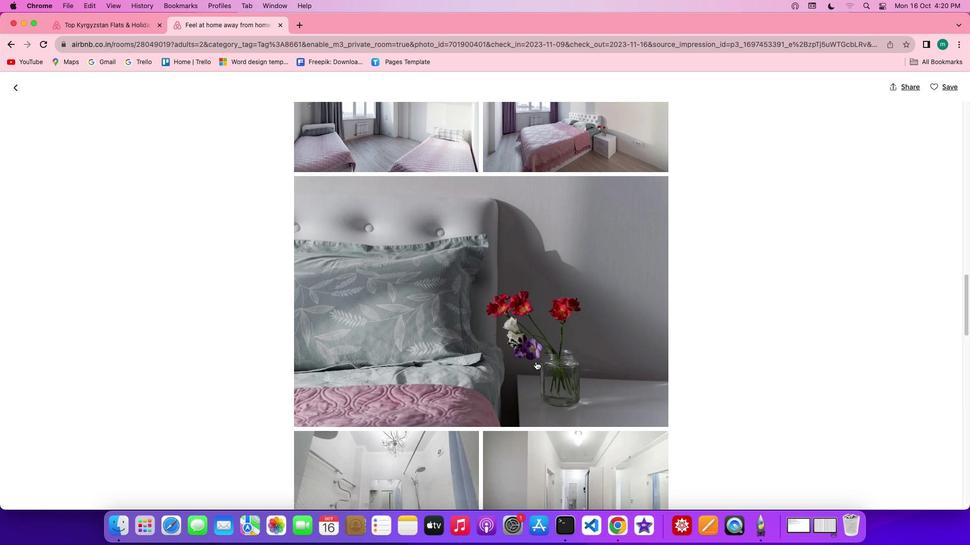 
Action: Mouse scrolled (534, 360) with delta (0, -1)
Screenshot: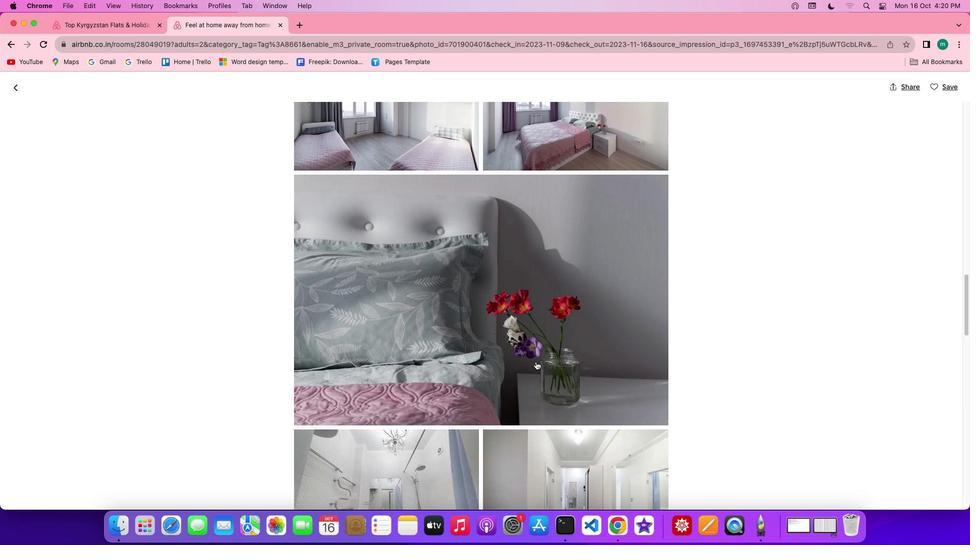 
Action: Mouse scrolled (534, 360) with delta (0, -1)
Screenshot: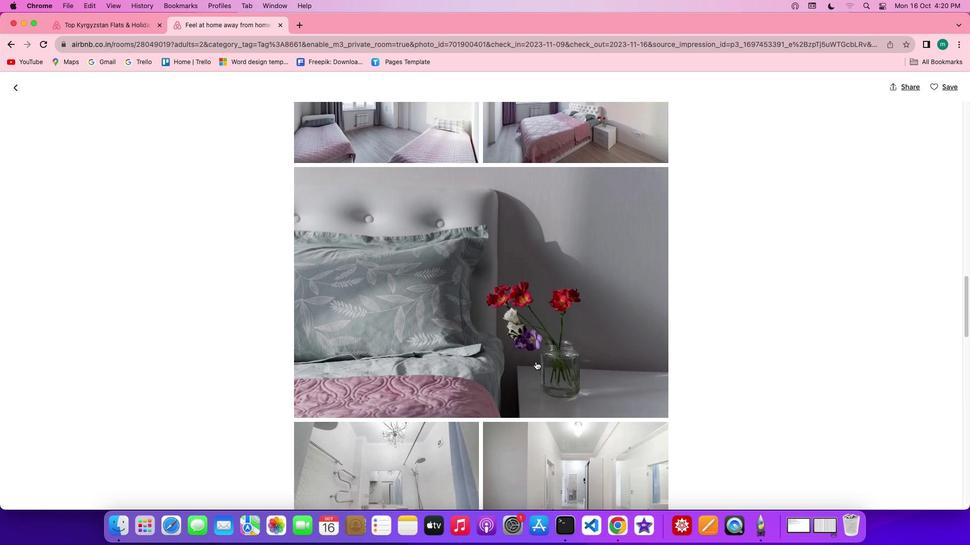 
Action: Mouse scrolled (534, 360) with delta (0, -1)
Screenshot: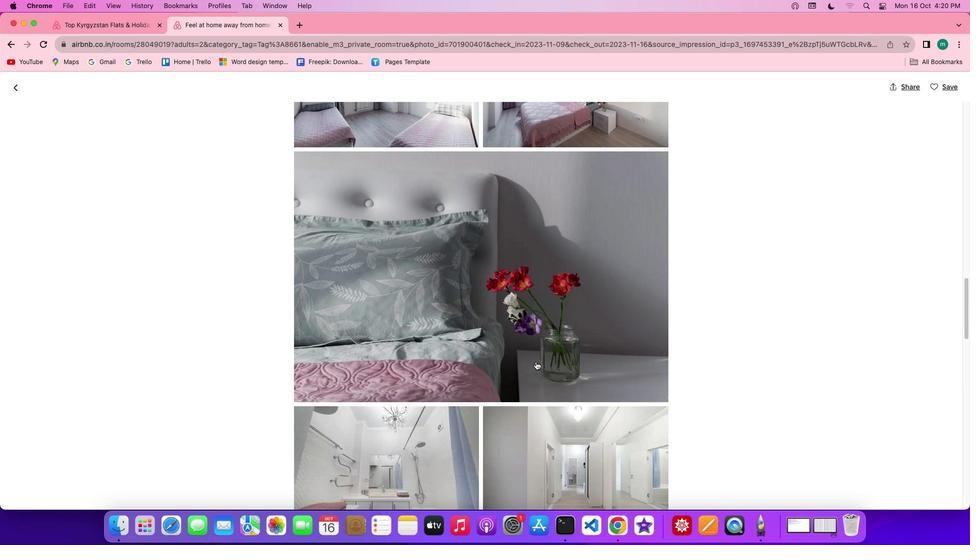 
Action: Mouse scrolled (534, 360) with delta (0, -1)
Screenshot: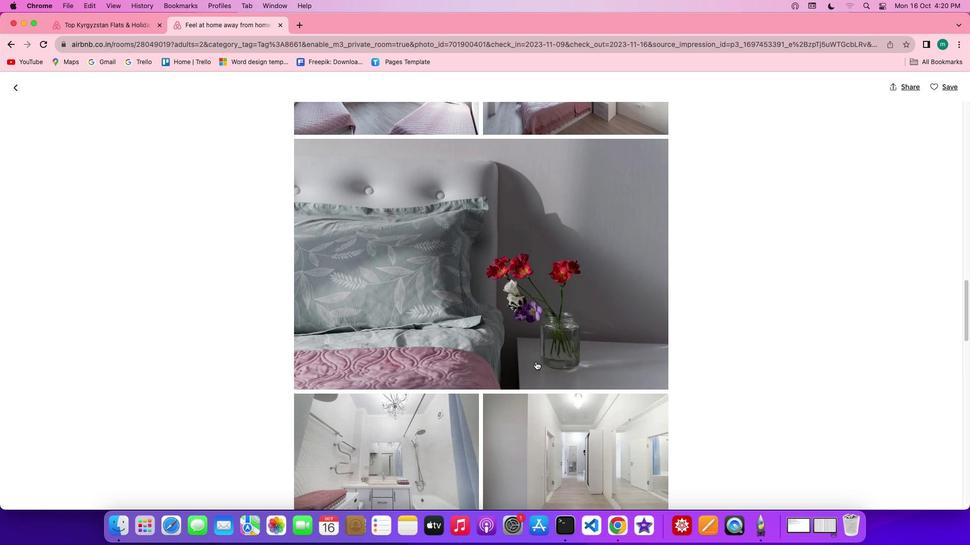 
Action: Mouse scrolled (534, 360) with delta (0, -1)
Screenshot: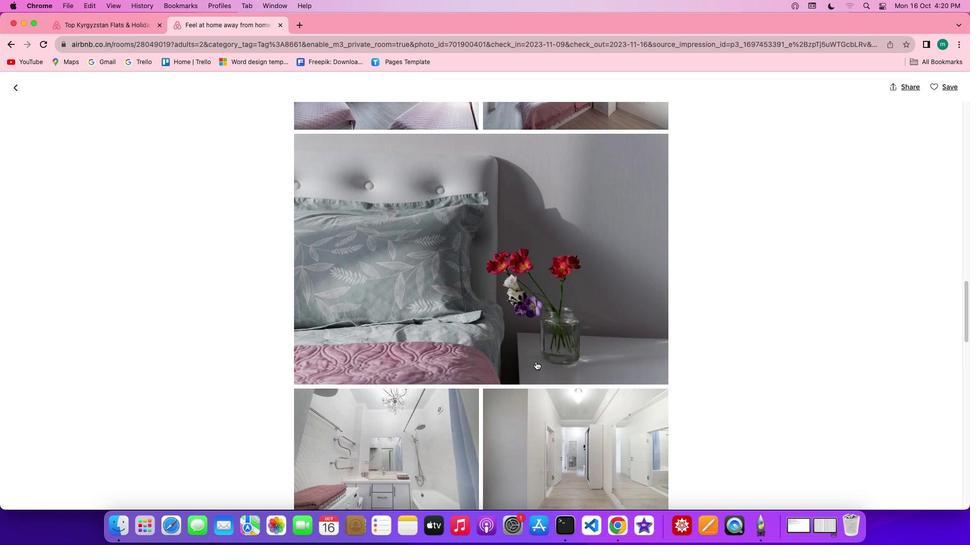 
Action: Mouse scrolled (534, 360) with delta (0, -1)
Screenshot: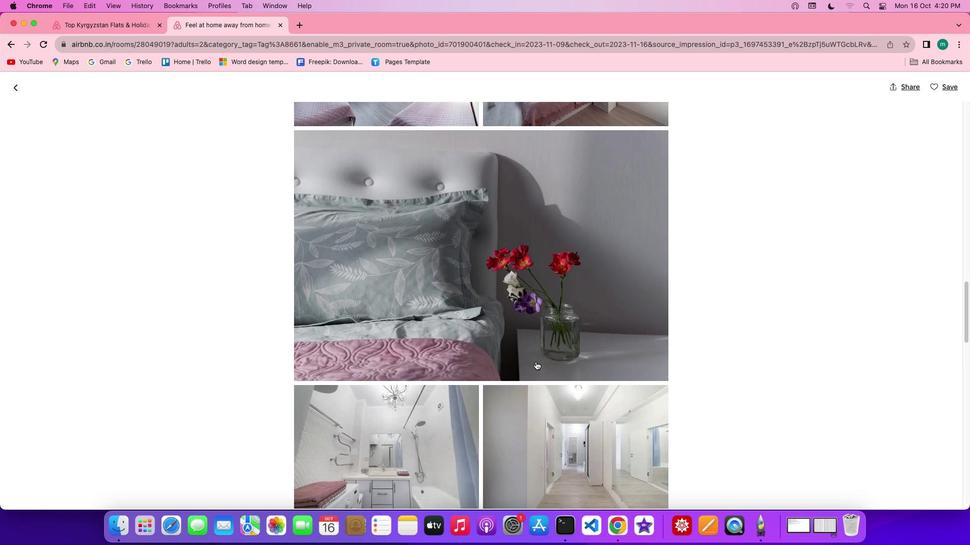 
Action: Mouse scrolled (534, 360) with delta (0, -2)
Screenshot: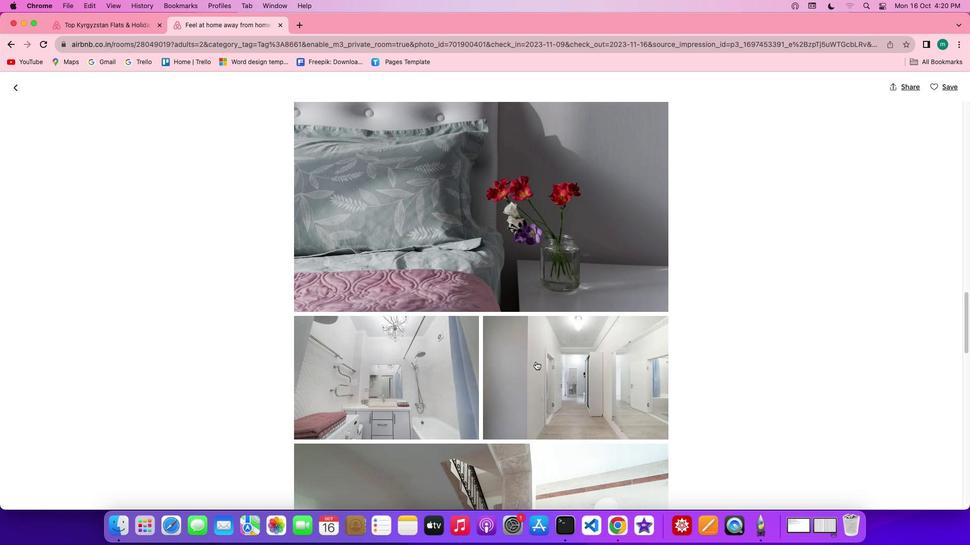 
Action: Mouse scrolled (534, 360) with delta (0, -1)
Screenshot: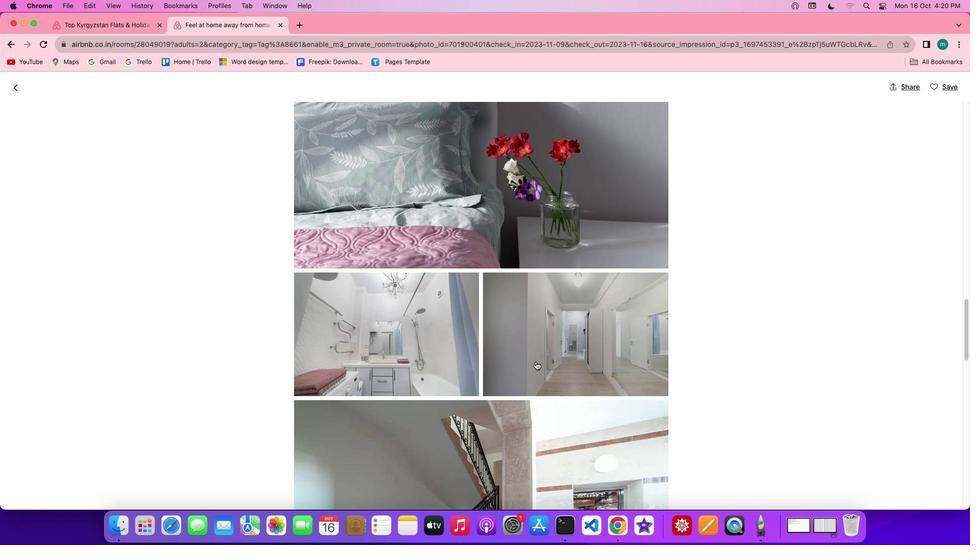 
Action: Mouse scrolled (534, 360) with delta (0, -1)
Screenshot: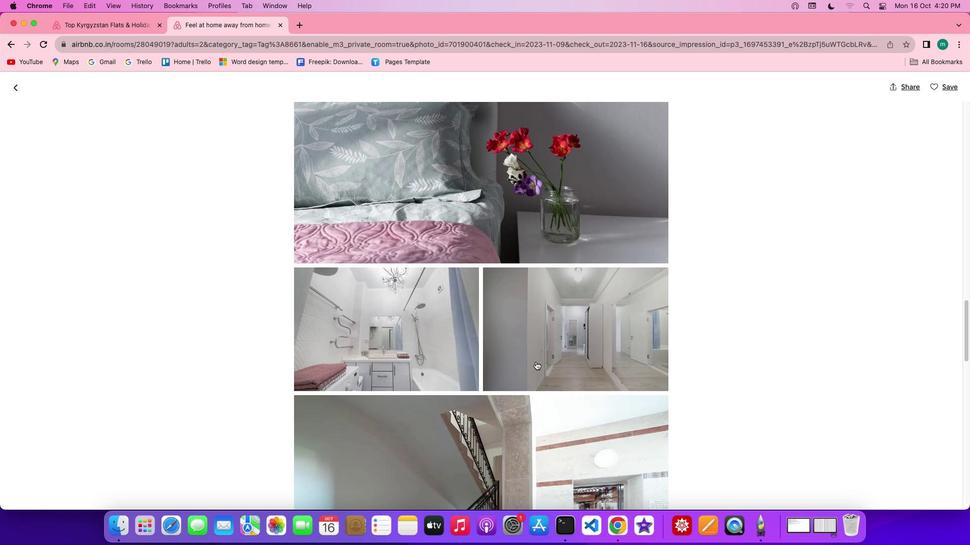 
Action: Mouse scrolled (534, 360) with delta (0, -1)
Screenshot: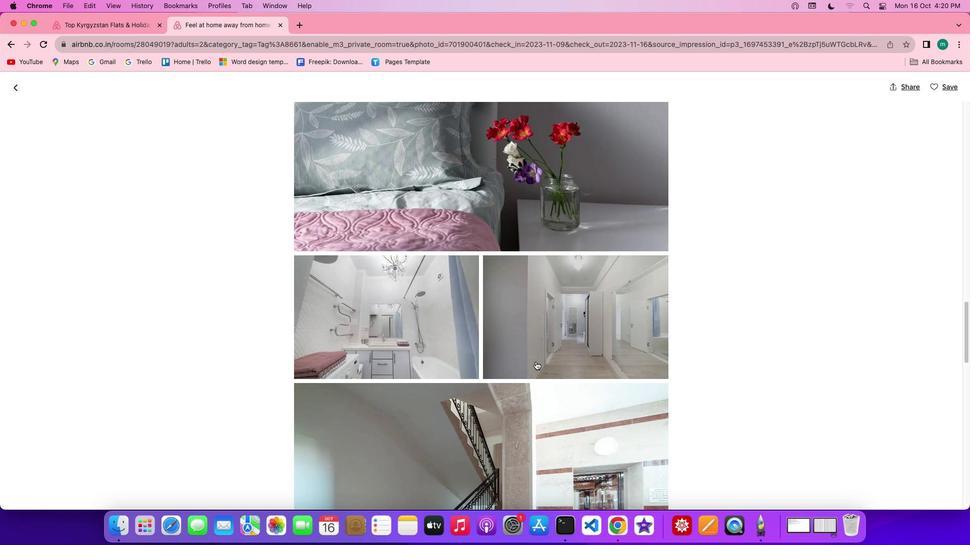 
Action: Mouse scrolled (534, 360) with delta (0, -1)
Screenshot: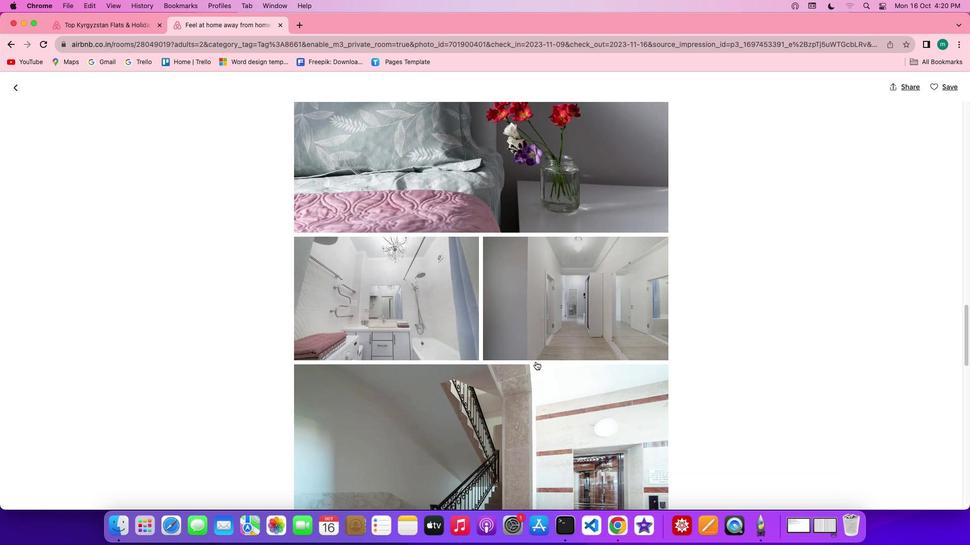 
Action: Mouse scrolled (534, 360) with delta (0, -1)
Screenshot: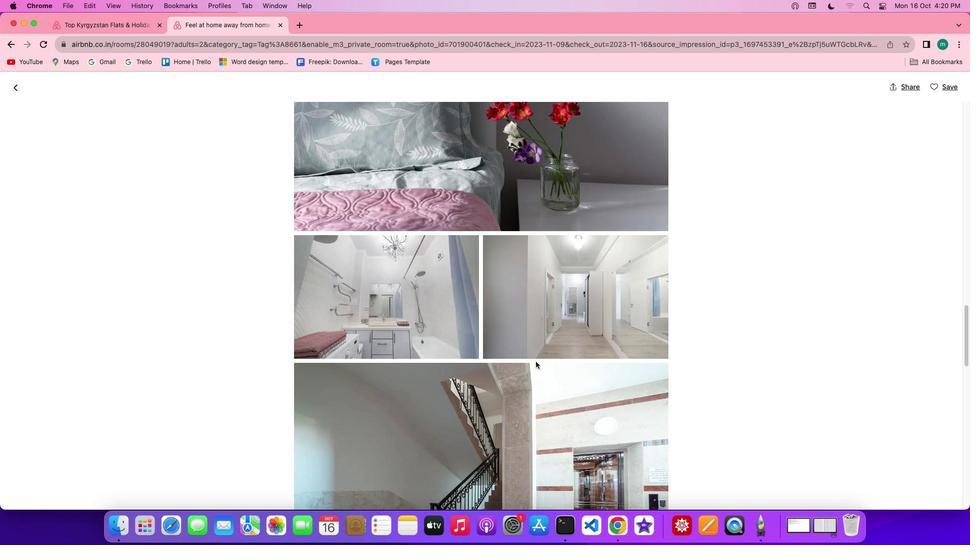 
Action: Mouse scrolled (534, 360) with delta (0, -1)
Screenshot: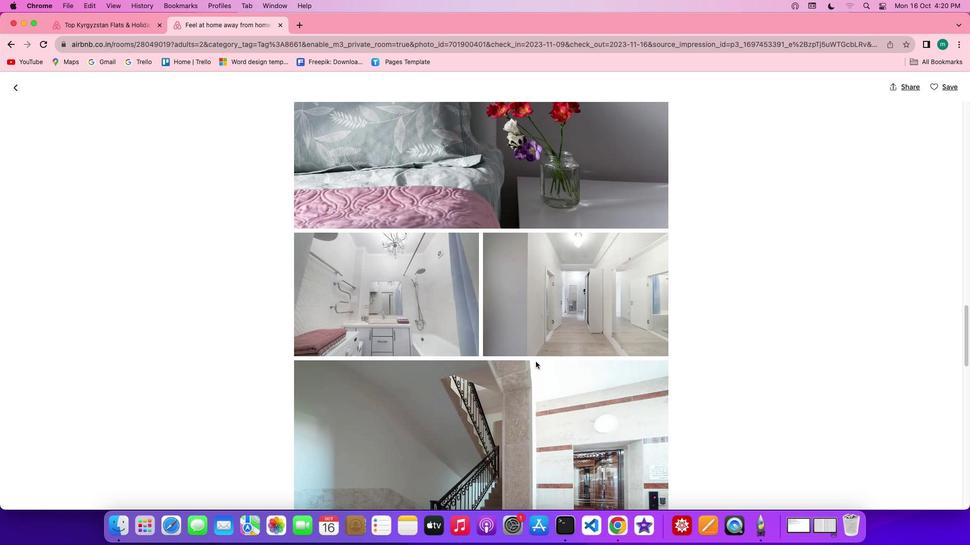 
Action: Mouse scrolled (534, 360) with delta (0, -1)
Screenshot: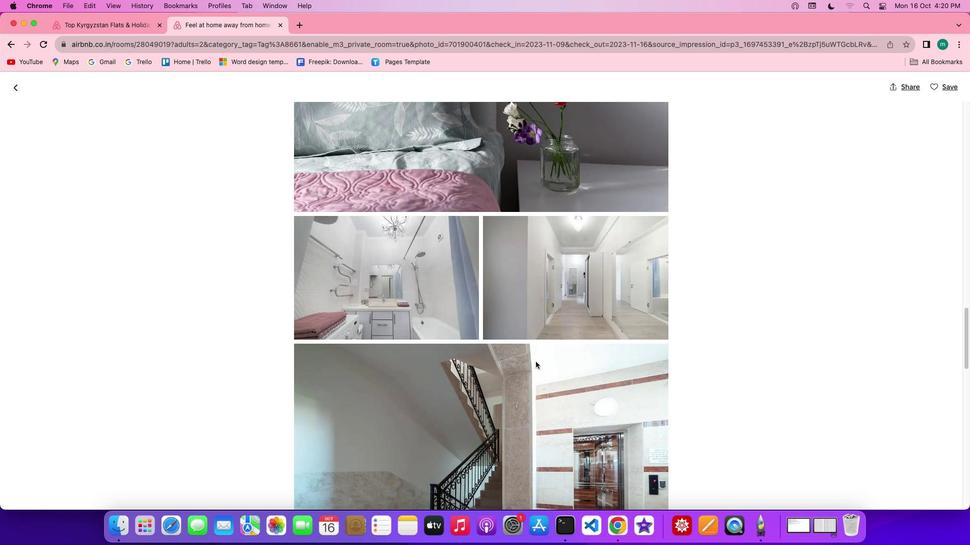 
Action: Mouse scrolled (534, 360) with delta (0, -1)
Screenshot: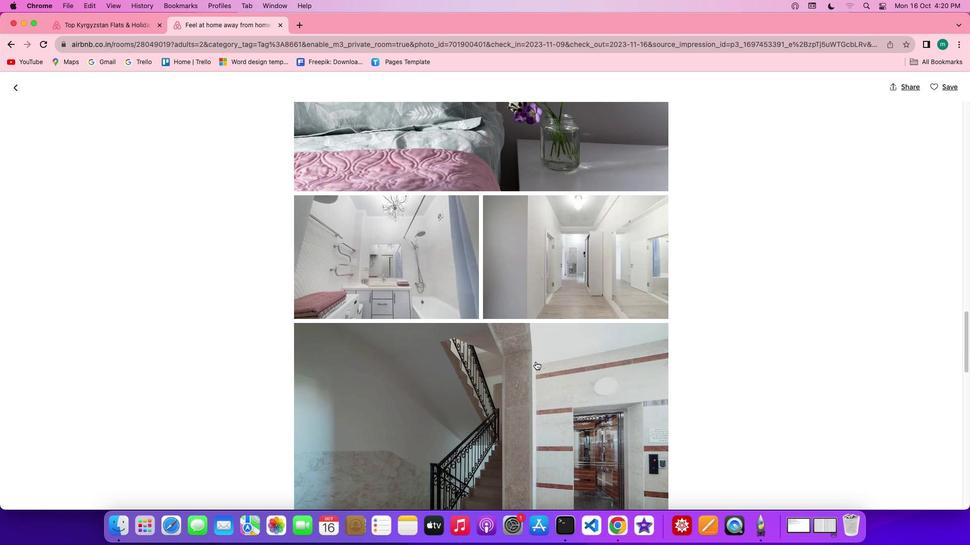 
Action: Mouse scrolled (534, 360) with delta (0, -1)
Screenshot: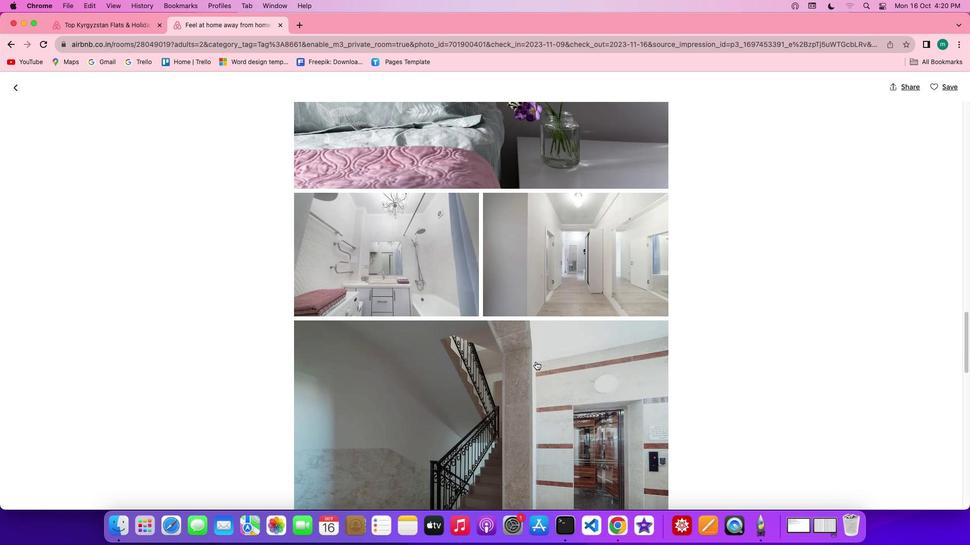 
Action: Mouse scrolled (534, 360) with delta (0, -1)
Screenshot: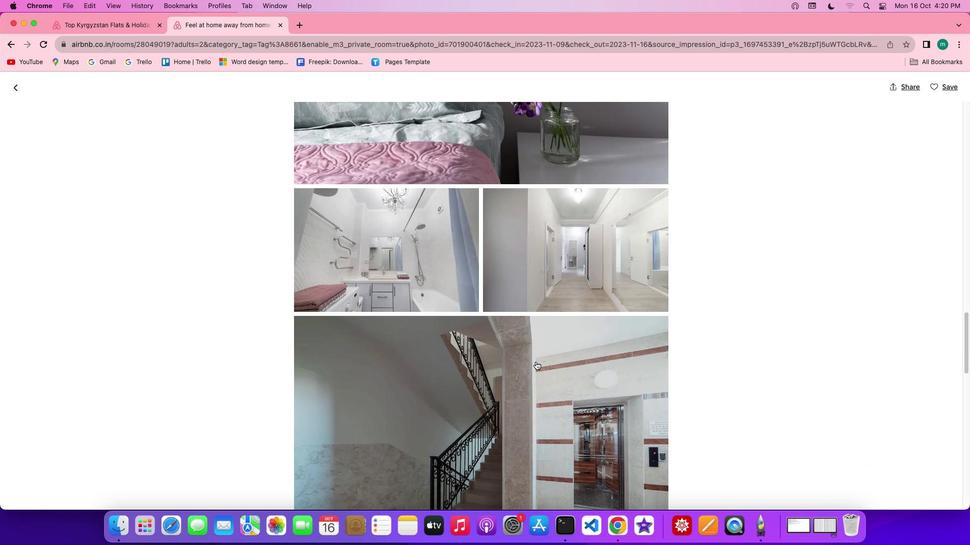 
Action: Mouse scrolled (534, 360) with delta (0, -1)
Screenshot: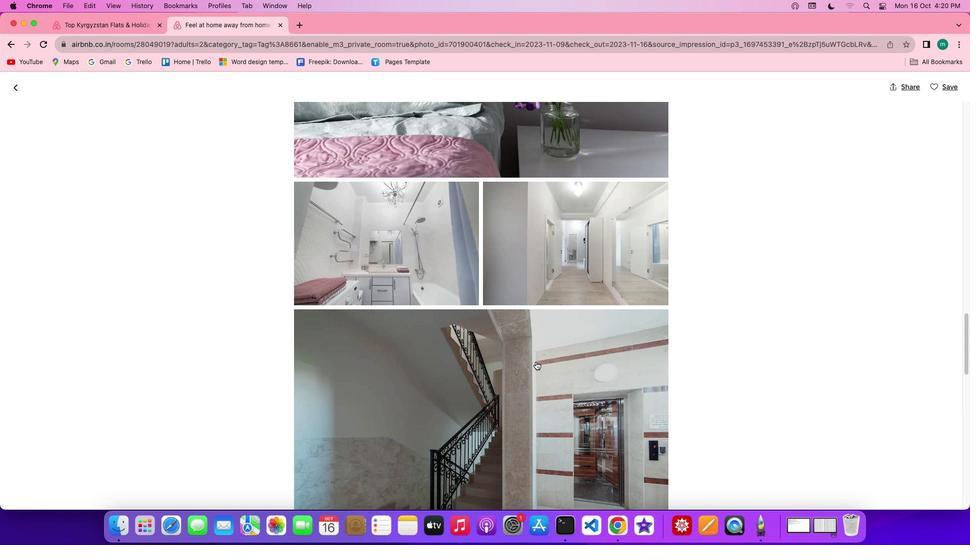 
Action: Mouse scrolled (534, 360) with delta (0, -1)
Screenshot: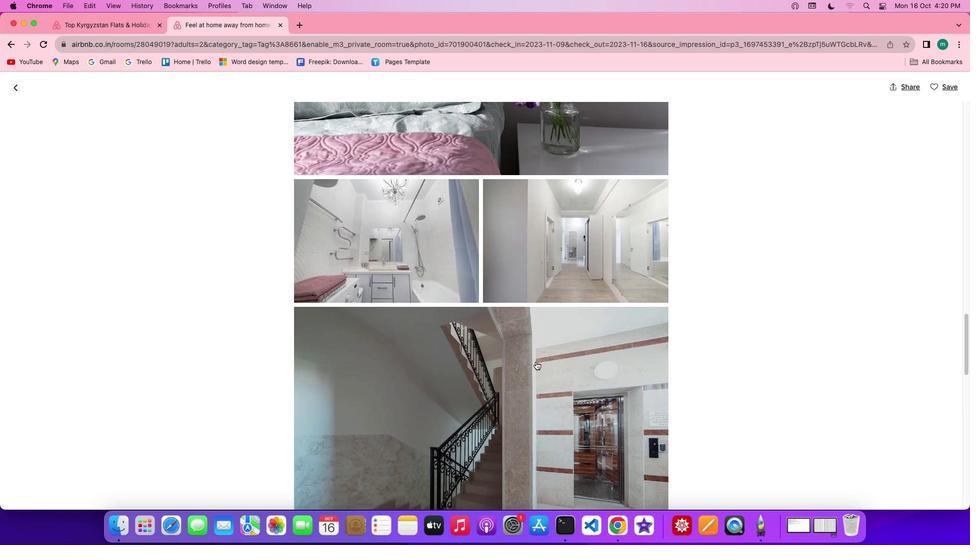 
Action: Mouse scrolled (534, 360) with delta (0, -1)
Screenshot: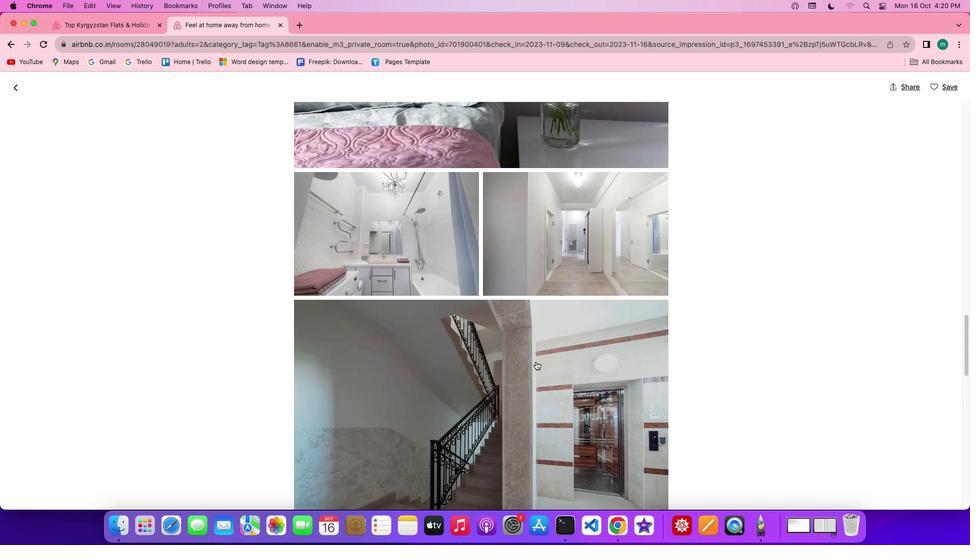 
Action: Mouse scrolled (534, 360) with delta (0, -1)
Screenshot: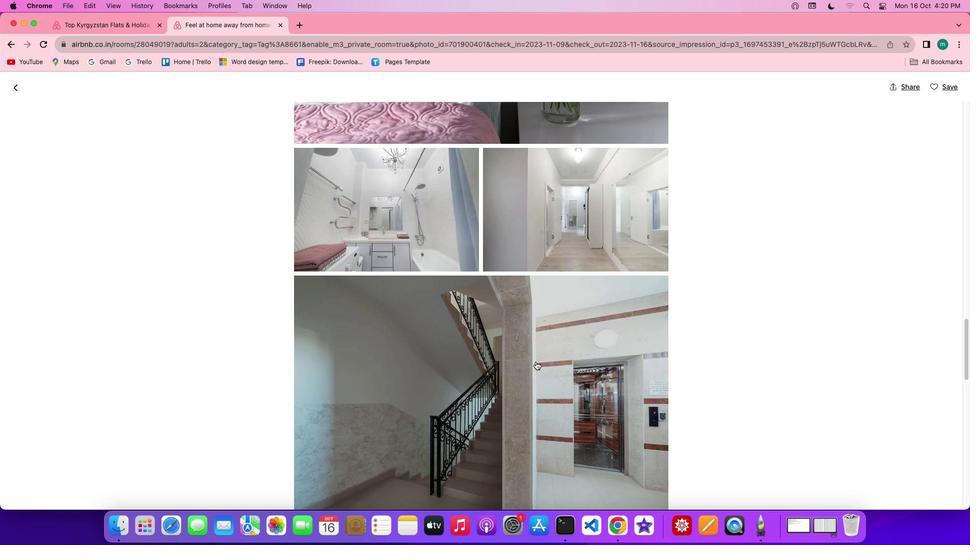 
Action: Mouse scrolled (534, 360) with delta (0, -1)
Screenshot: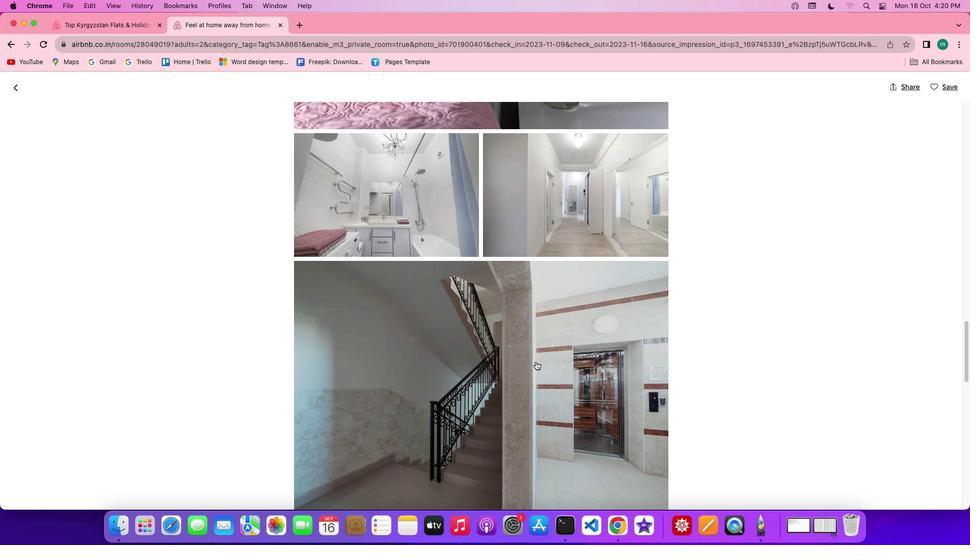 
Action: Mouse scrolled (534, 360) with delta (0, -1)
Screenshot: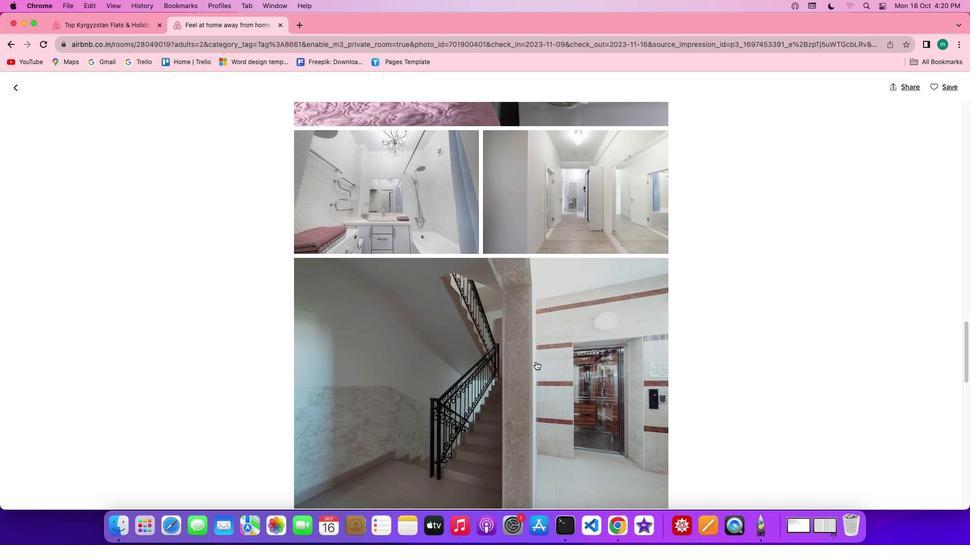 
Action: Mouse scrolled (534, 360) with delta (0, -1)
Screenshot: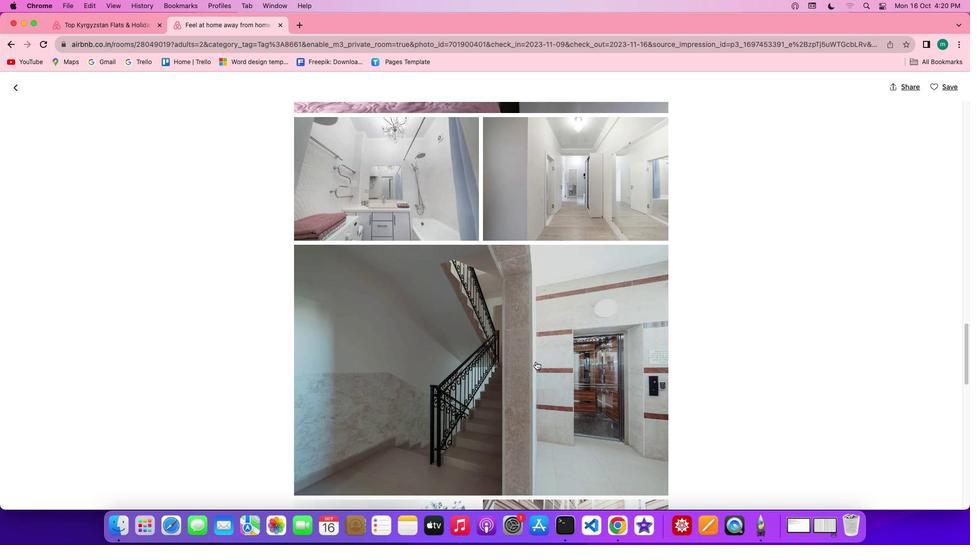 
Action: Mouse scrolled (534, 360) with delta (0, -1)
Screenshot: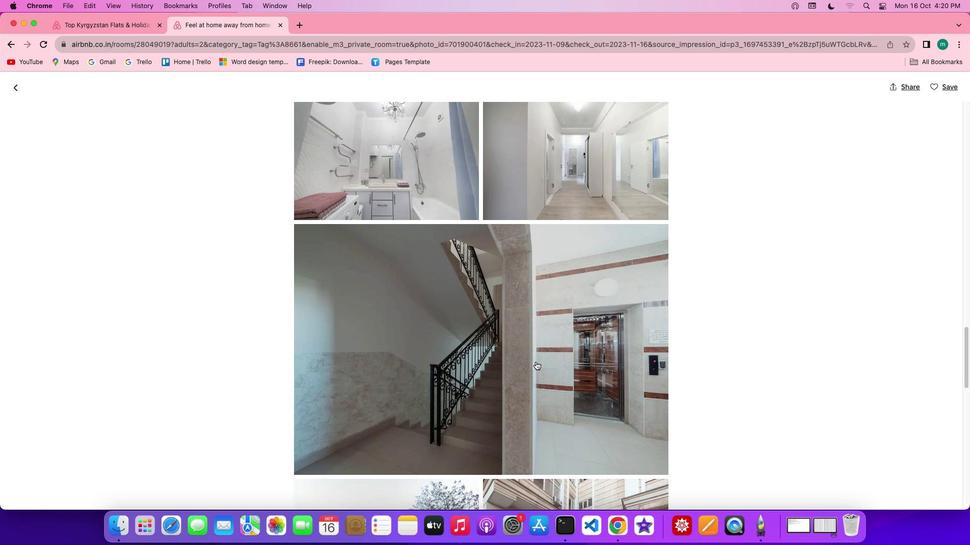 
Action: Mouse scrolled (534, 360) with delta (0, -1)
Screenshot: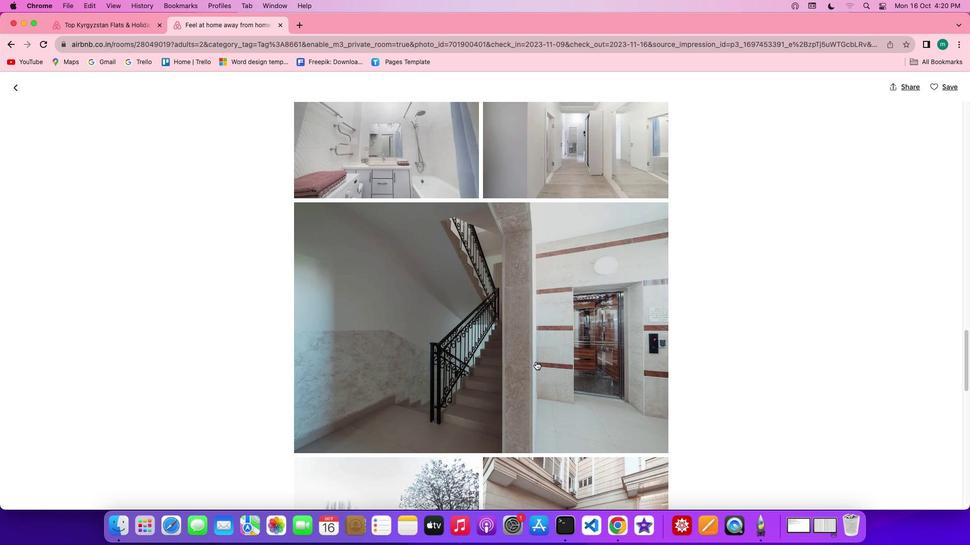 
Action: Mouse scrolled (534, 360) with delta (0, -1)
Screenshot: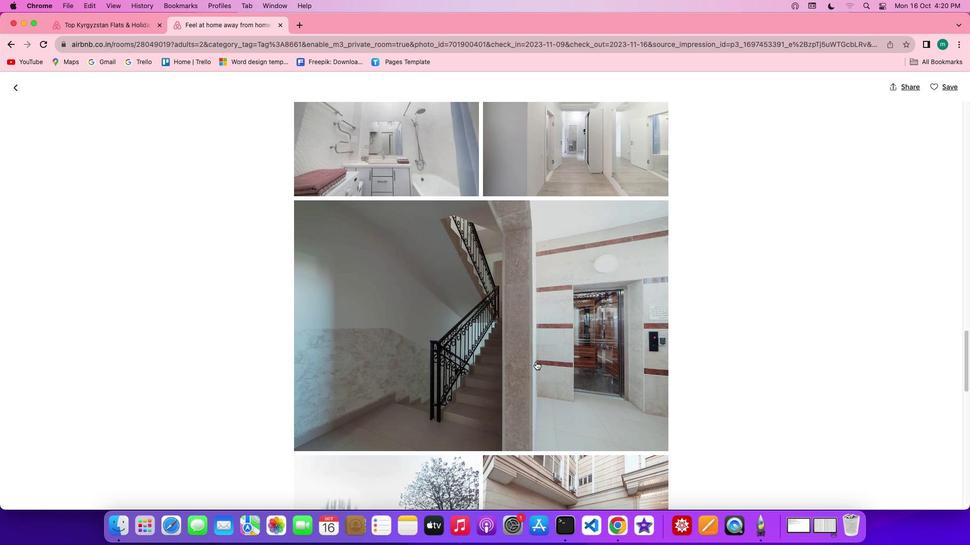 
Action: Mouse scrolled (534, 360) with delta (0, -1)
Screenshot: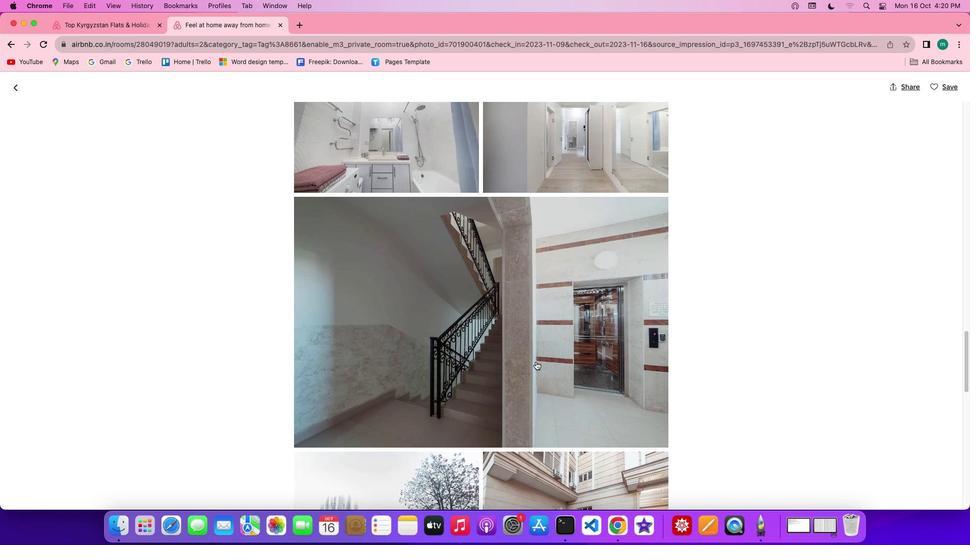 
Action: Mouse scrolled (534, 360) with delta (0, -1)
Screenshot: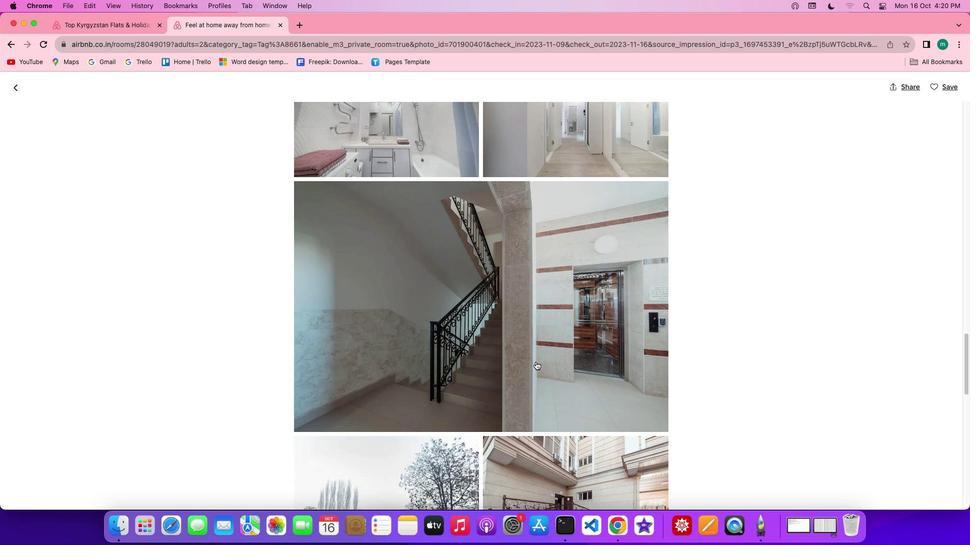 
Action: Mouse scrolled (534, 360) with delta (0, -1)
Screenshot: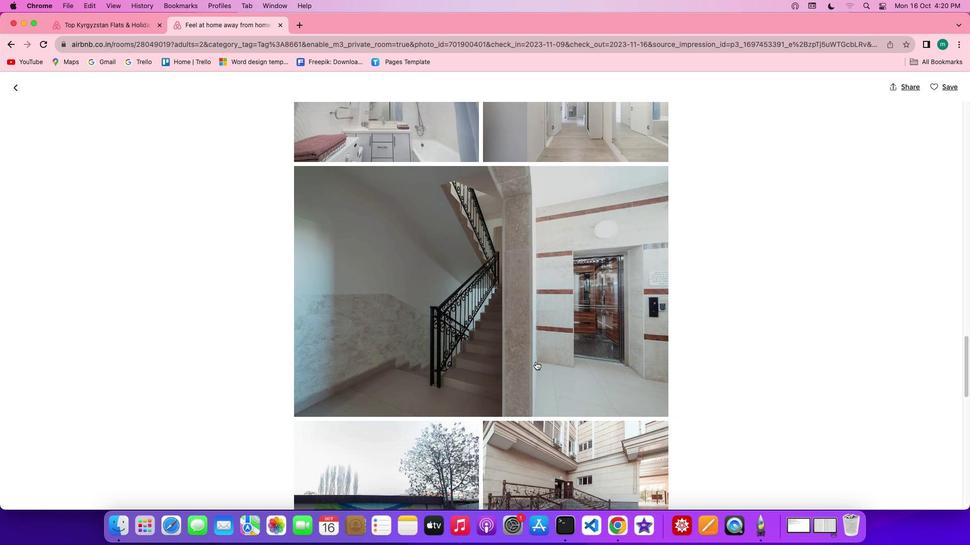 
Action: Mouse scrolled (534, 360) with delta (0, -1)
Screenshot: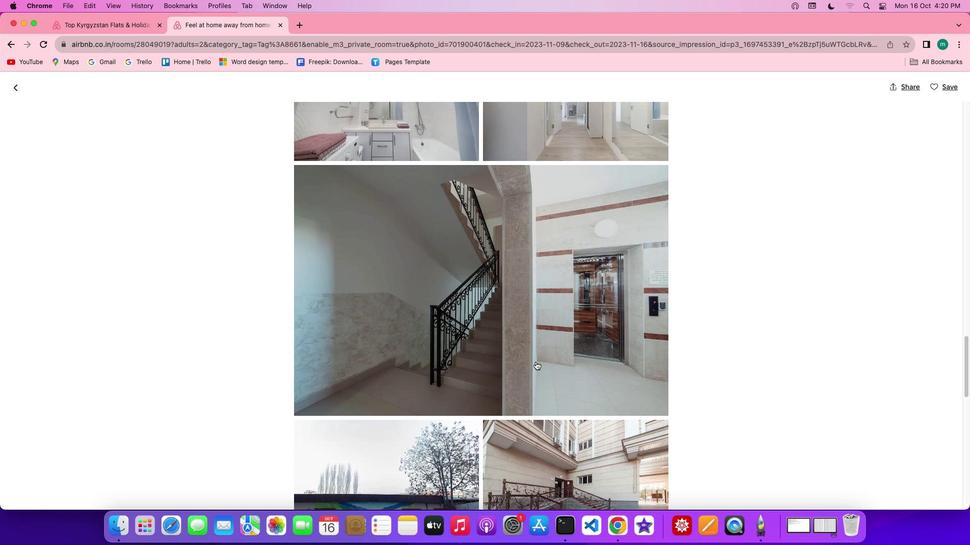 
Action: Mouse scrolled (534, 360) with delta (0, -1)
Screenshot: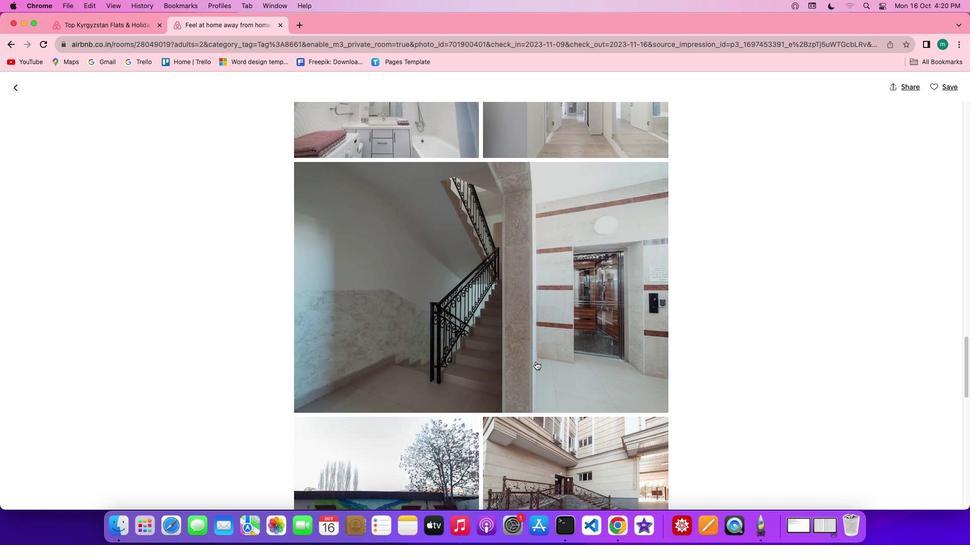 
Action: Mouse scrolled (534, 360) with delta (0, -1)
Screenshot: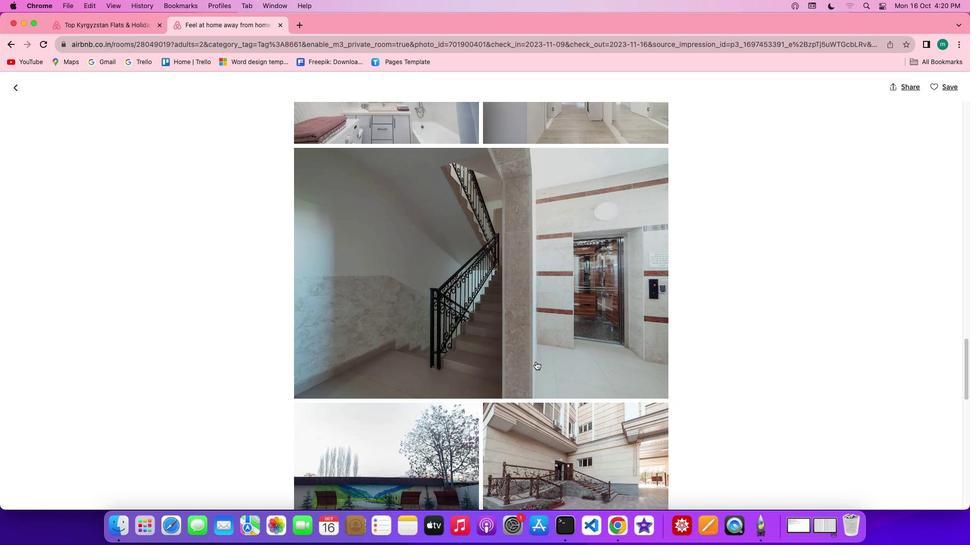 
Action: Mouse scrolled (534, 360) with delta (0, -1)
Screenshot: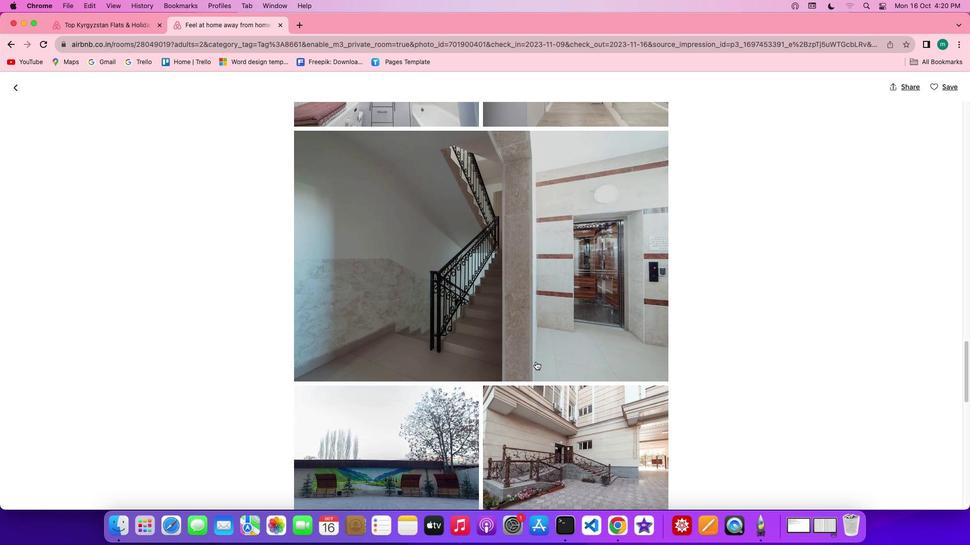 
Action: Mouse scrolled (534, 360) with delta (0, -1)
Screenshot: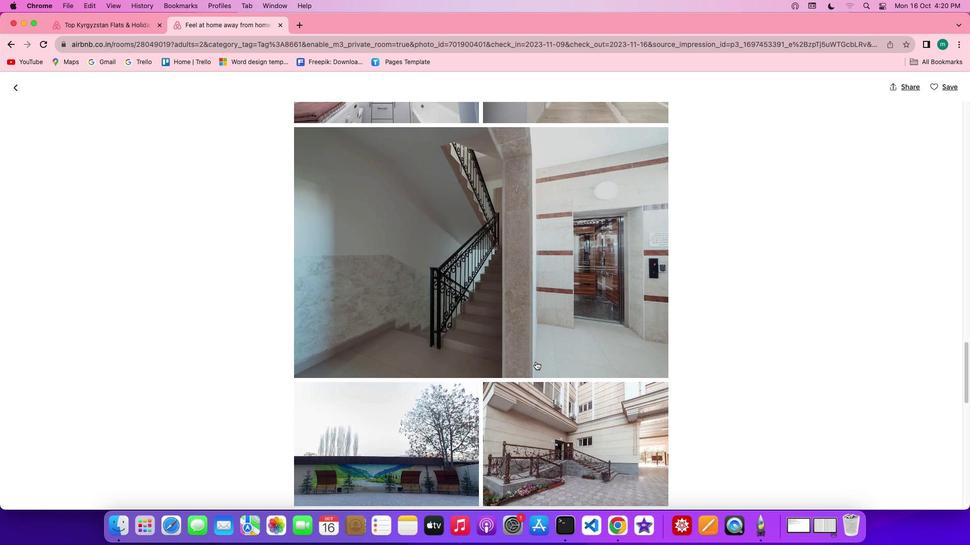 
Action: Mouse scrolled (534, 360) with delta (0, -1)
Screenshot: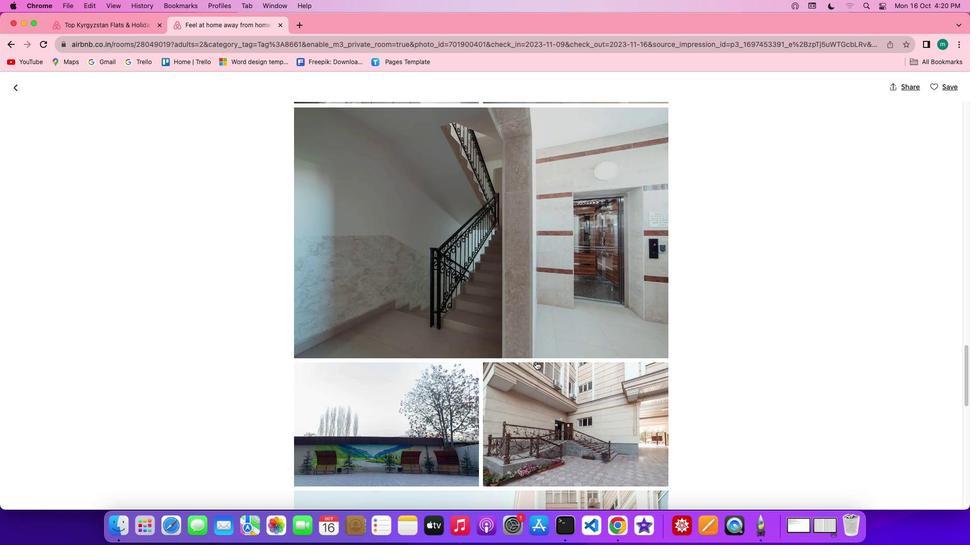 
Action: Mouse scrolled (534, 360) with delta (0, -1)
Screenshot: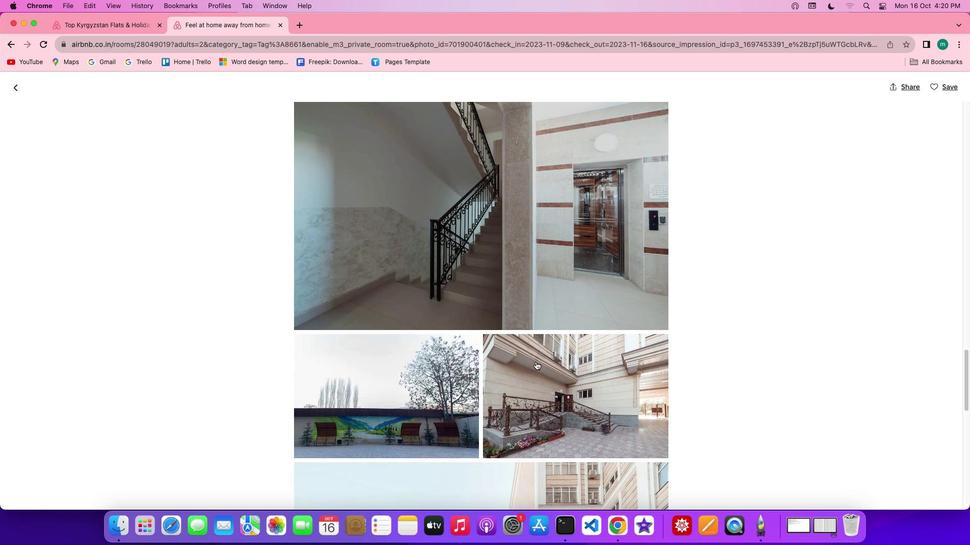 
Action: Mouse scrolled (534, 360) with delta (0, -1)
Screenshot: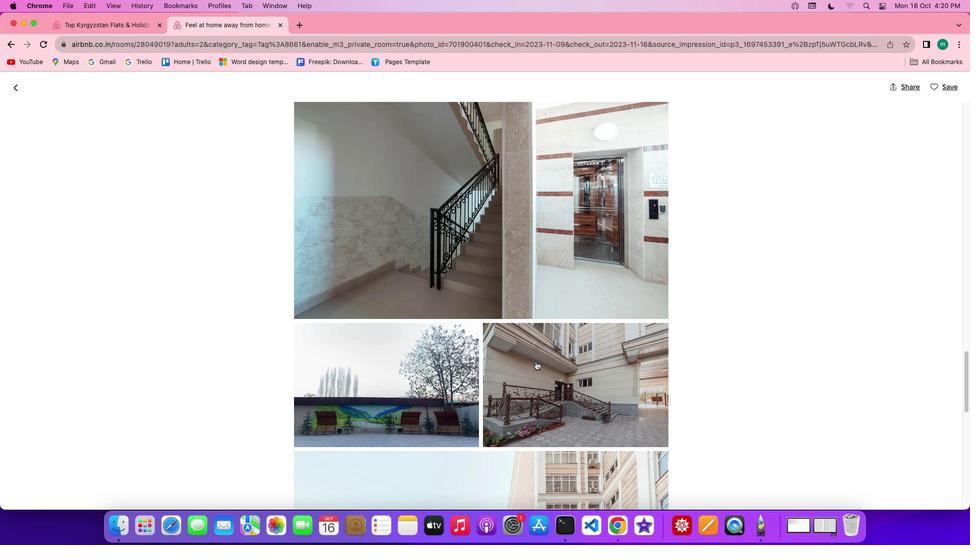 
Action: Mouse scrolled (534, 360) with delta (0, -1)
Screenshot: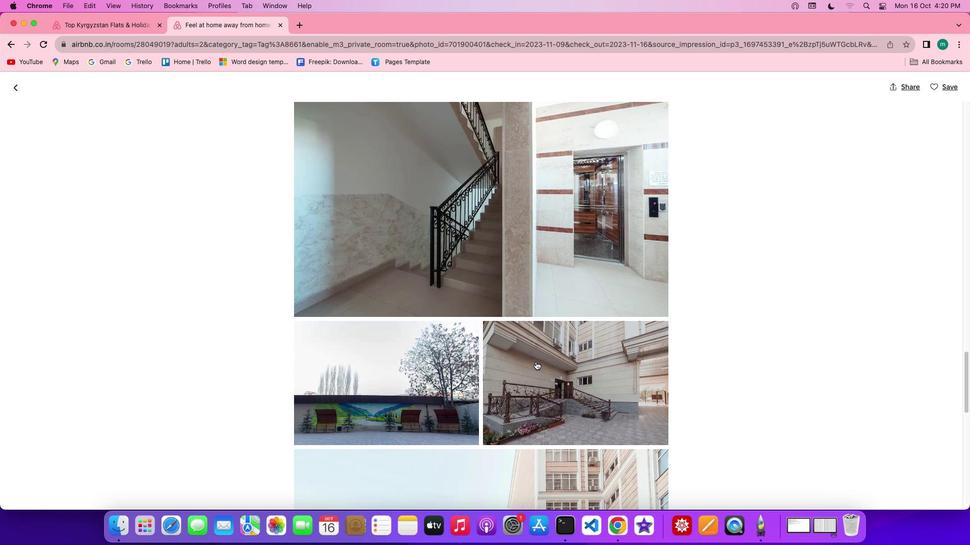 
Action: Mouse scrolled (534, 360) with delta (0, -1)
Screenshot: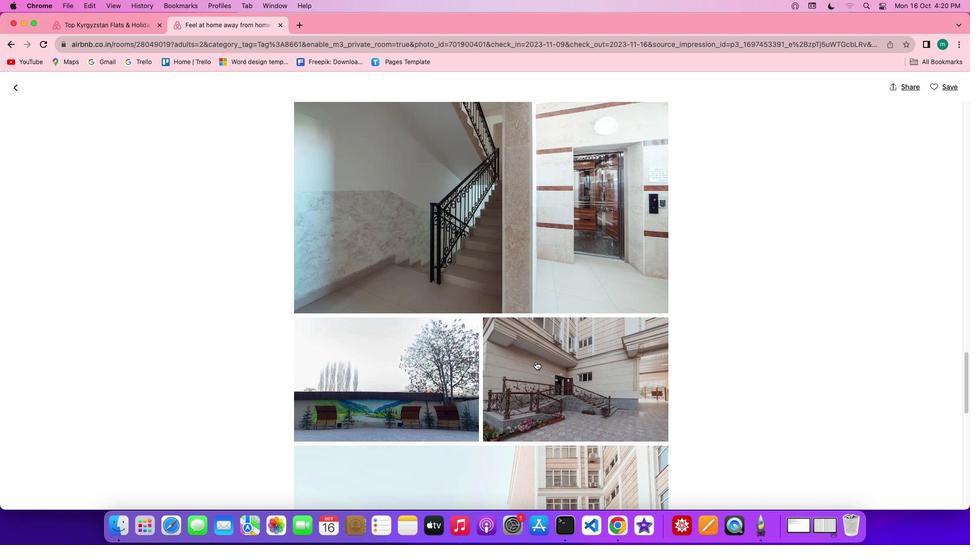 
Action: Mouse scrolled (534, 360) with delta (0, -1)
Screenshot: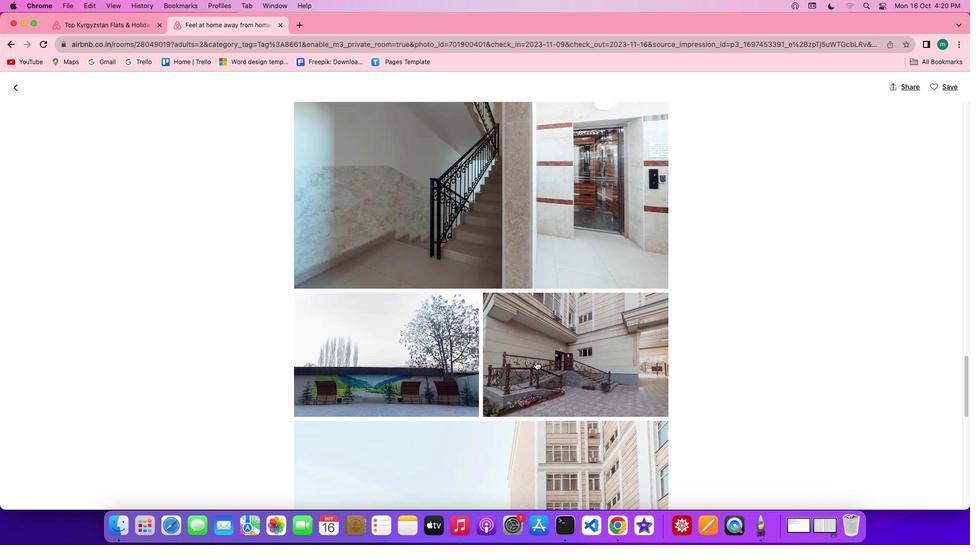 
Action: Mouse scrolled (534, 360) with delta (0, -1)
Screenshot: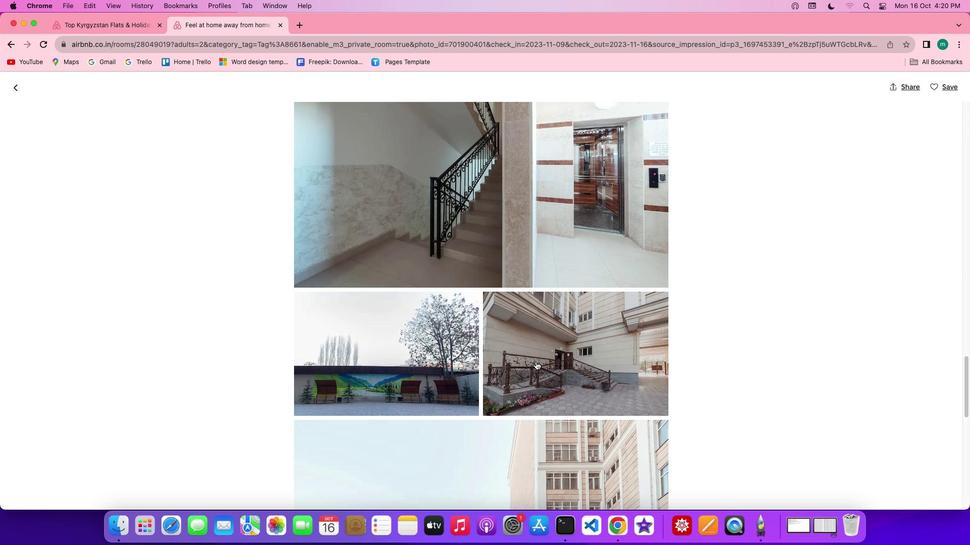 
Action: Mouse scrolled (534, 360) with delta (0, -1)
Screenshot: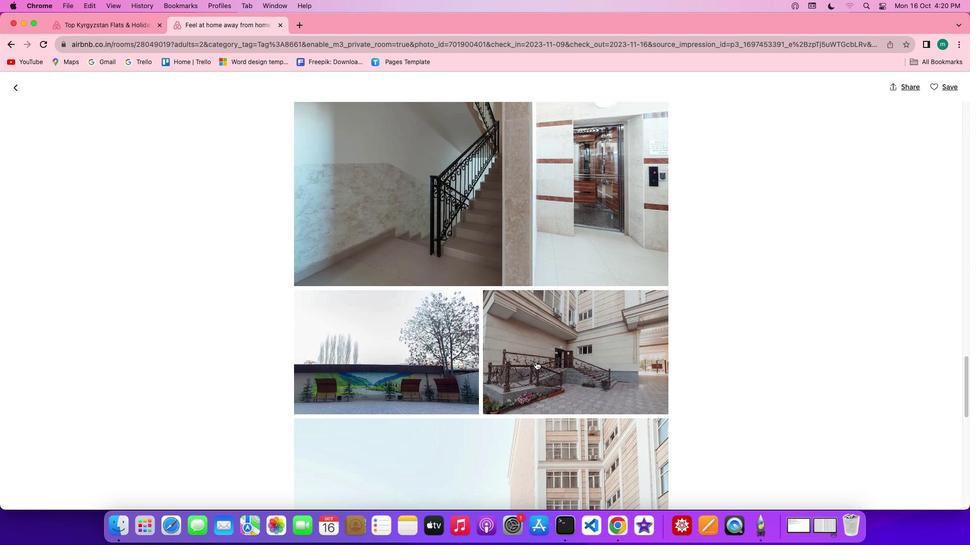 
Action: Mouse scrolled (534, 360) with delta (0, -1)
Screenshot: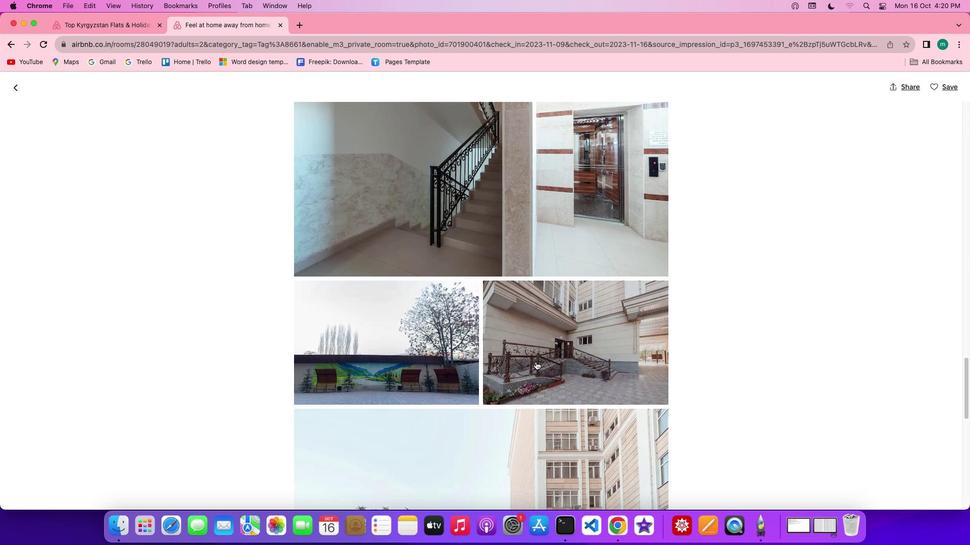 
Action: Mouse scrolled (534, 360) with delta (0, -1)
Screenshot: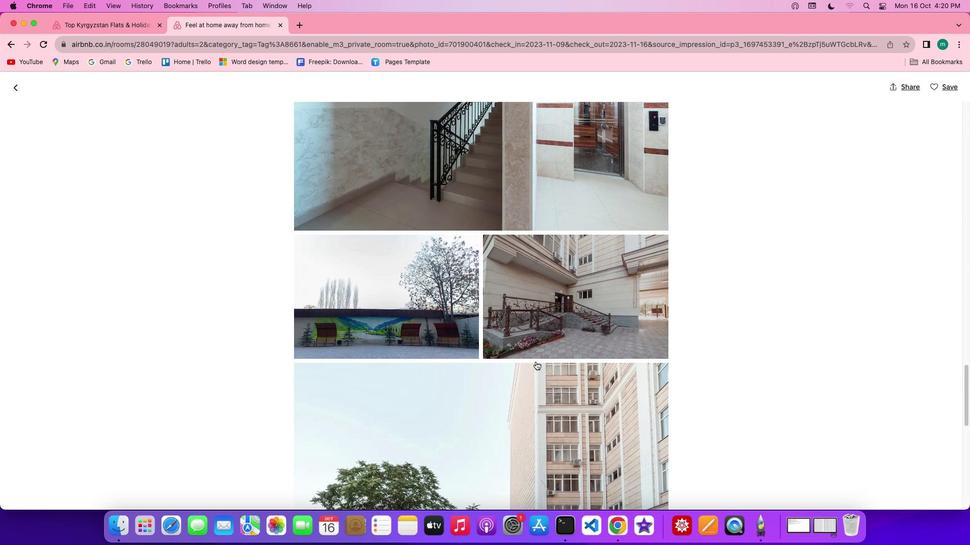 
Action: Mouse scrolled (534, 360) with delta (0, -1)
Screenshot: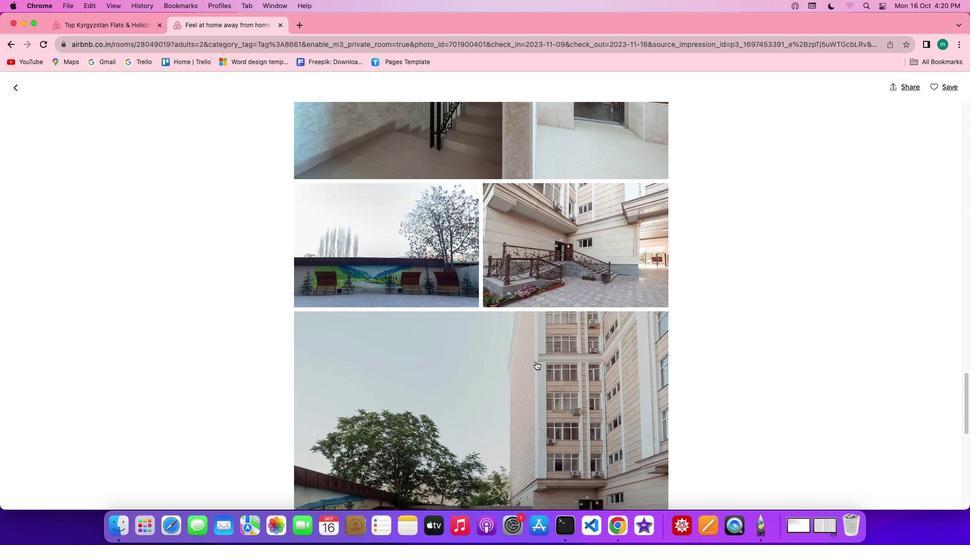 
Action: Mouse scrolled (534, 360) with delta (0, -1)
Screenshot: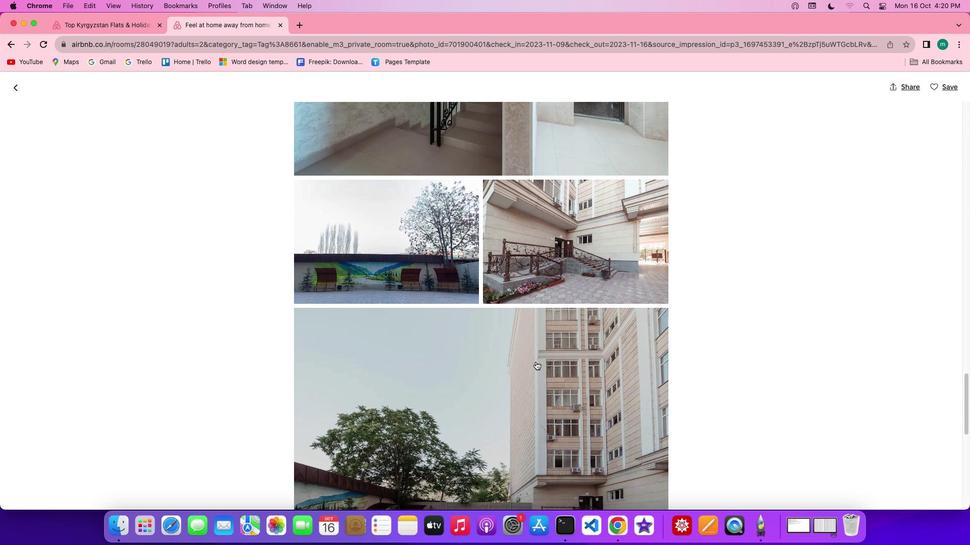 
Action: Mouse scrolled (534, 360) with delta (0, -1)
Screenshot: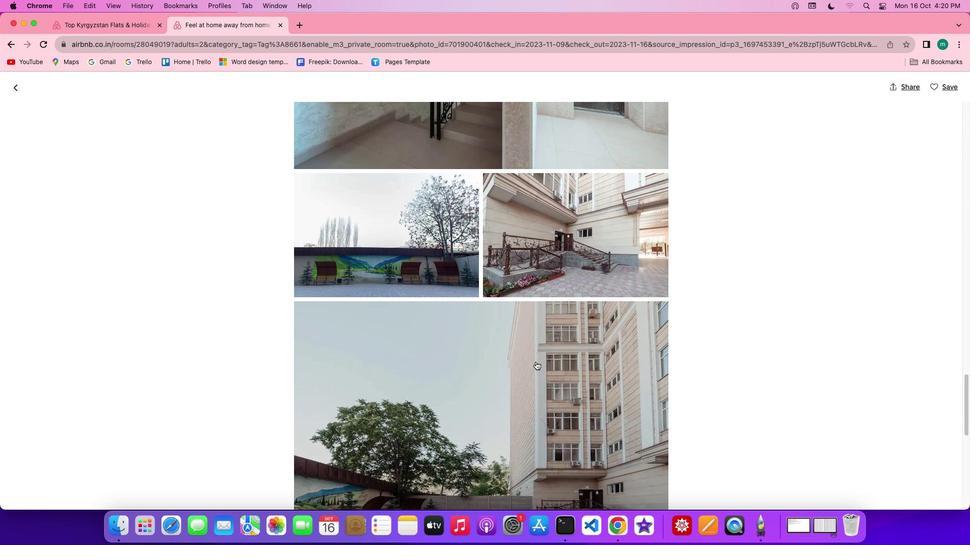 
Action: Mouse scrolled (534, 360) with delta (0, -1)
Screenshot: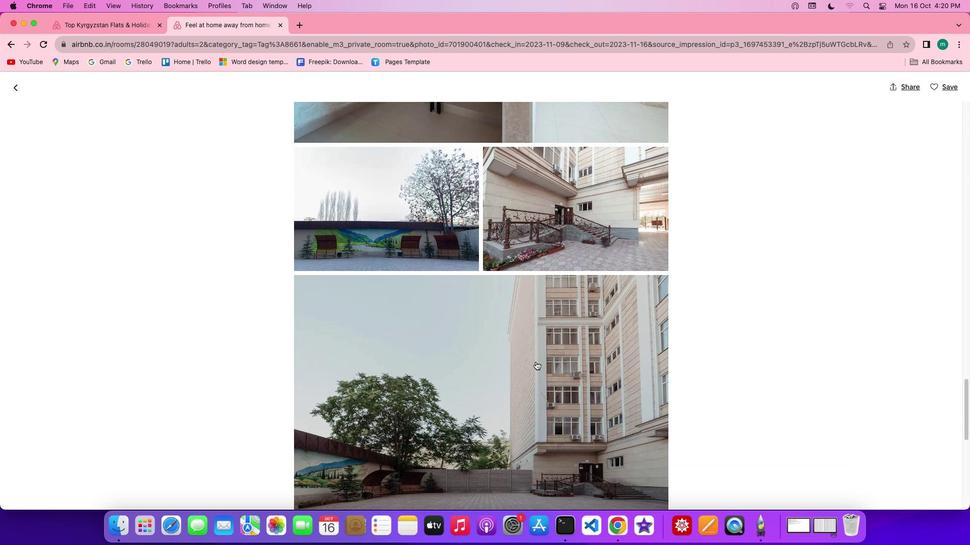 
Action: Mouse scrolled (534, 360) with delta (0, -1)
Screenshot: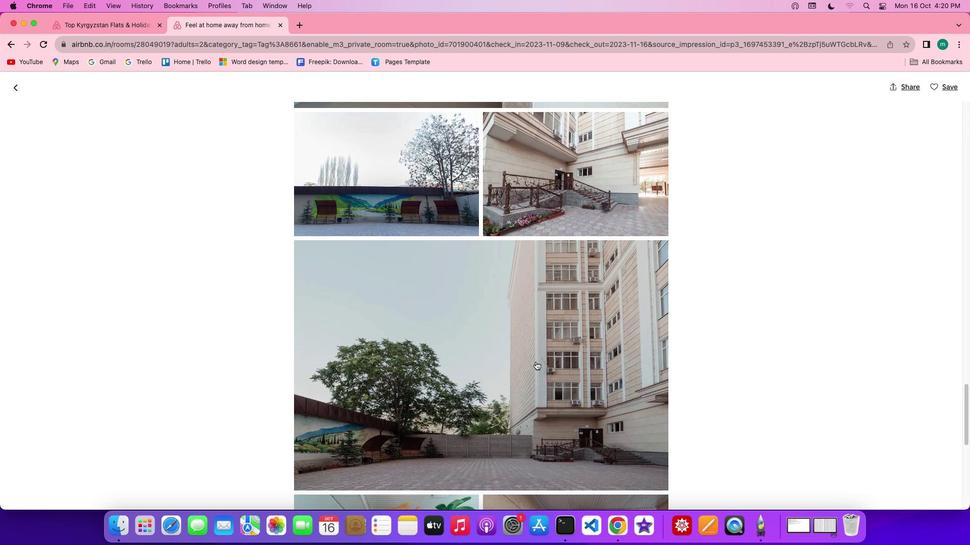
Action: Mouse scrolled (534, 360) with delta (0, -1)
Screenshot: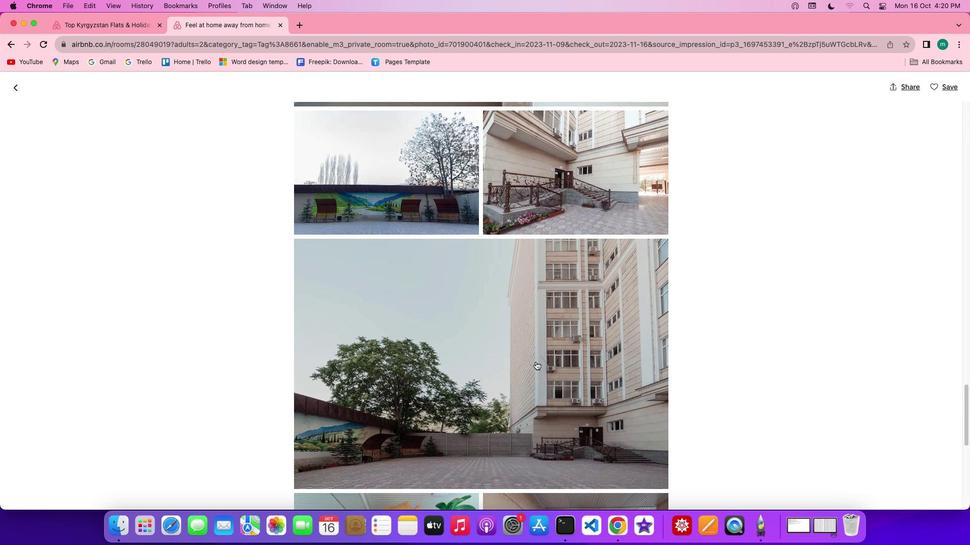 
Action: Mouse scrolled (534, 360) with delta (0, -1)
Screenshot: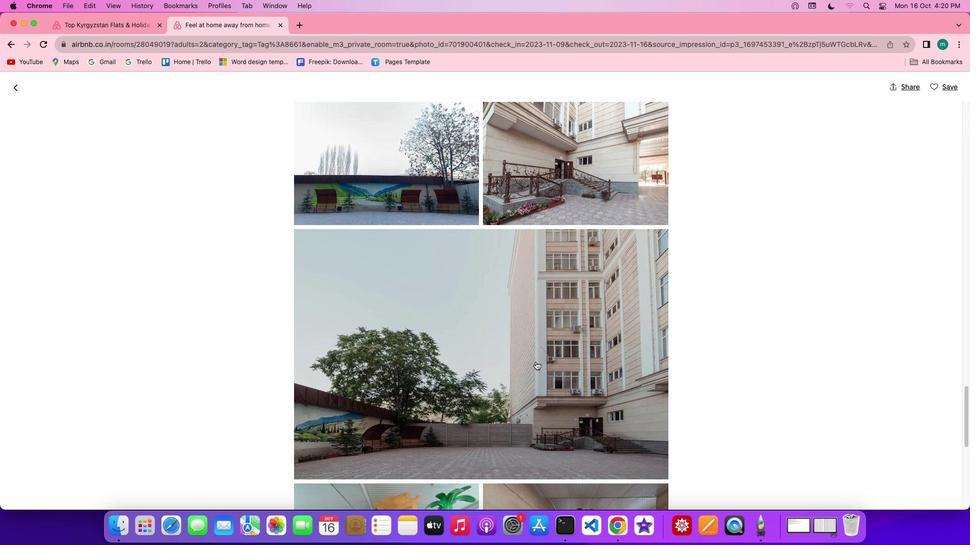 
Action: Mouse scrolled (534, 360) with delta (0, -1)
Screenshot: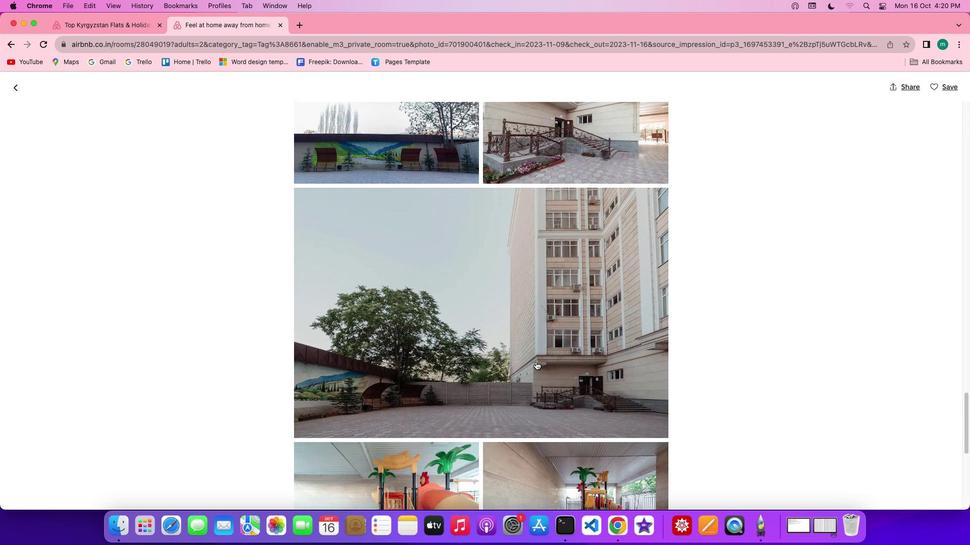
Action: Mouse scrolled (534, 360) with delta (0, -1)
Screenshot: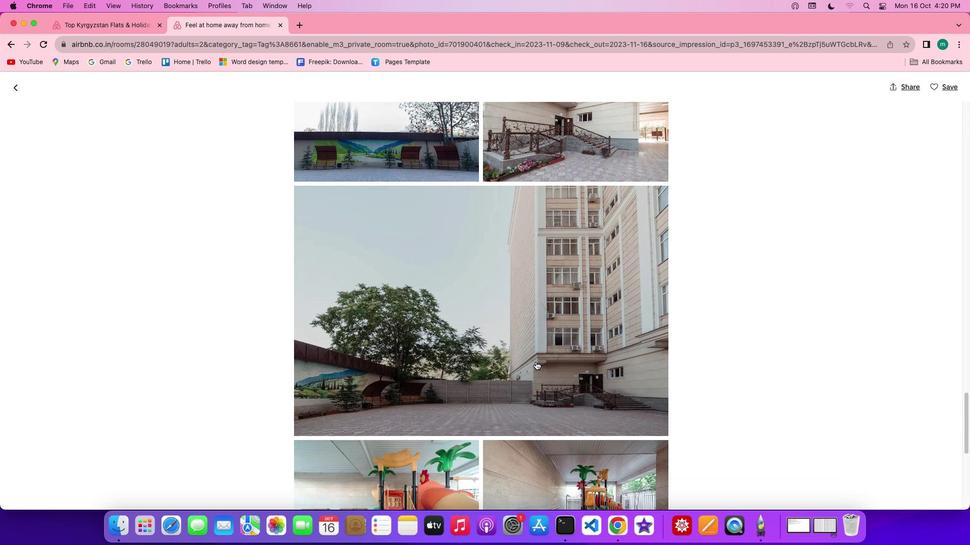 
Action: Mouse scrolled (534, 360) with delta (0, -1)
Screenshot: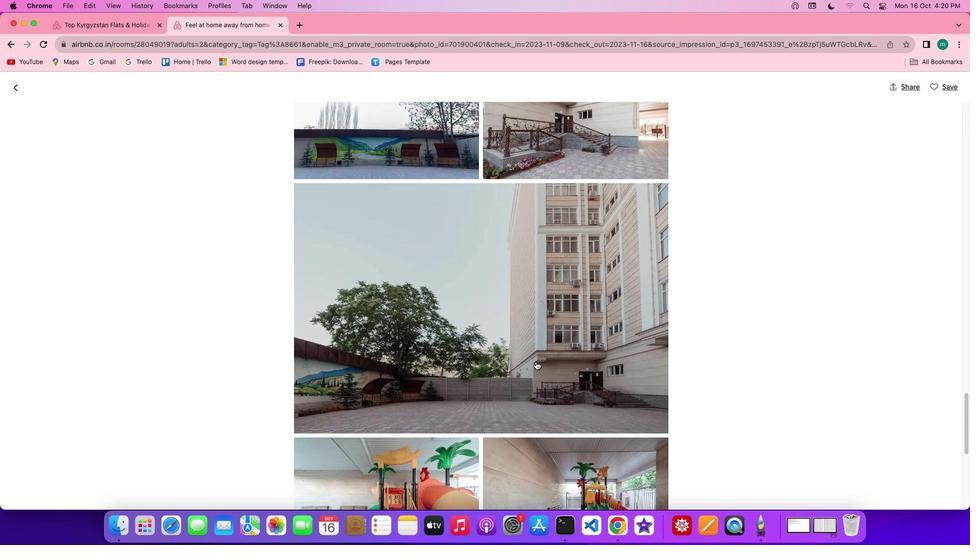 
Action: Mouse scrolled (534, 360) with delta (0, -1)
Screenshot: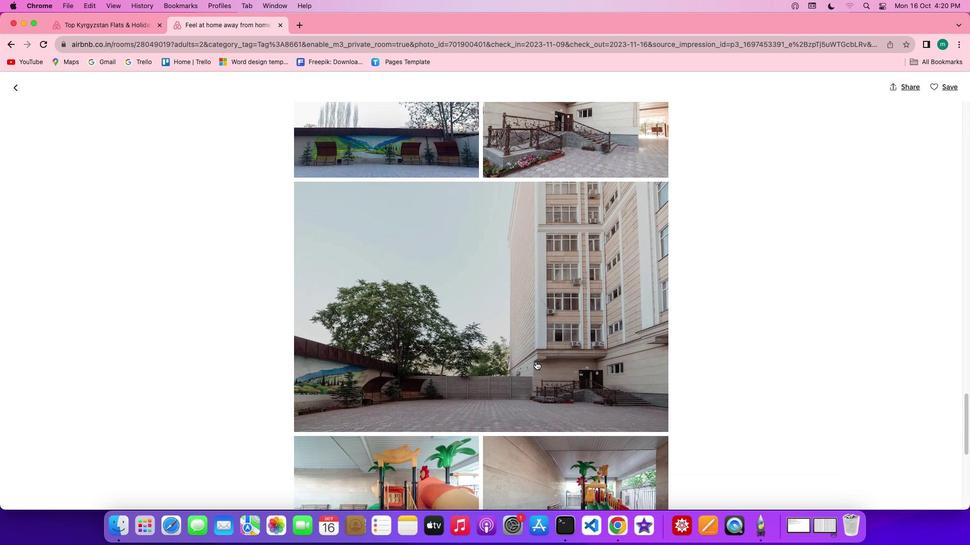 
Action: Mouse scrolled (534, 360) with delta (0, -1)
Screenshot: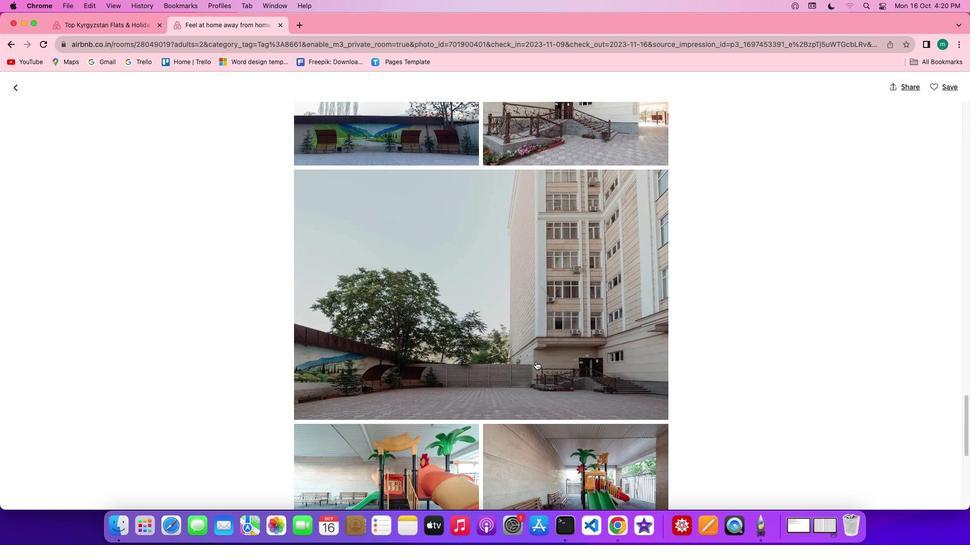 
Action: Mouse scrolled (534, 360) with delta (0, -1)
Screenshot: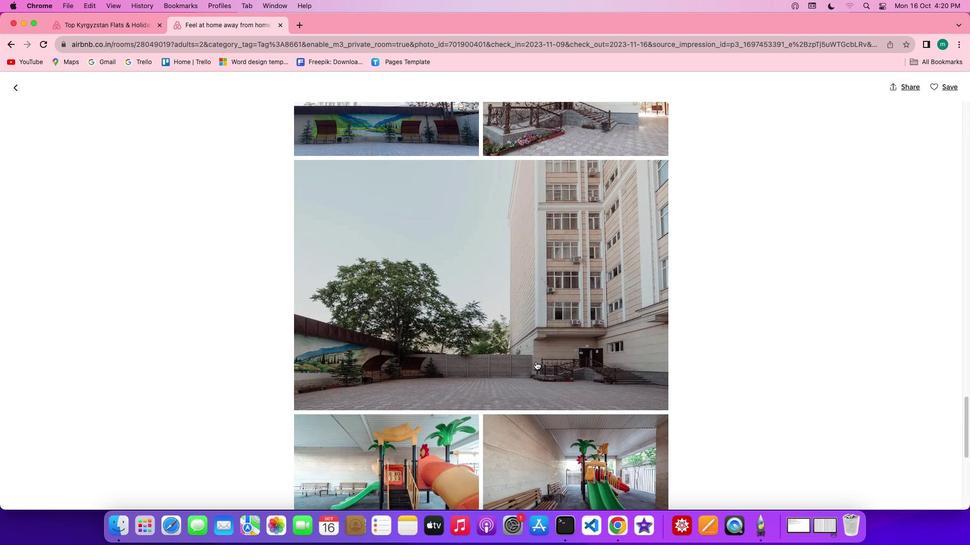 
Action: Mouse scrolled (534, 360) with delta (0, -1)
Screenshot: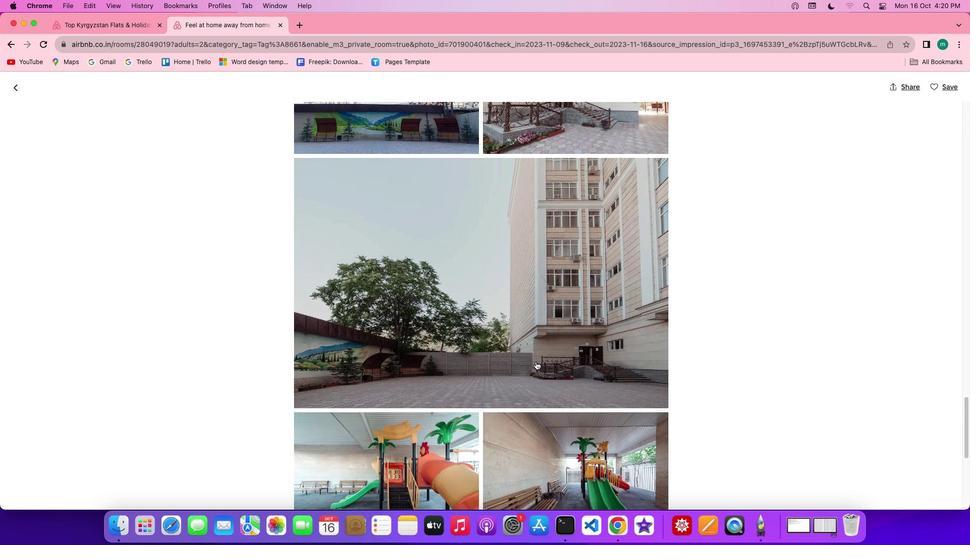 
Action: Mouse scrolled (534, 360) with delta (0, -1)
Screenshot: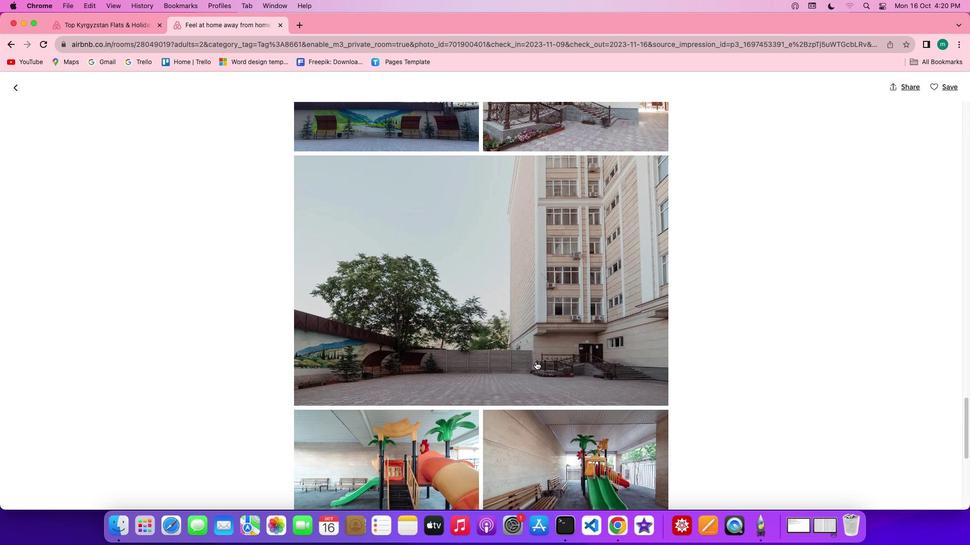
Action: Mouse scrolled (534, 360) with delta (0, -1)
Screenshot: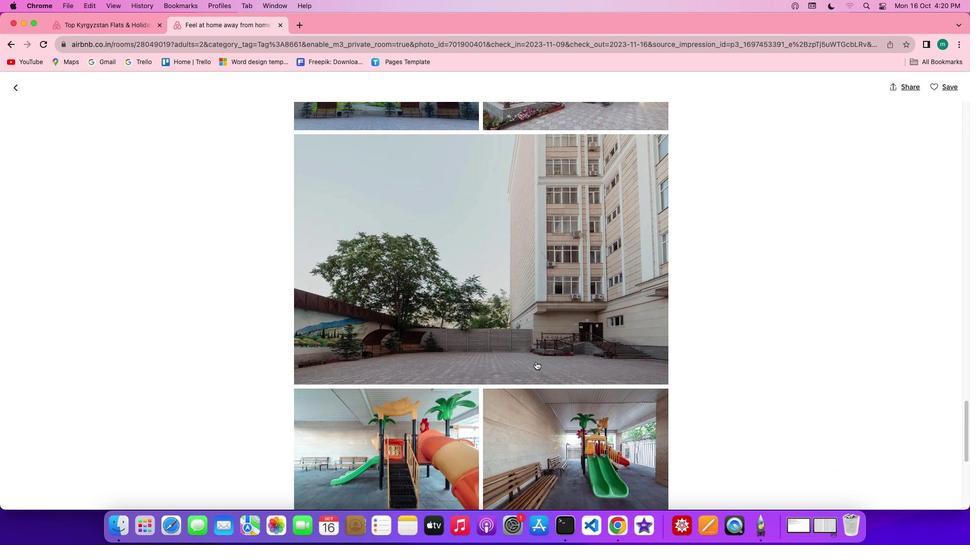 
Action: Mouse scrolled (534, 360) with delta (0, -1)
Screenshot: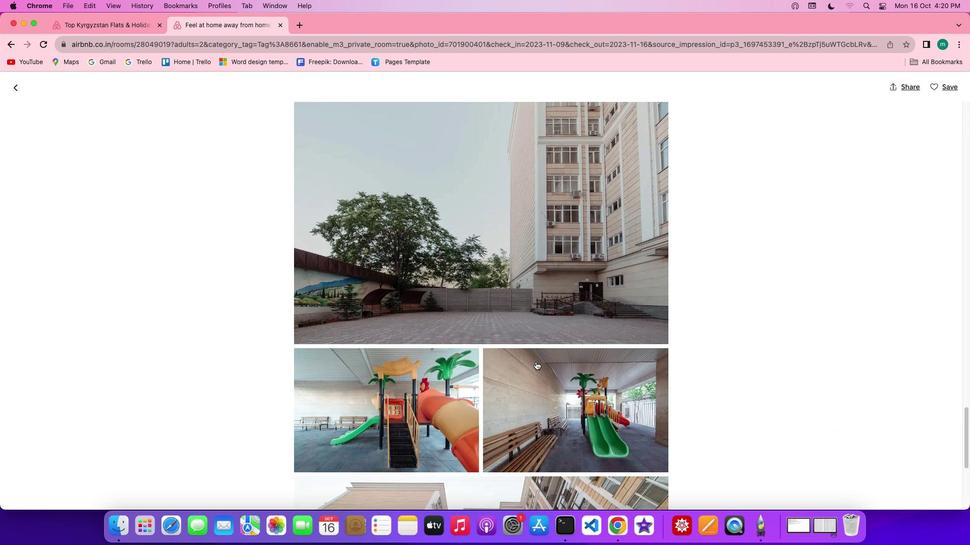 
Action: Mouse scrolled (534, 360) with delta (0, -1)
Screenshot: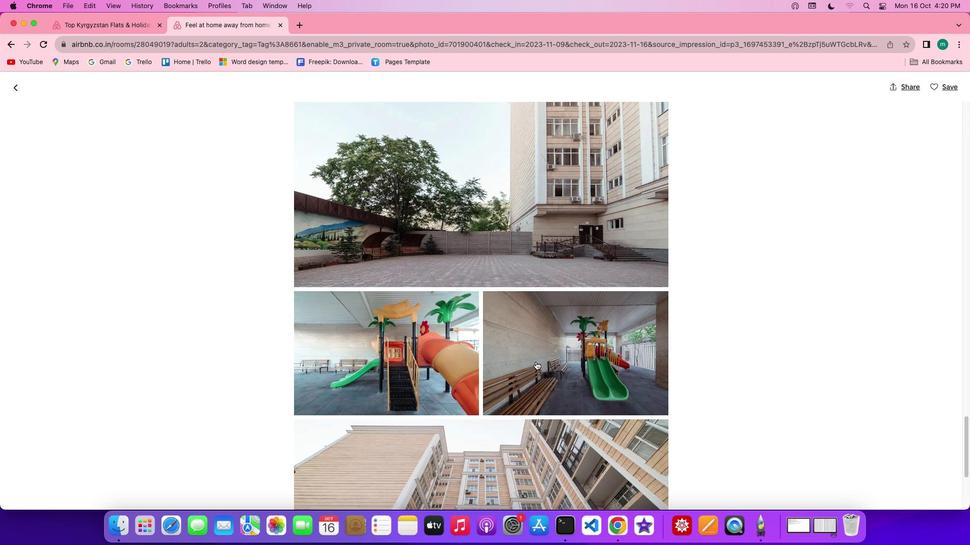 
Action: Mouse scrolled (534, 360) with delta (0, -1)
Screenshot: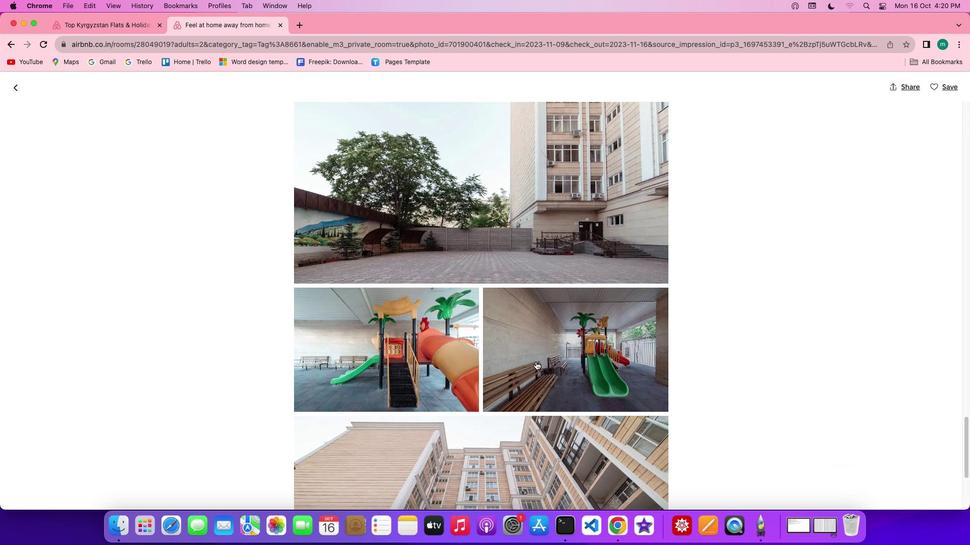 
Action: Mouse scrolled (534, 360) with delta (0, -1)
Screenshot: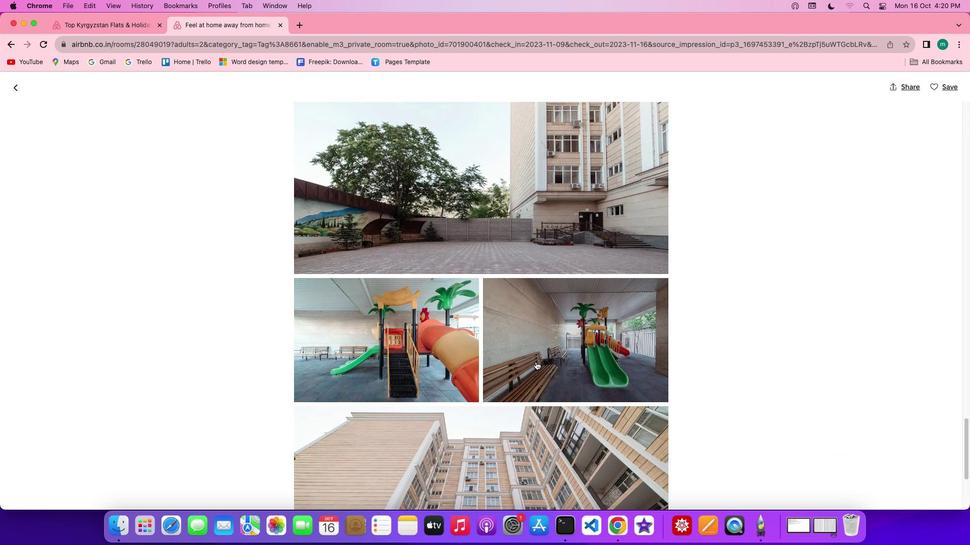 
Action: Mouse scrolled (534, 360) with delta (0, -1)
Screenshot: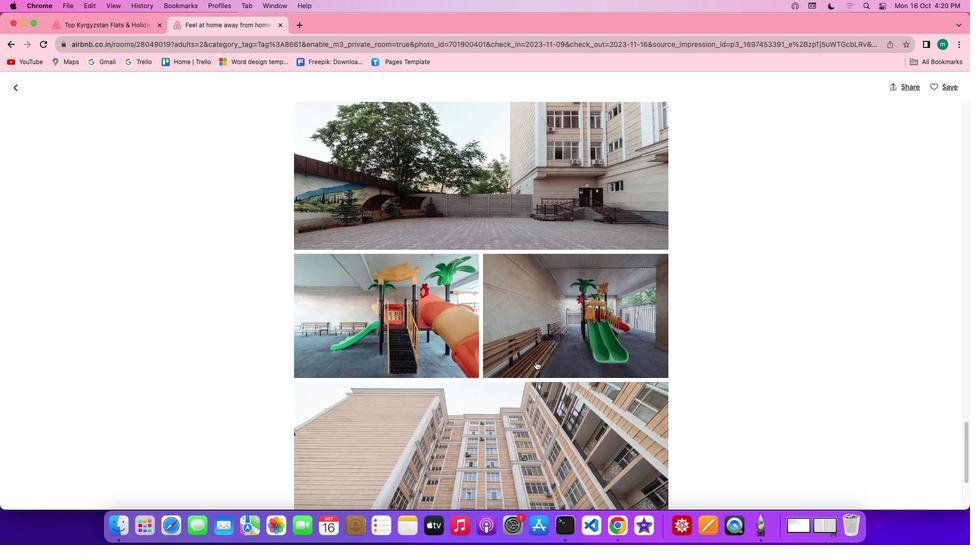 
Action: Mouse scrolled (534, 360) with delta (0, -1)
Screenshot: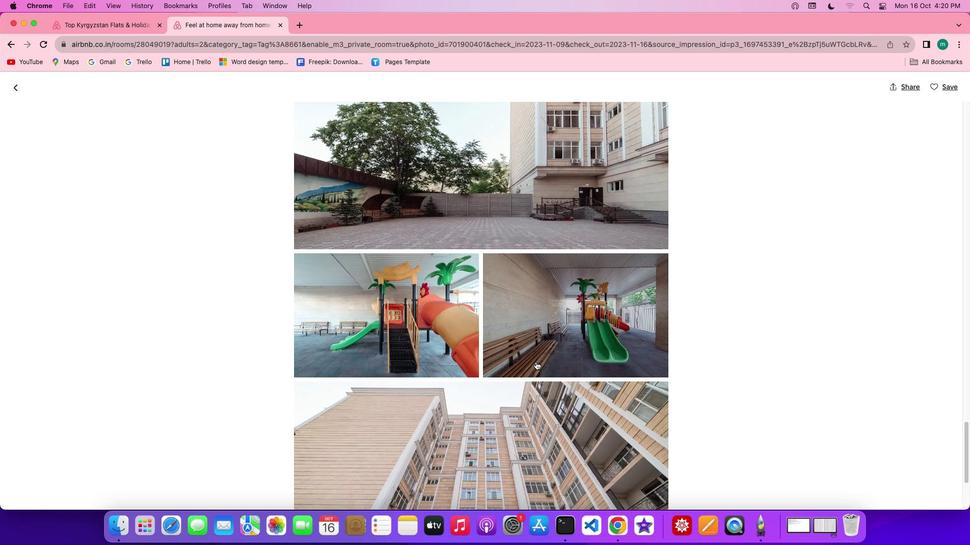 
Action: Mouse scrolled (534, 360) with delta (0, -1)
Screenshot: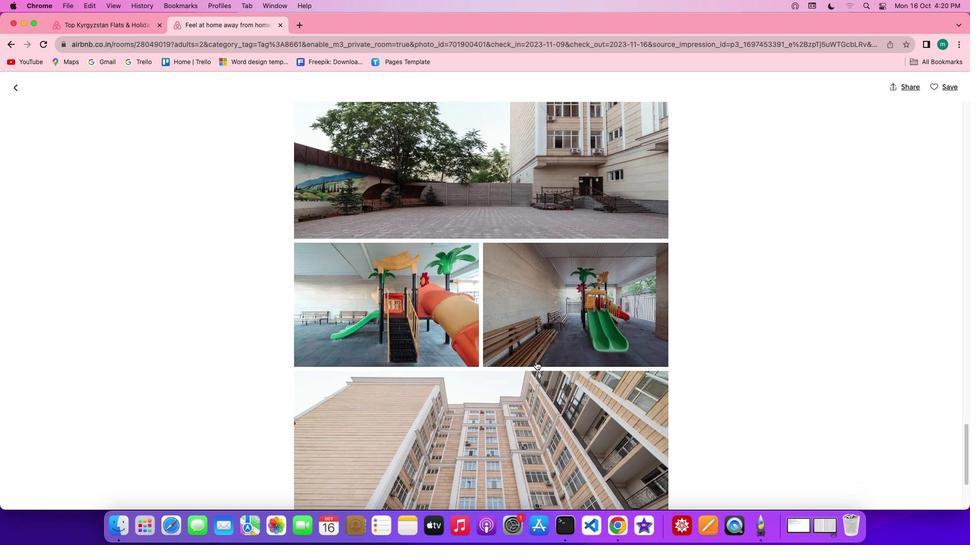 
Action: Mouse scrolled (534, 360) with delta (0, -2)
Screenshot: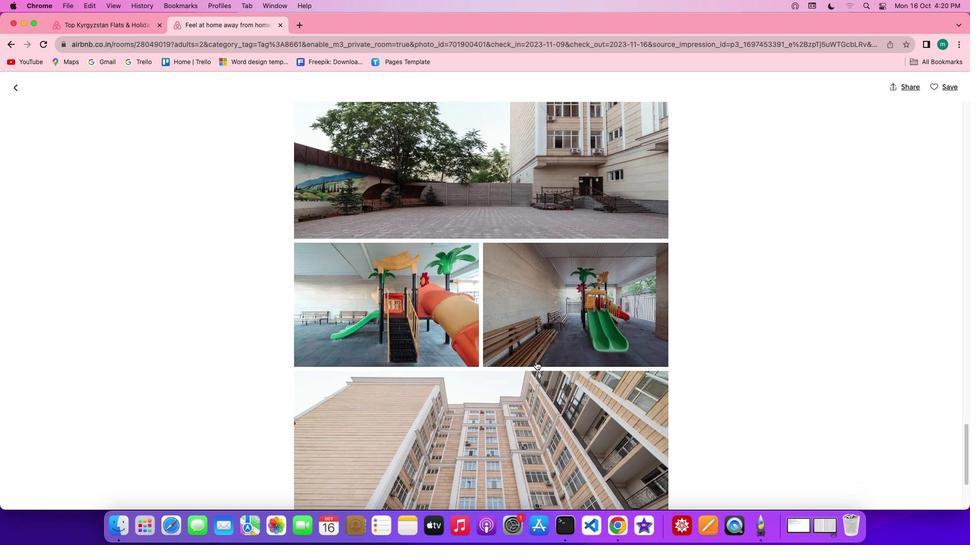 
Action: Mouse scrolled (534, 360) with delta (0, -2)
Screenshot: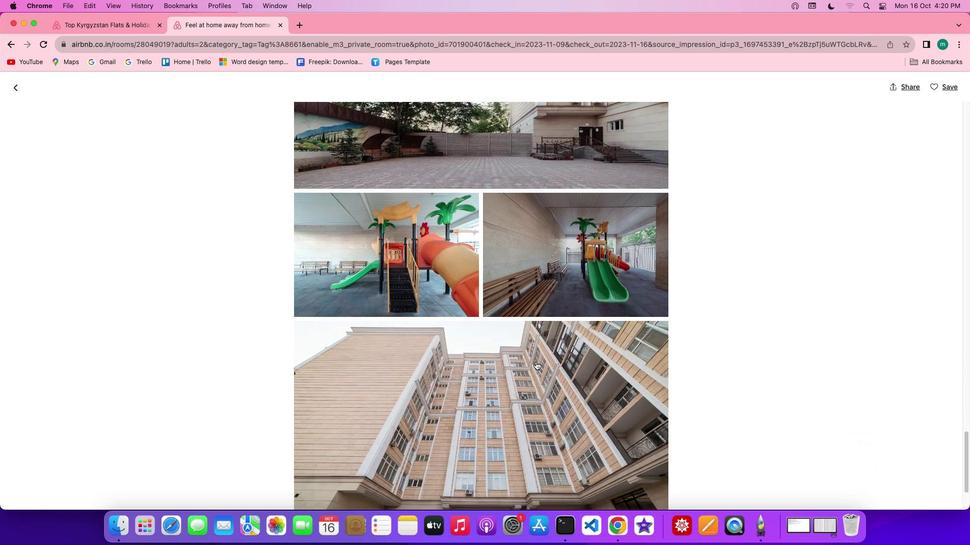 
Action: Mouse scrolled (534, 360) with delta (0, -1)
Screenshot: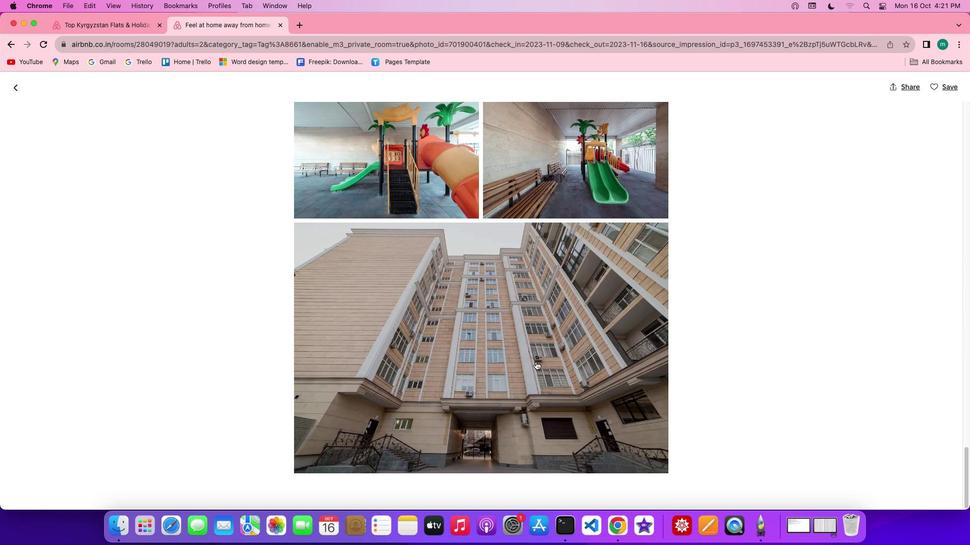 
Action: Mouse scrolled (534, 360) with delta (0, -1)
Screenshot: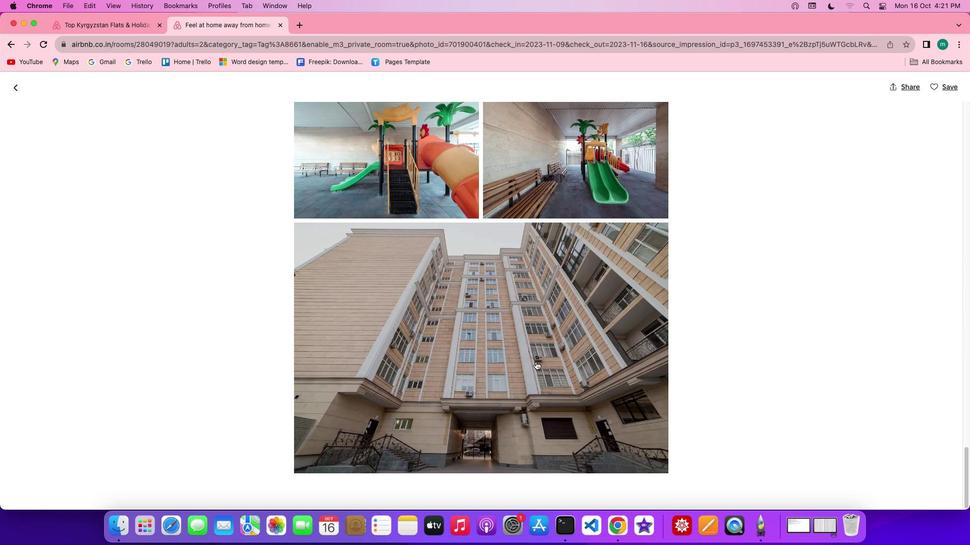 
Action: Mouse scrolled (534, 360) with delta (0, -1)
Screenshot: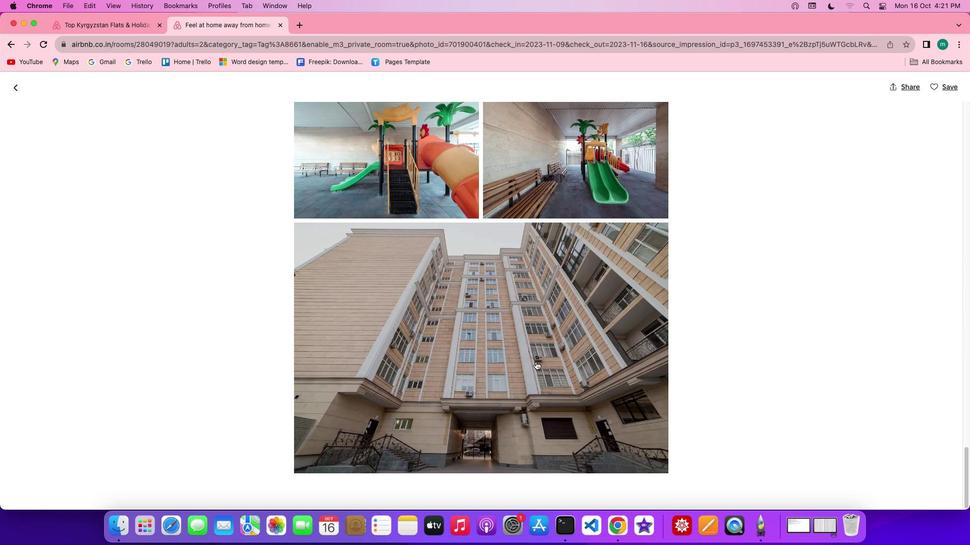 
Action: Mouse moved to (14, 84)
Screenshot: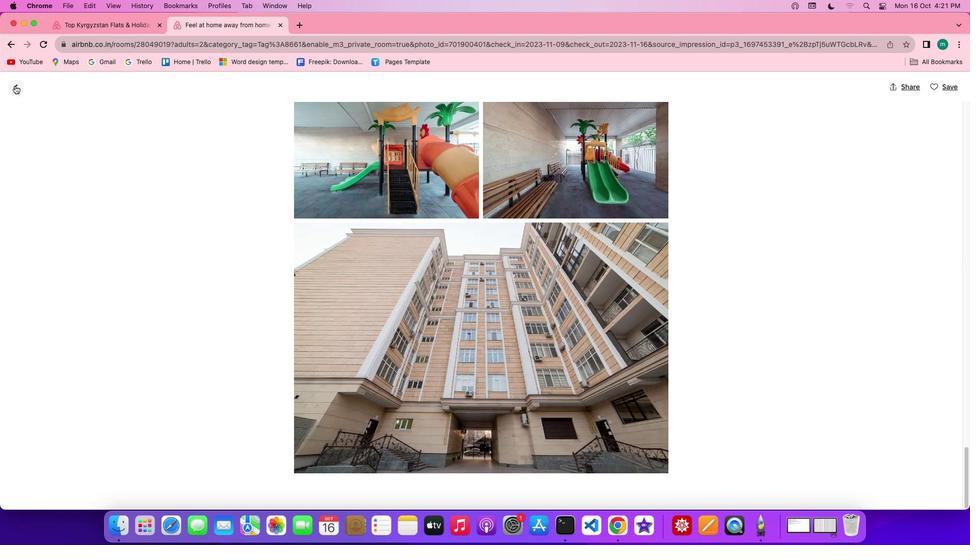 
Action: Mouse pressed left at (14, 84)
Screenshot: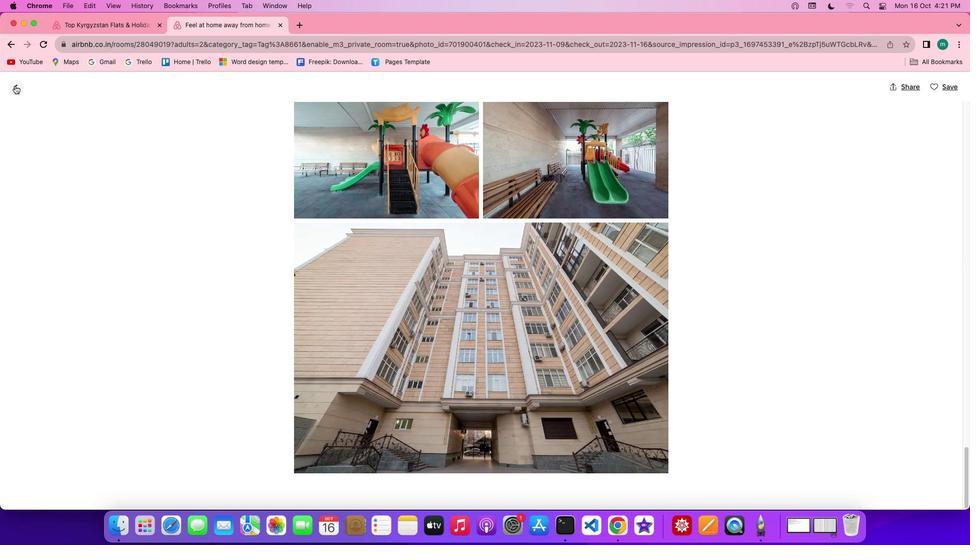 
Action: Mouse moved to (641, 398)
Screenshot: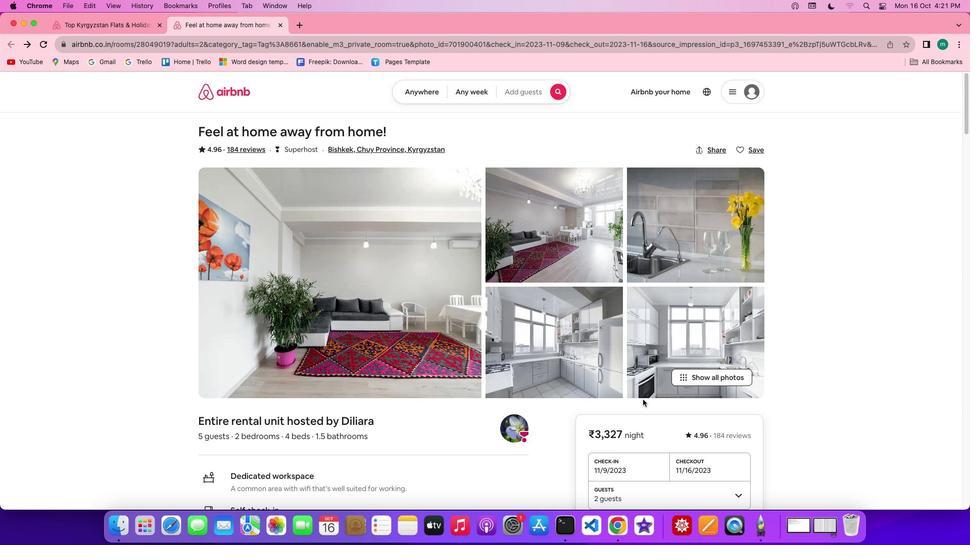 
Action: Mouse scrolled (641, 398) with delta (0, -1)
Screenshot: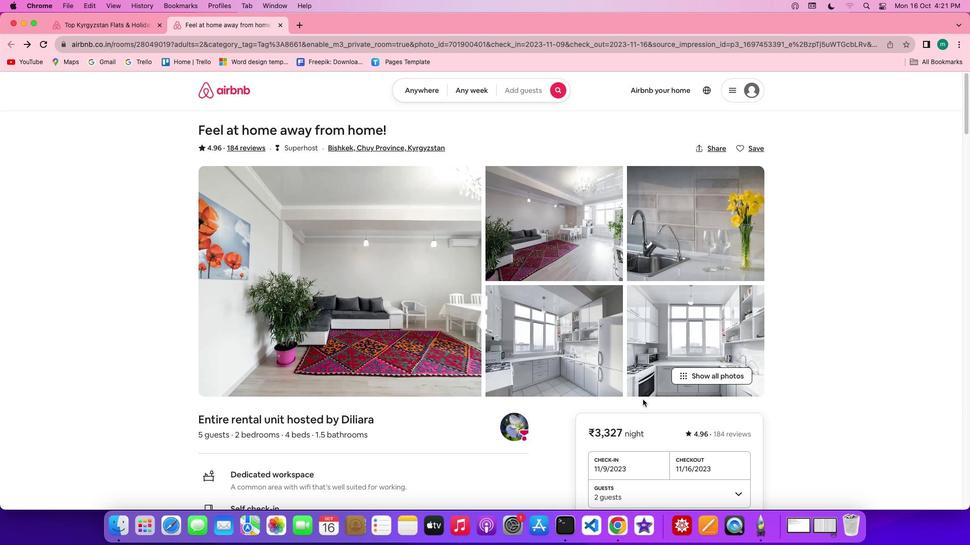 
Action: Mouse scrolled (641, 398) with delta (0, -1)
Screenshot: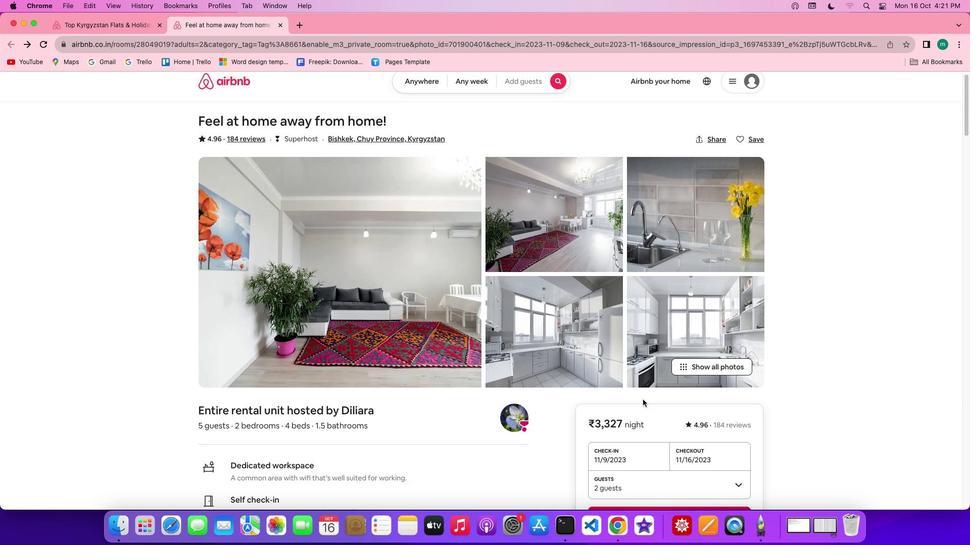 
Action: Mouse scrolled (641, 398) with delta (0, -2)
Screenshot: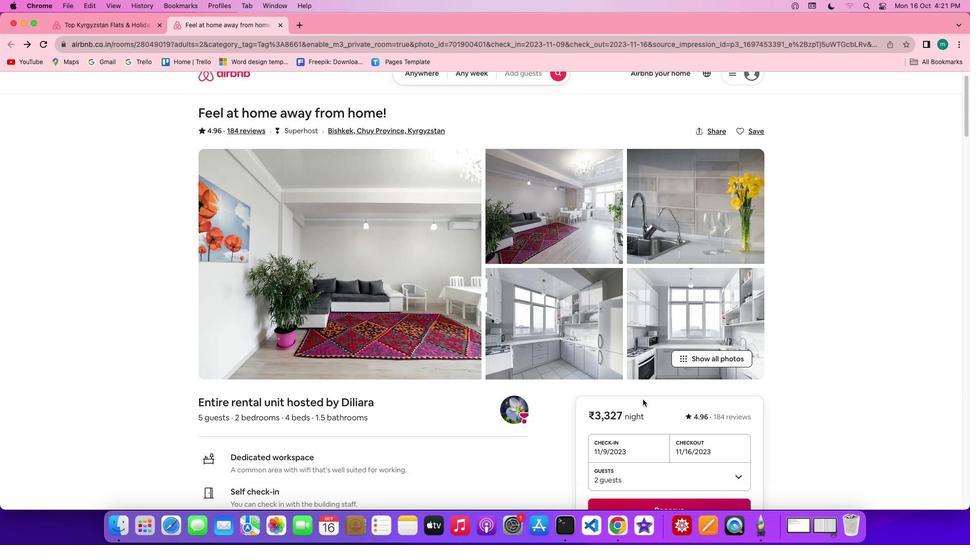 
Action: Mouse scrolled (641, 398) with delta (0, -2)
Screenshot: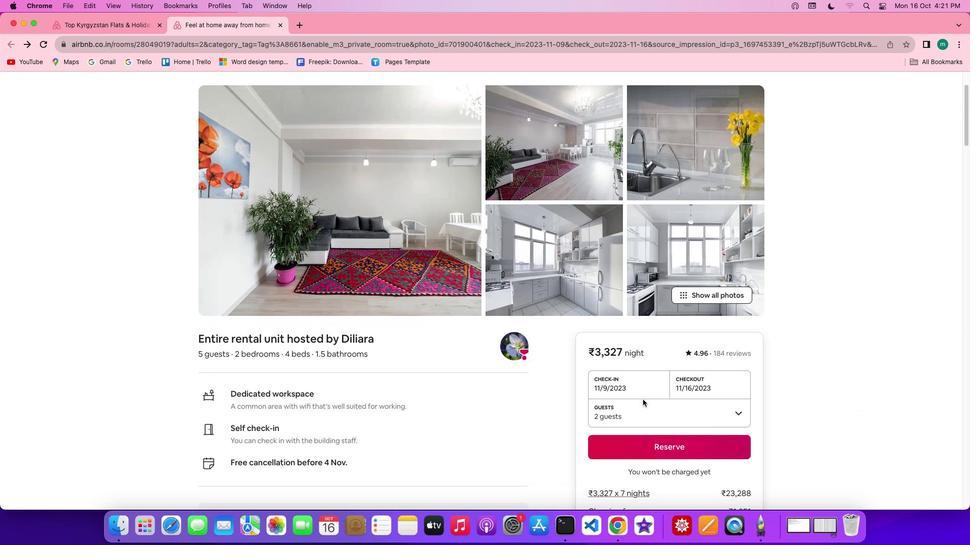 
Action: Mouse moved to (472, 363)
Screenshot: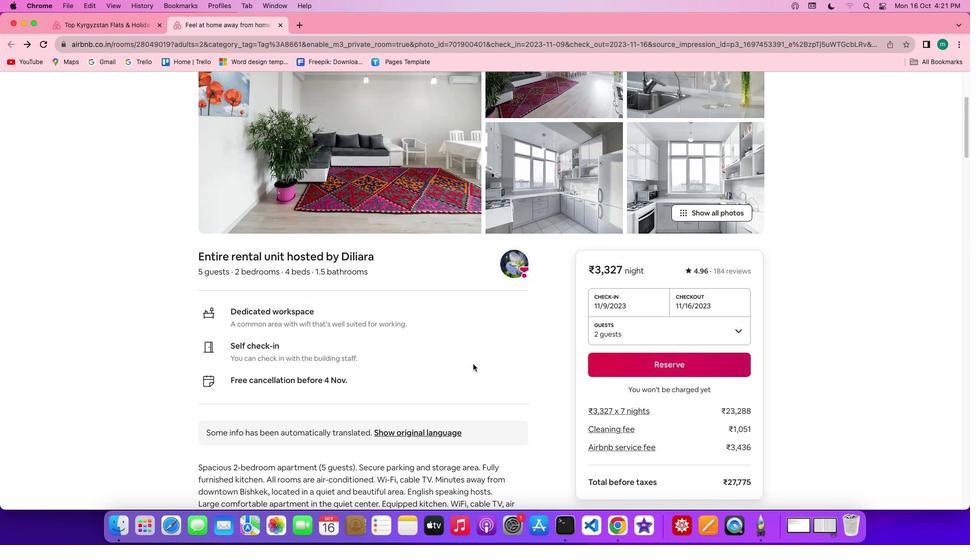 
Action: Mouse scrolled (472, 363) with delta (0, -1)
Screenshot: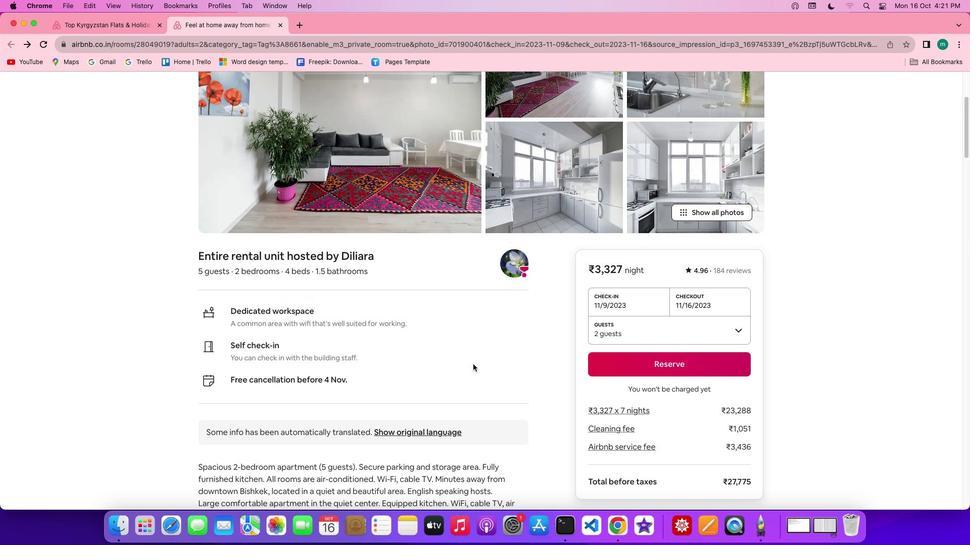 
Action: Mouse scrolled (472, 363) with delta (0, -1)
Screenshot: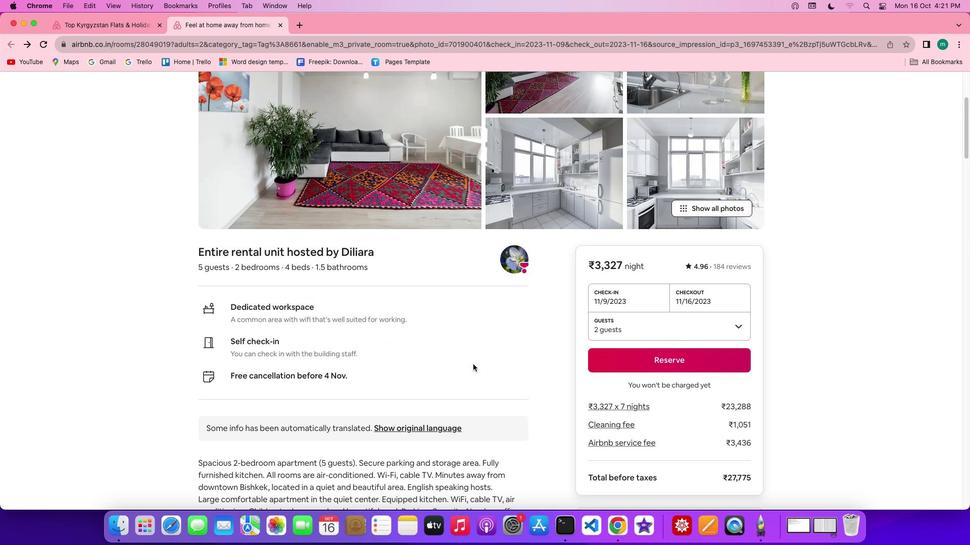 
Action: Mouse scrolled (472, 363) with delta (0, -1)
Screenshot: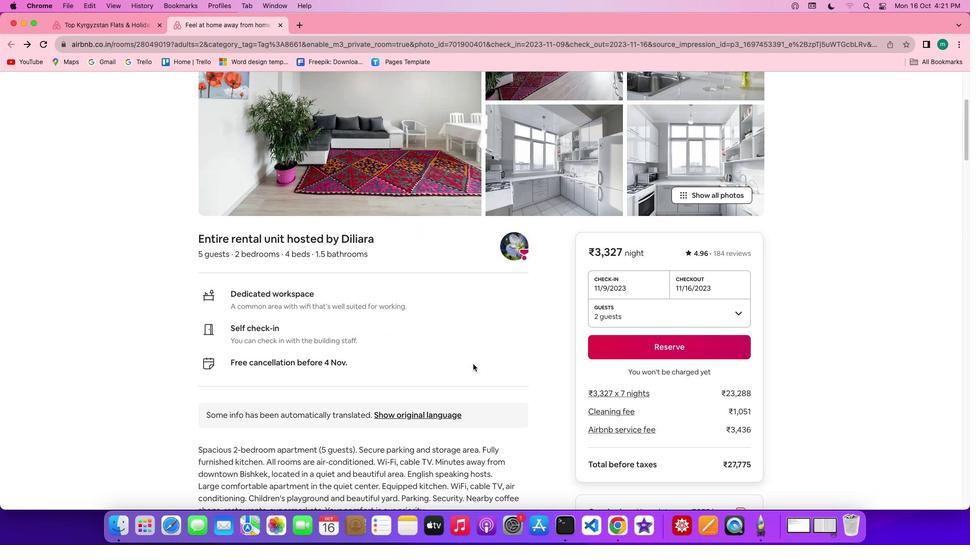 
Action: Mouse scrolled (472, 363) with delta (0, -1)
Screenshot: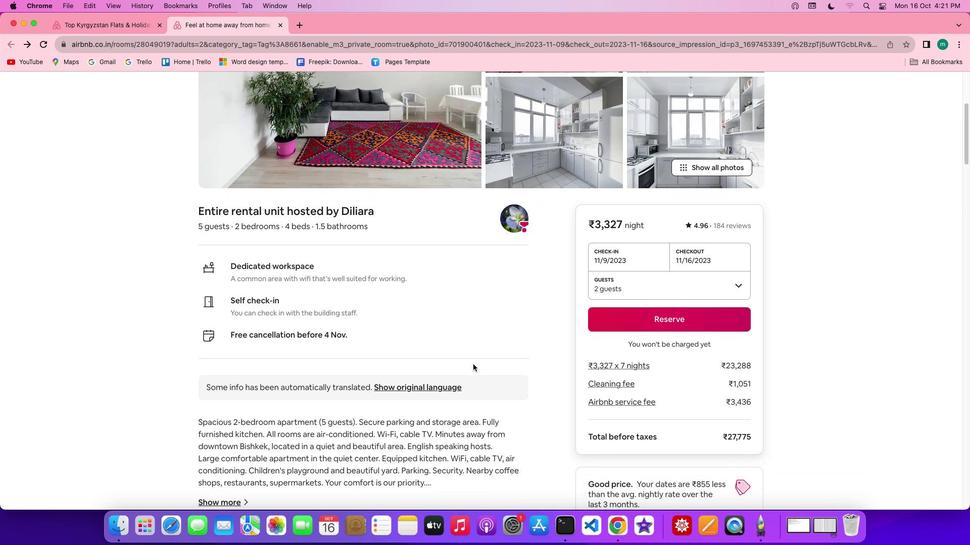 
Action: Mouse scrolled (472, 363) with delta (0, -1)
Screenshot: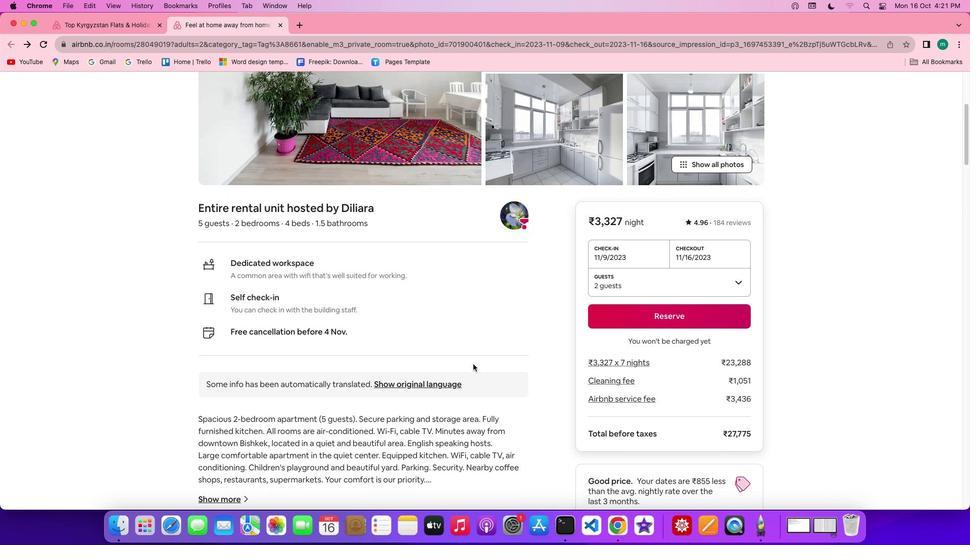 
Action: Mouse scrolled (472, 363) with delta (0, -1)
Screenshot: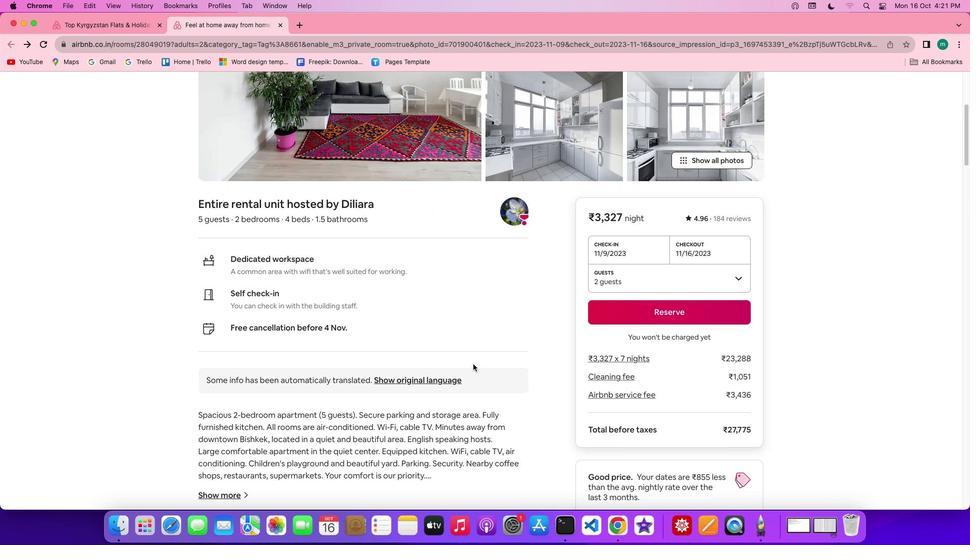
Action: Mouse scrolled (472, 363) with delta (0, -1)
Screenshot: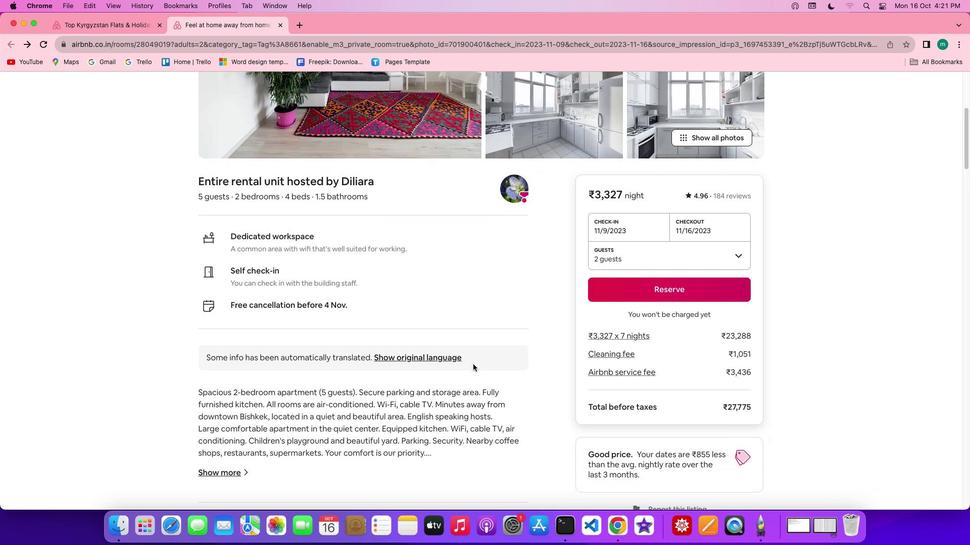 
Action: Mouse scrolled (472, 363) with delta (0, -1)
Screenshot: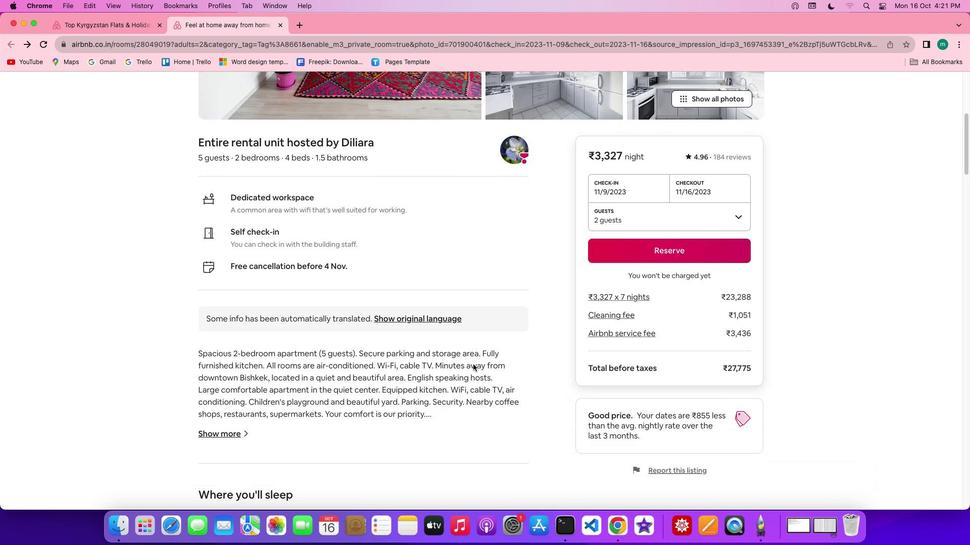 
Action: Mouse scrolled (472, 363) with delta (0, -1)
Screenshot: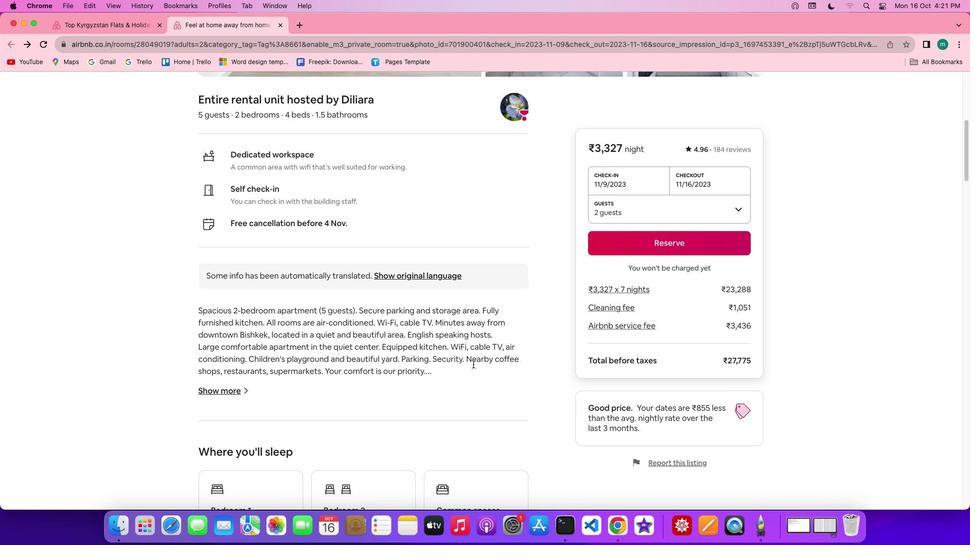 
Action: Mouse scrolled (472, 363) with delta (0, -1)
Screenshot: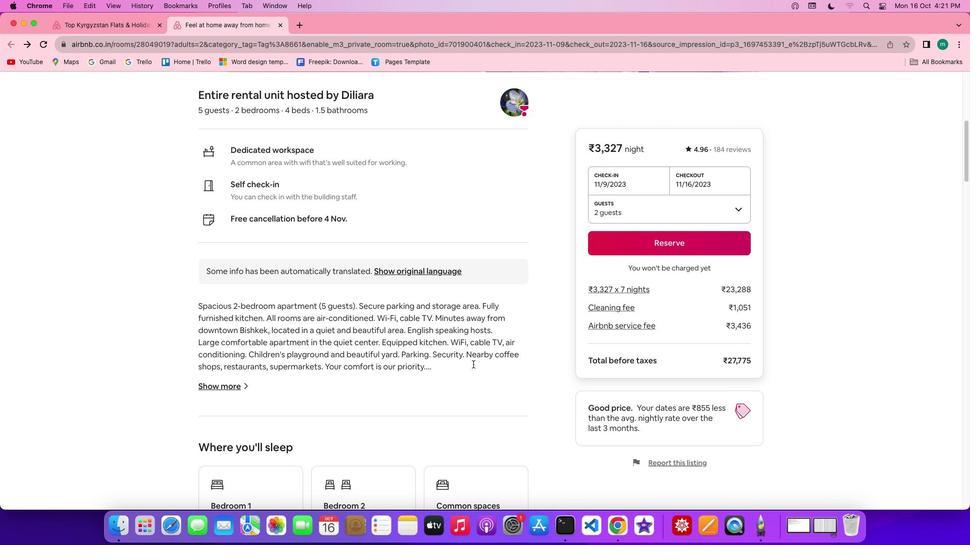 
Action: Mouse scrolled (472, 363) with delta (0, -1)
Screenshot: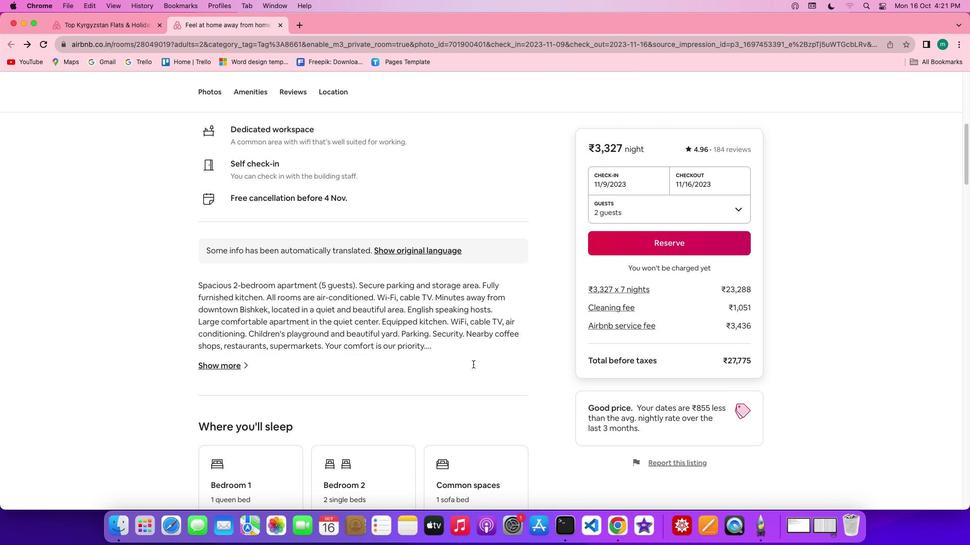 
Action: Mouse scrolled (472, 363) with delta (0, -1)
Screenshot: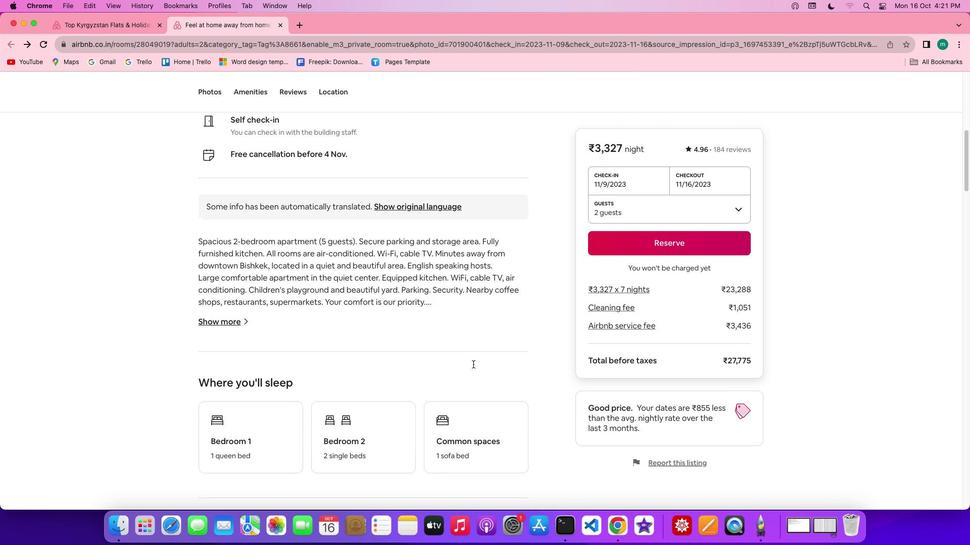 
Action: Mouse moved to (224, 295)
Screenshot: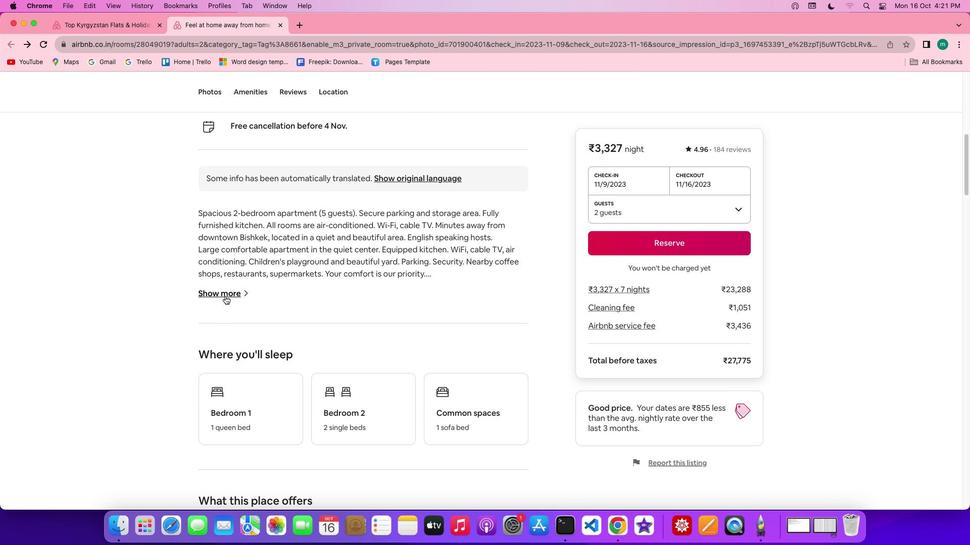 
Action: Mouse pressed left at (224, 295)
Screenshot: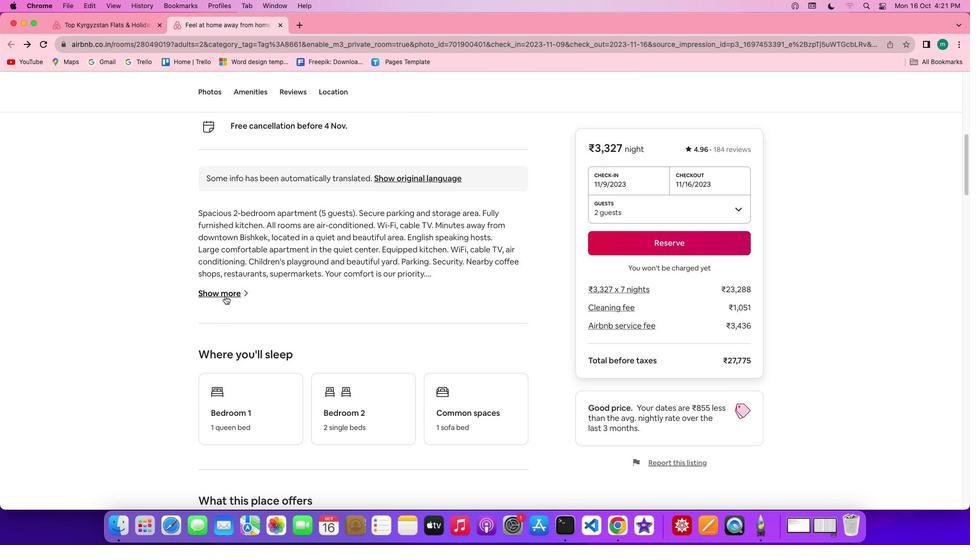 
Action: Mouse moved to (298, 179)
Screenshot: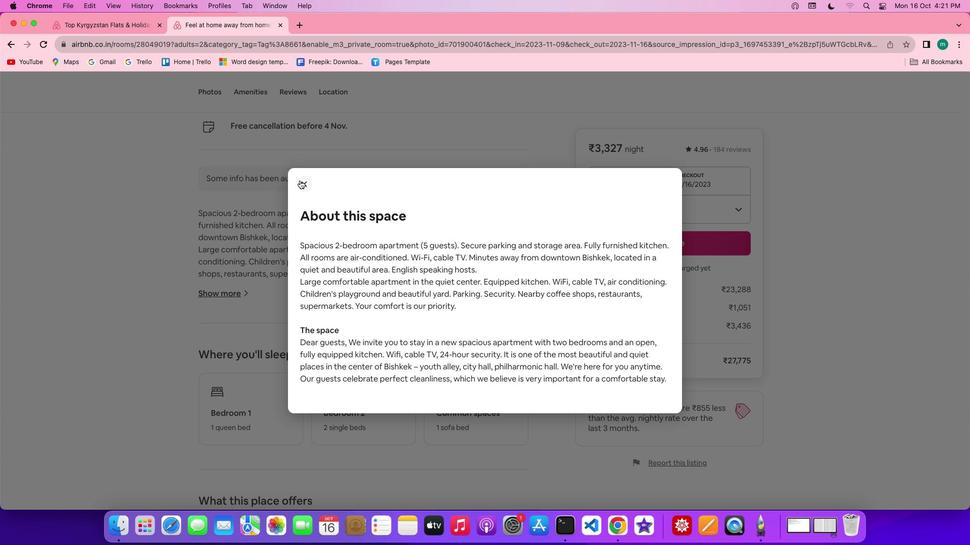 
Action: Mouse pressed left at (298, 179)
Screenshot: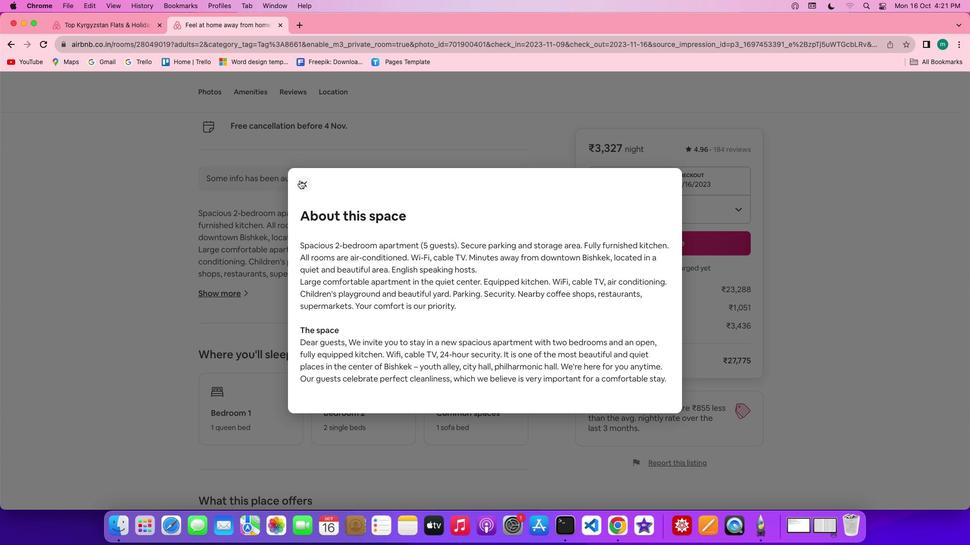 
Action: Mouse moved to (396, 334)
Screenshot: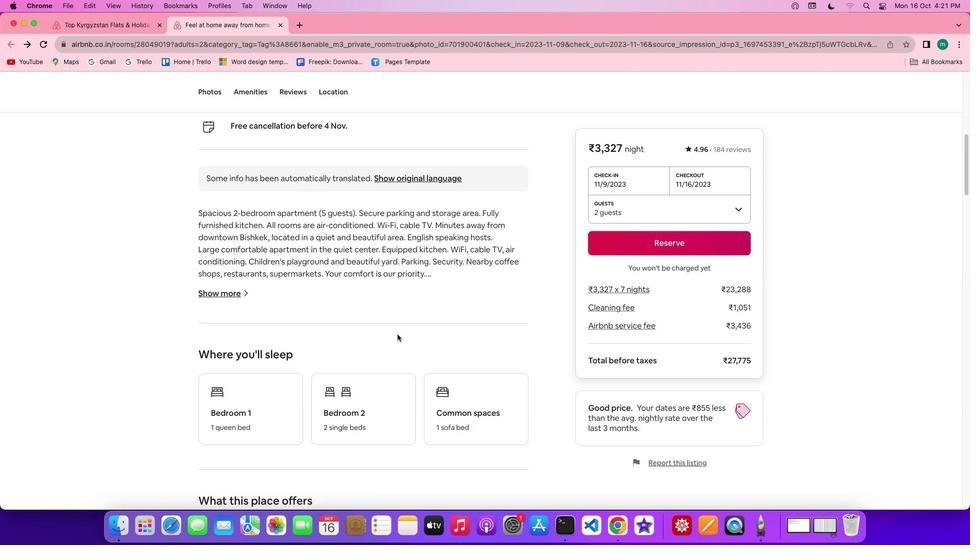 
Action: Mouse scrolled (396, 334) with delta (0, -1)
Screenshot: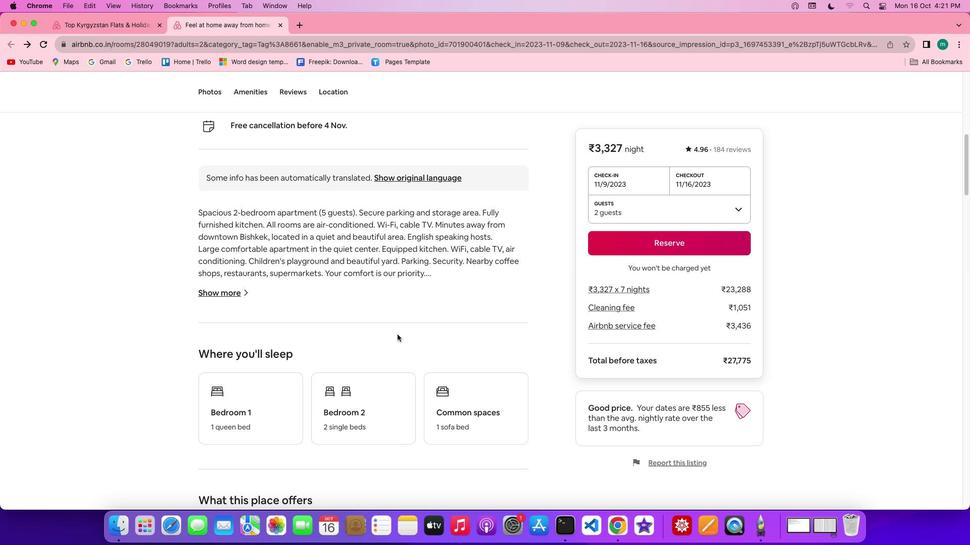 
Action: Mouse scrolled (396, 334) with delta (0, -1)
Screenshot: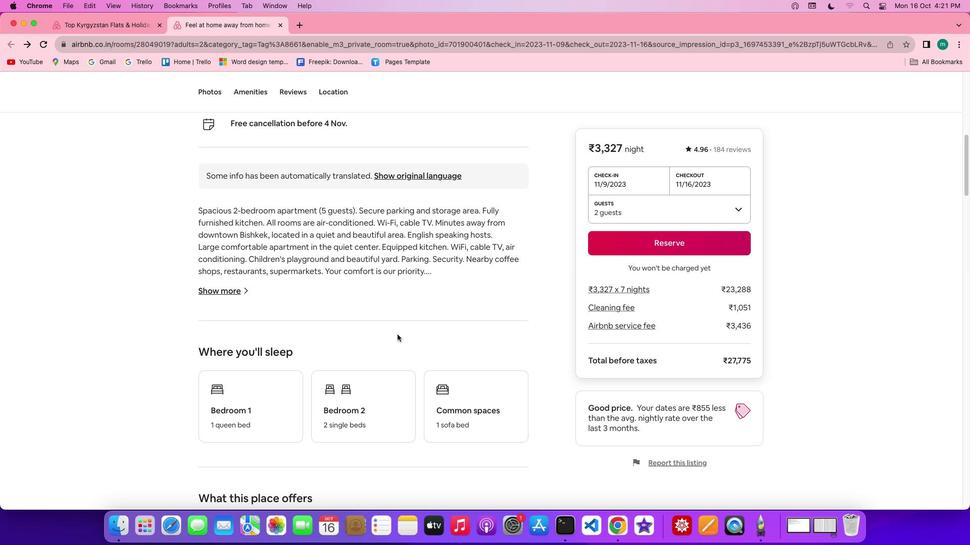 
Action: Mouse scrolled (396, 334) with delta (0, -1)
Screenshot: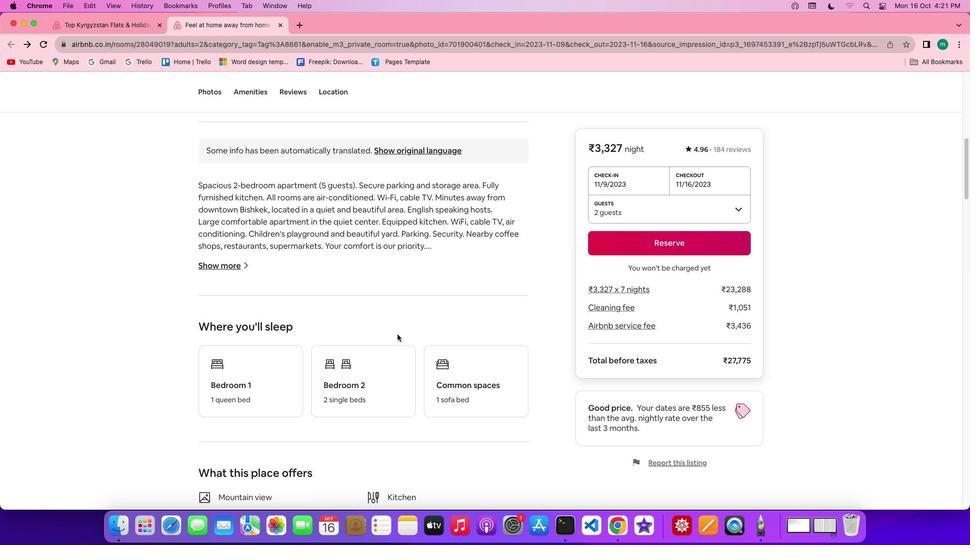
Action: Mouse scrolled (396, 334) with delta (0, -2)
Screenshot: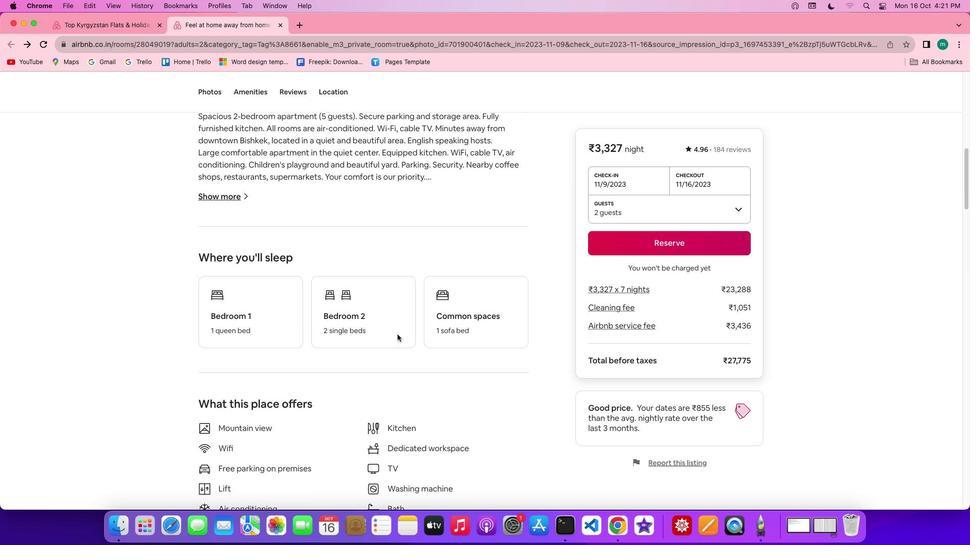
Action: Mouse scrolled (396, 334) with delta (0, -1)
Screenshot: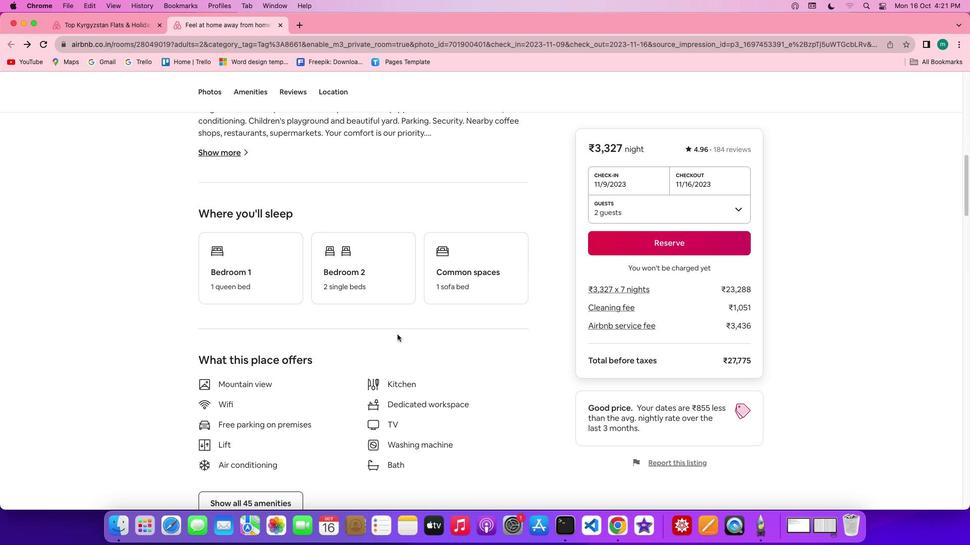 
Action: Mouse scrolled (396, 334) with delta (0, -1)
Screenshot: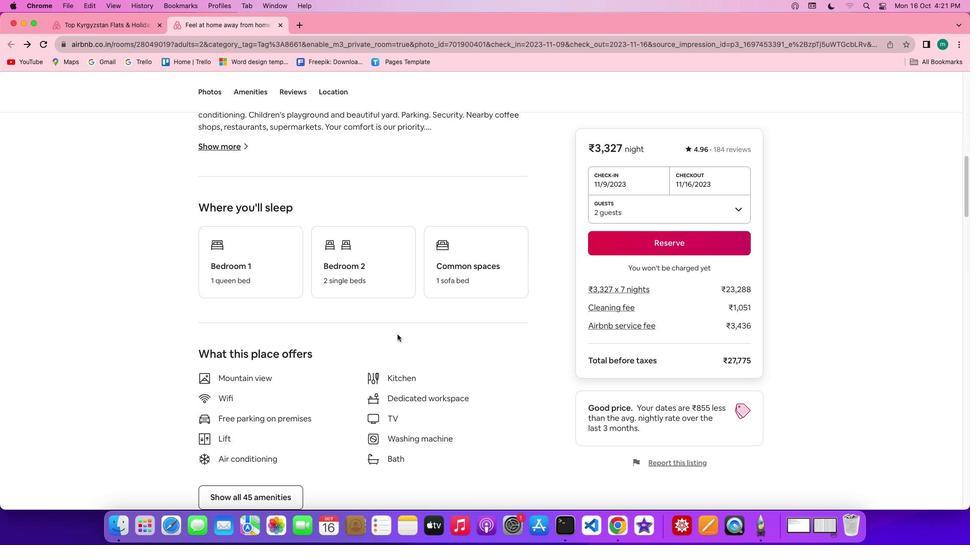 
Action: Mouse scrolled (396, 334) with delta (0, -1)
Screenshot: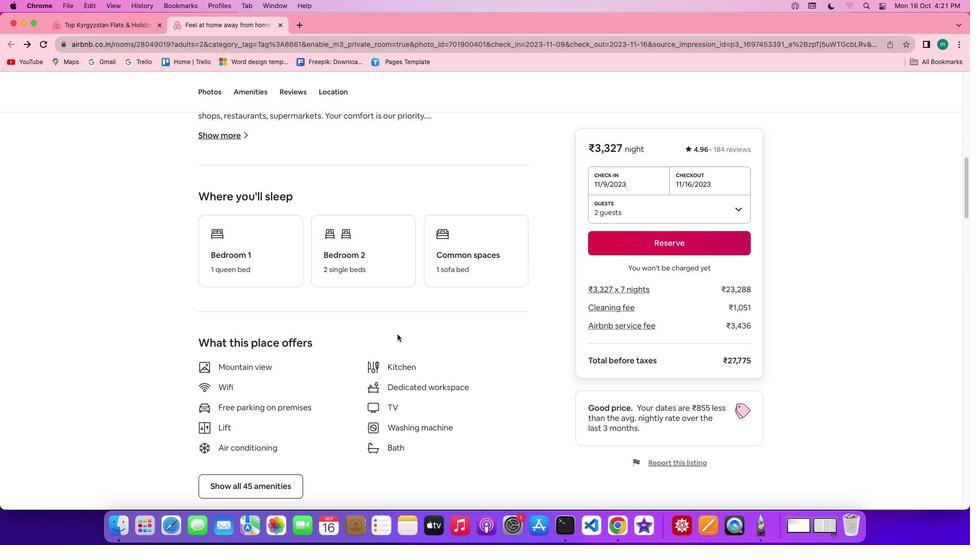
Action: Mouse scrolled (396, 334) with delta (0, -2)
Screenshot: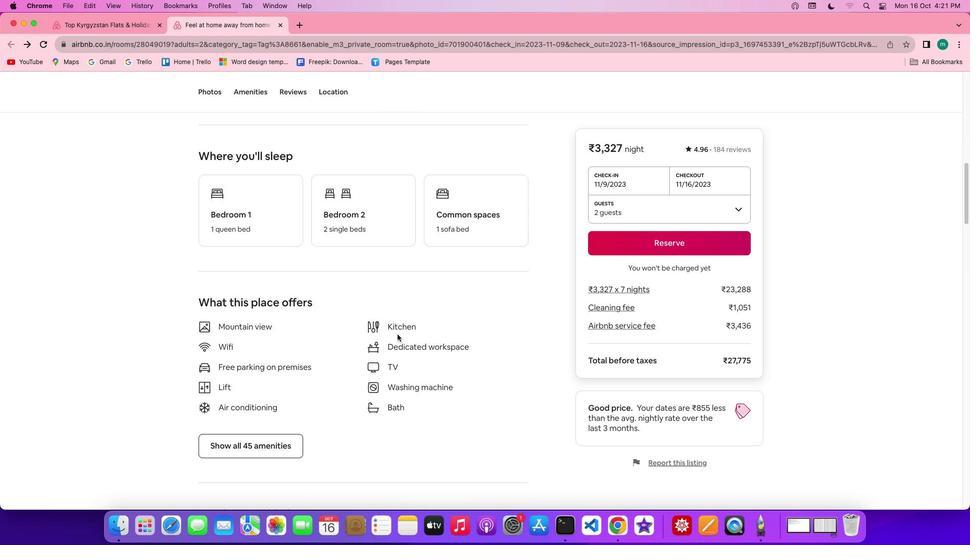 
Action: Mouse moved to (262, 367)
Screenshot: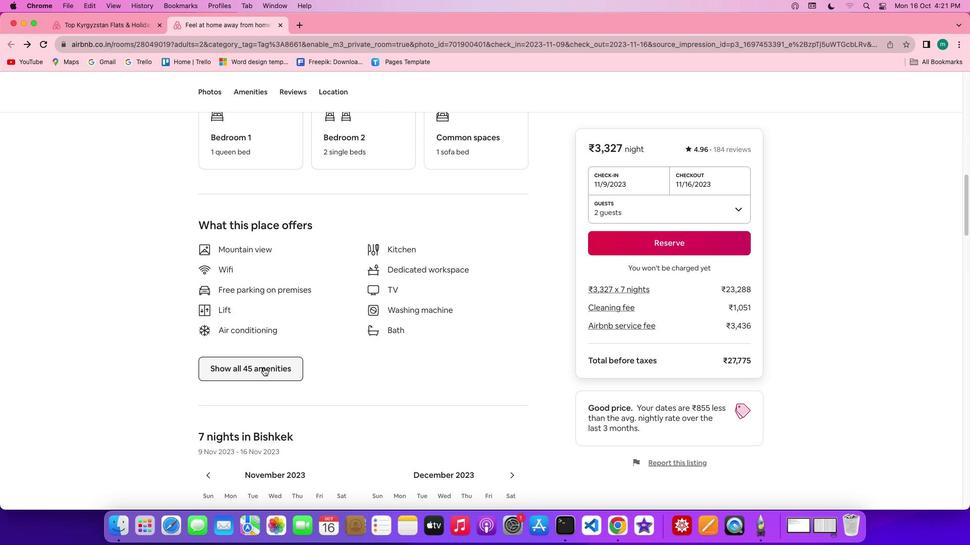 
Action: Mouse pressed left at (262, 367)
Screenshot: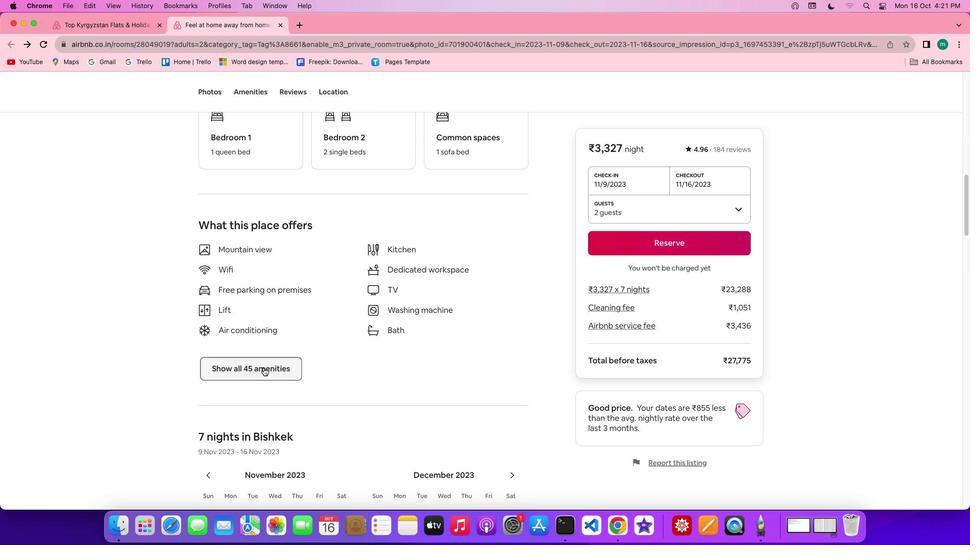 
Action: Mouse moved to (410, 352)
Screenshot: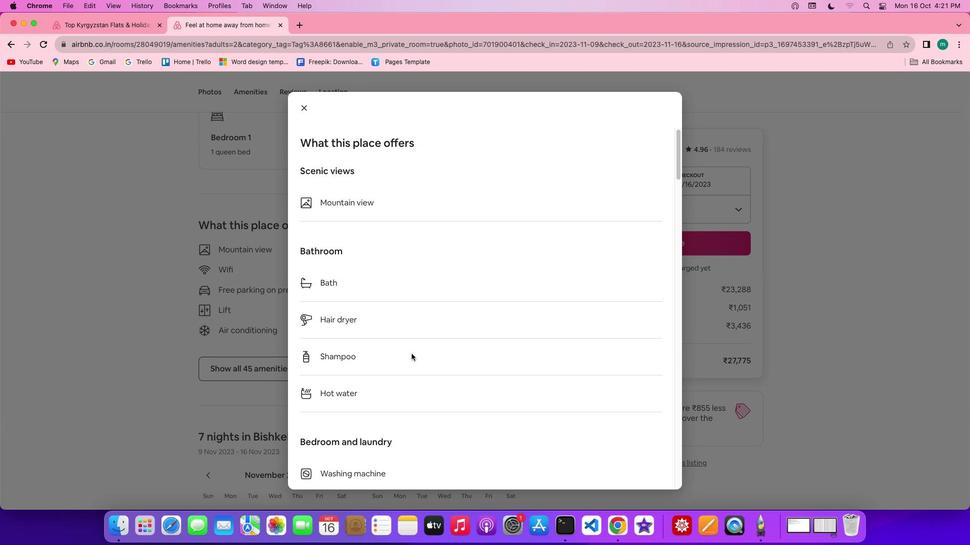 
Action: Mouse scrolled (410, 352) with delta (0, -1)
Screenshot: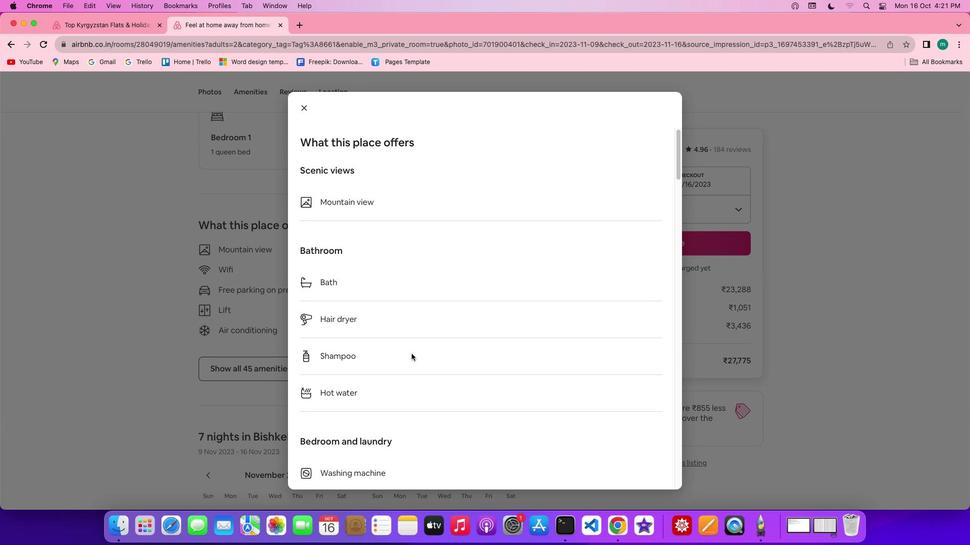 
Action: Mouse scrolled (410, 352) with delta (0, -1)
Screenshot: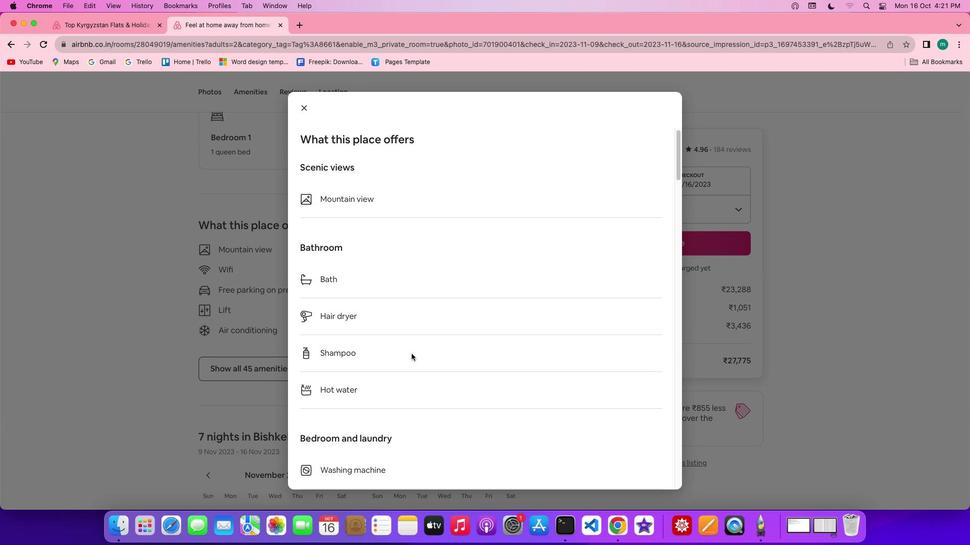 
Action: Mouse scrolled (410, 352) with delta (0, -1)
Screenshot: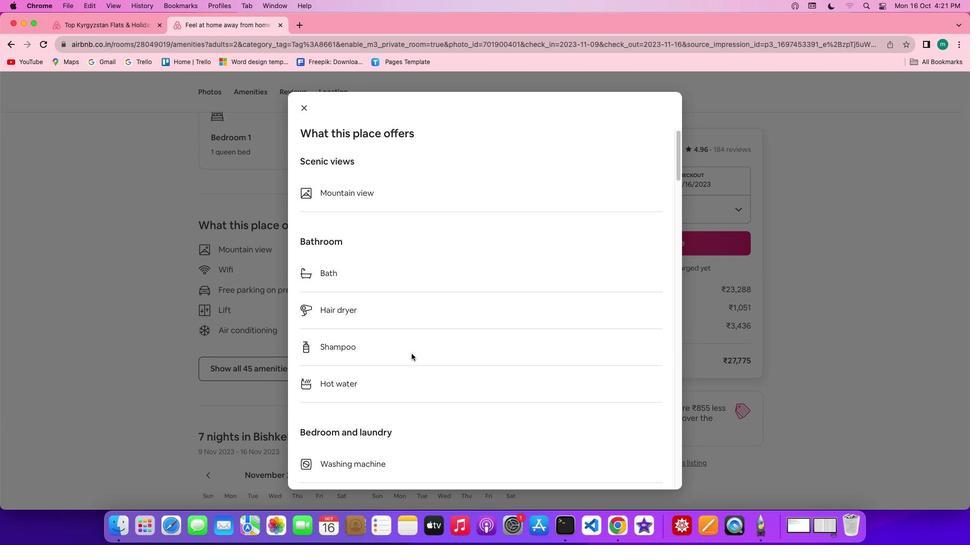 
Action: Mouse scrolled (410, 352) with delta (0, -1)
Screenshot: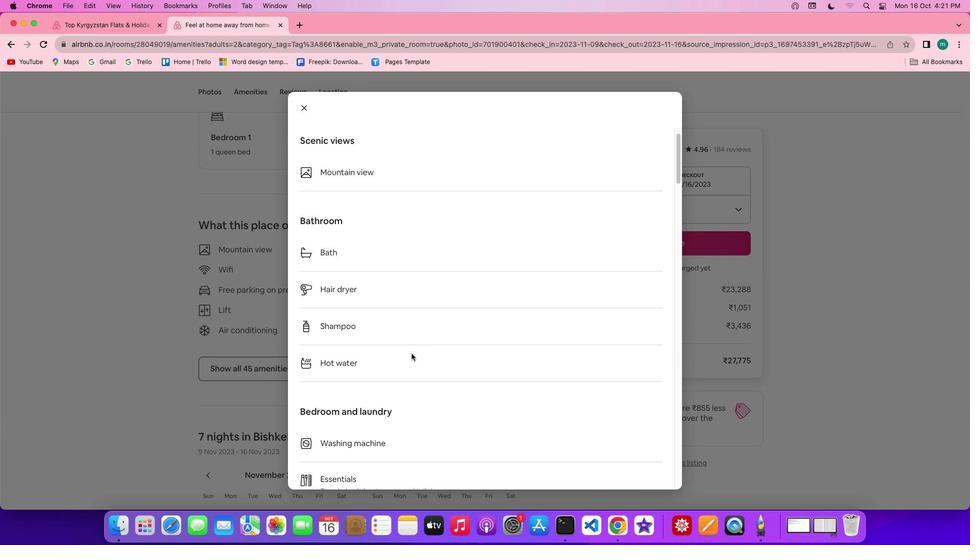 
Action: Mouse scrolled (410, 352) with delta (0, -1)
Screenshot: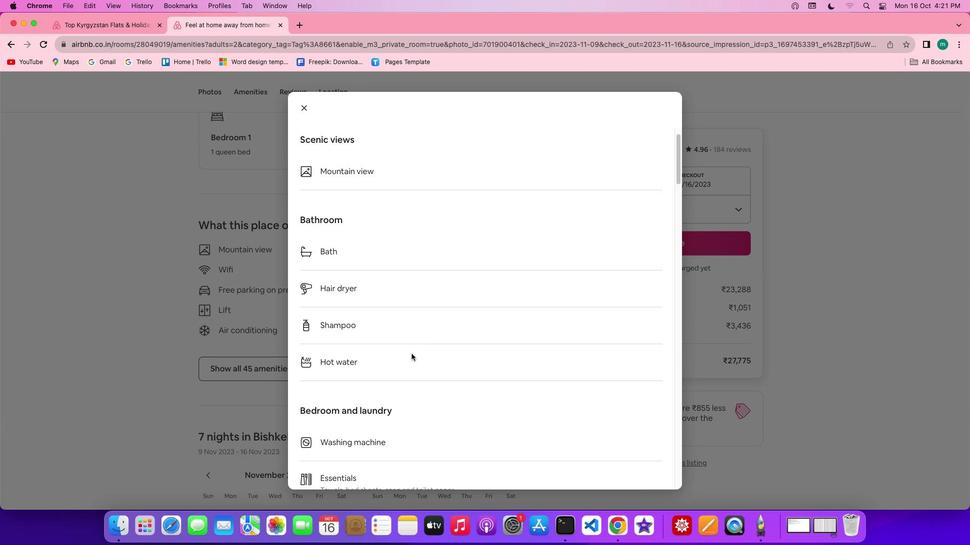 
Action: Mouse scrolled (410, 352) with delta (0, -1)
Screenshot: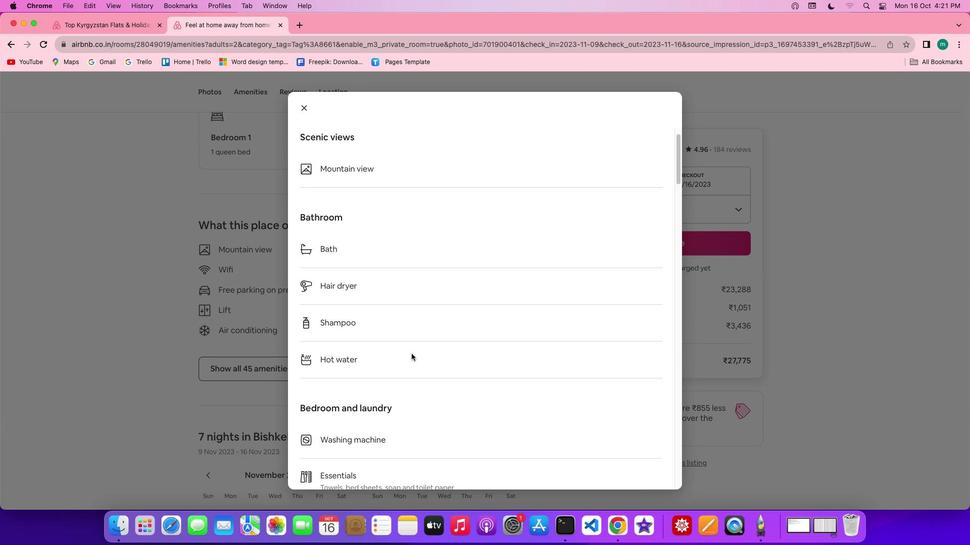 
Action: Mouse scrolled (410, 352) with delta (0, -1)
Screenshot: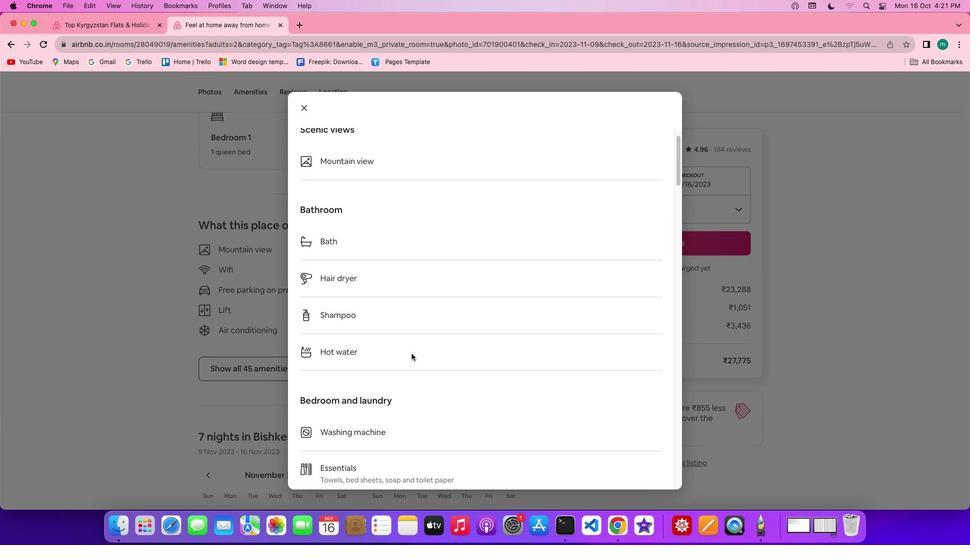 
Action: Mouse scrolled (410, 352) with delta (0, -1)
Screenshot: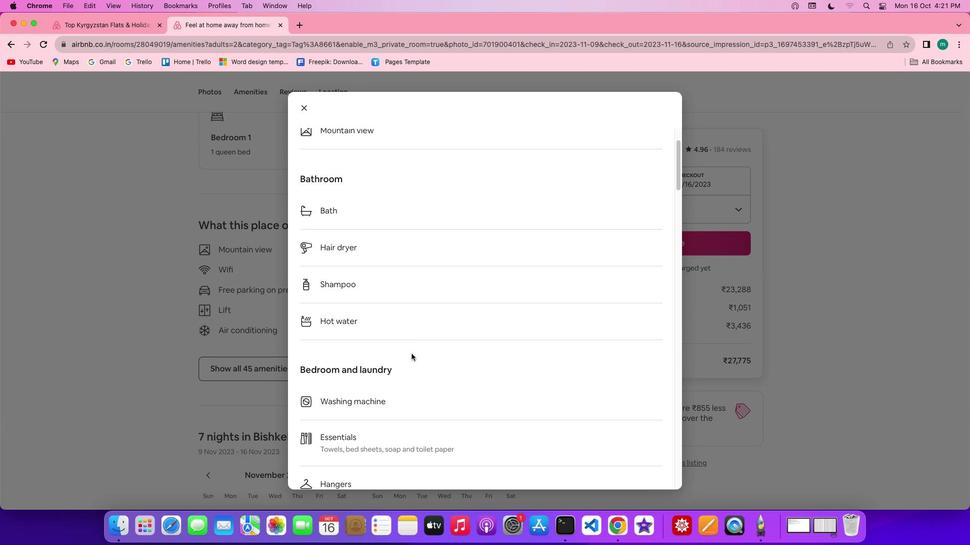 
Action: Mouse scrolled (410, 352) with delta (0, -1)
Screenshot: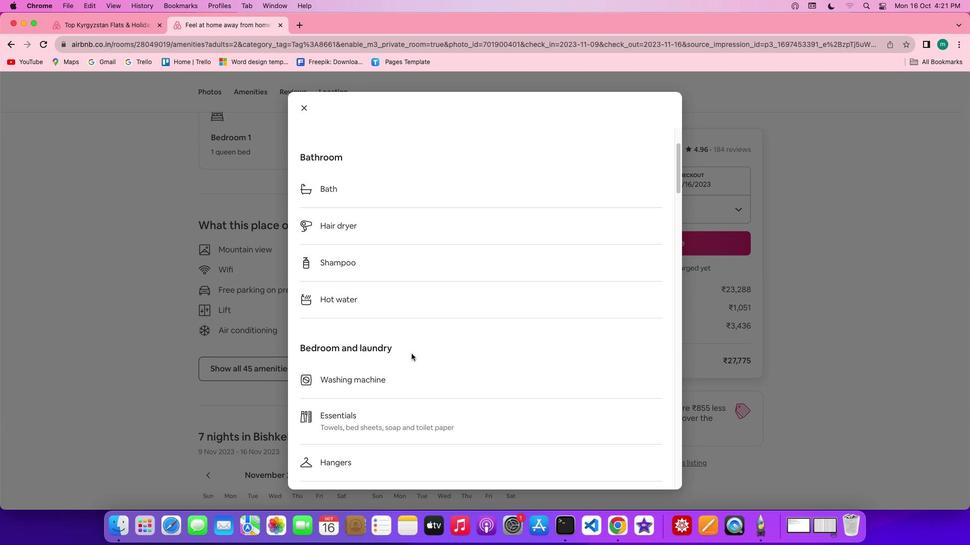 
Action: Mouse scrolled (410, 352) with delta (0, -1)
Screenshot: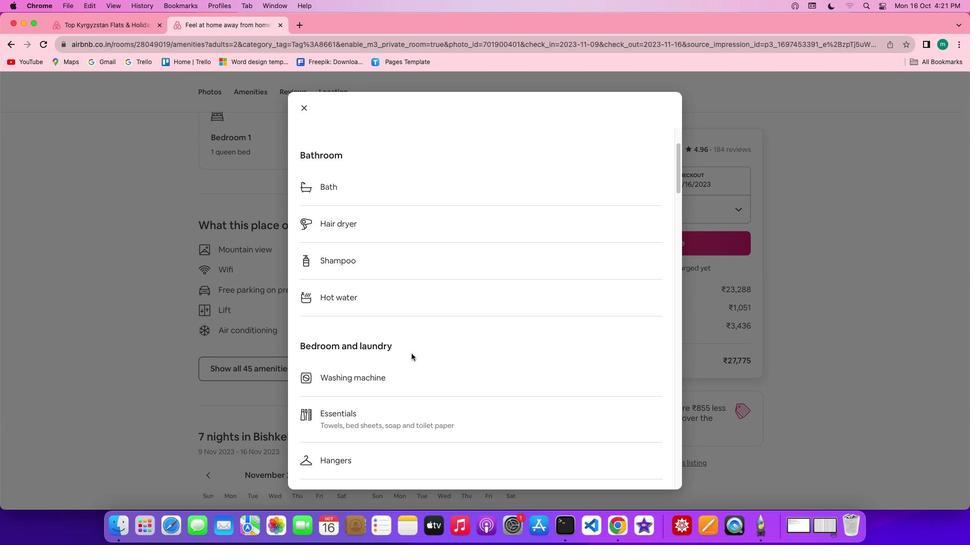 
Action: Mouse scrolled (410, 352) with delta (0, -1)
Screenshot: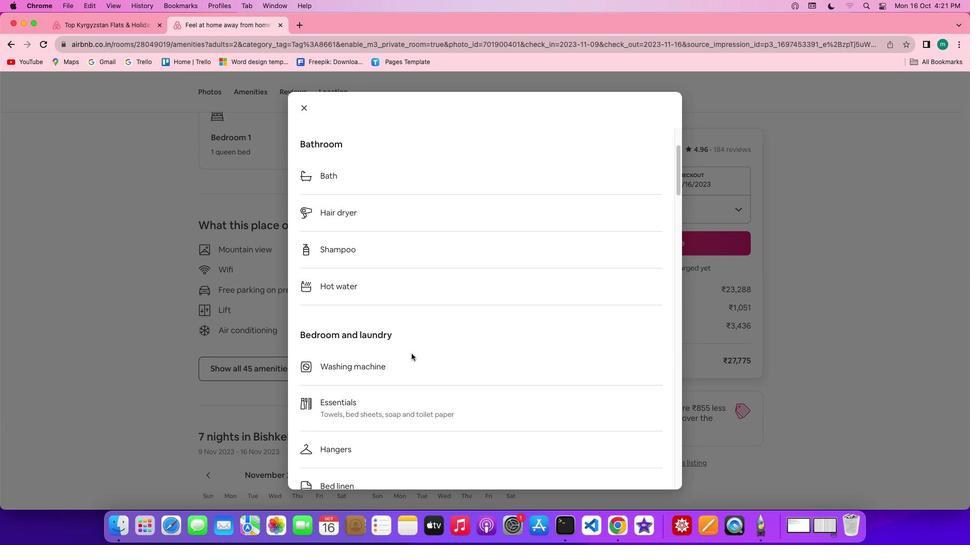 
Action: Mouse scrolled (410, 352) with delta (0, -1)
Screenshot: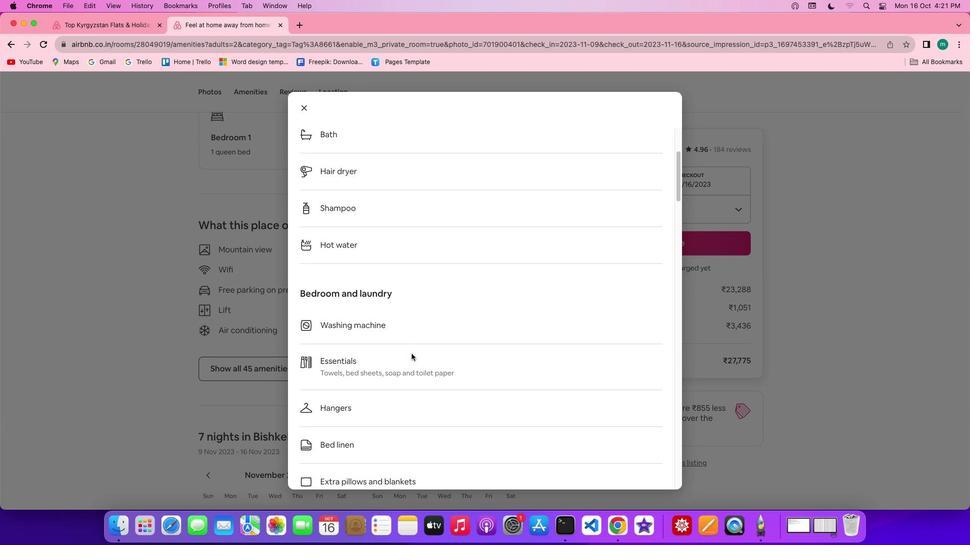
Action: Mouse scrolled (410, 352) with delta (0, -1)
